 Task: Find connections with filter location Labé with filter topic #investmentproperty with filter profile language English with filter current company Josh Talks with filter school Sri Venkateswara College of Engineering, Tirupati with filter industry Individual and Family Services with filter service category Financial Advisory with filter keywords title Data Analyst
Action: Mouse moved to (271, 247)
Screenshot: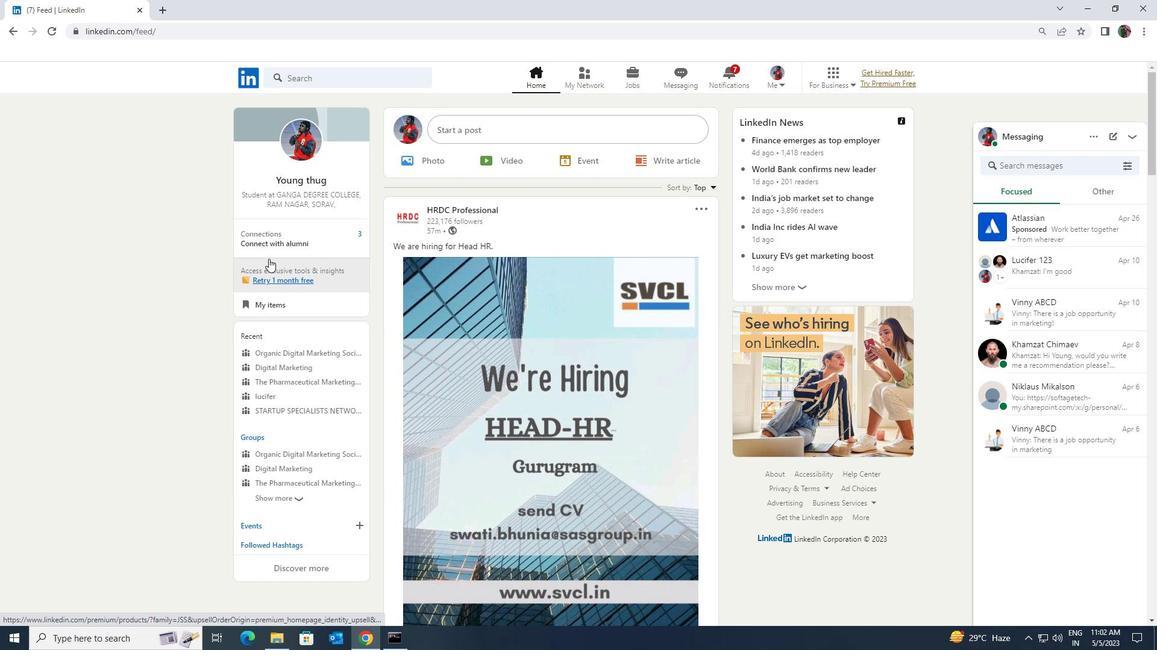 
Action: Mouse pressed left at (271, 247)
Screenshot: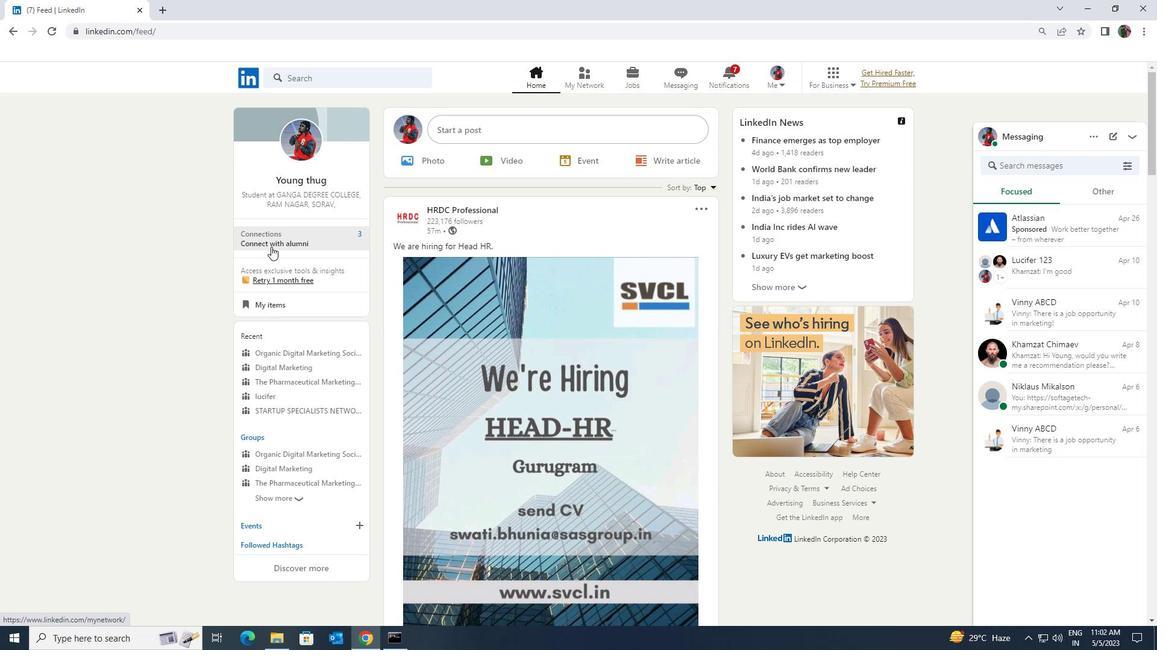 
Action: Mouse moved to (286, 147)
Screenshot: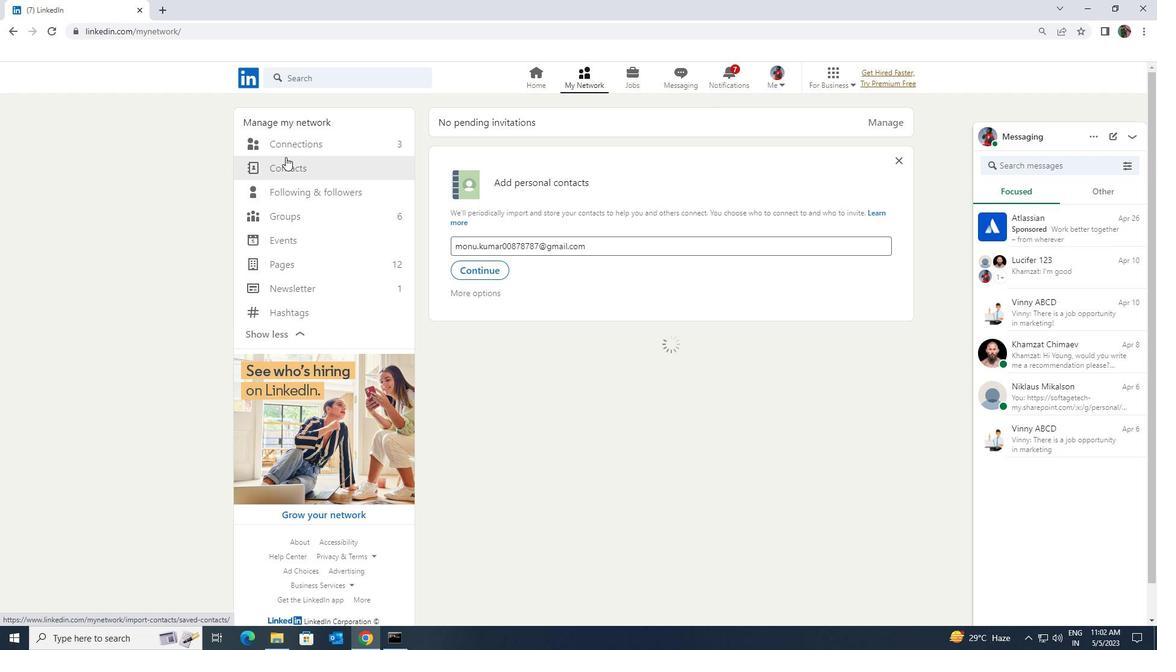 
Action: Mouse pressed left at (286, 147)
Screenshot: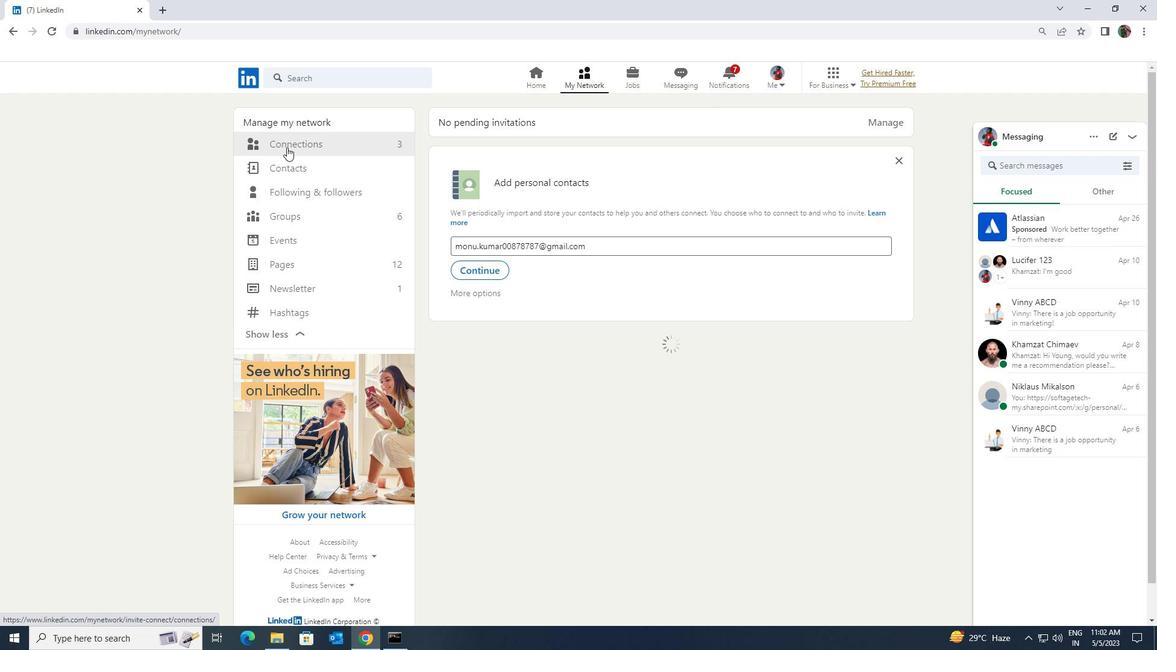 
Action: Mouse moved to (655, 142)
Screenshot: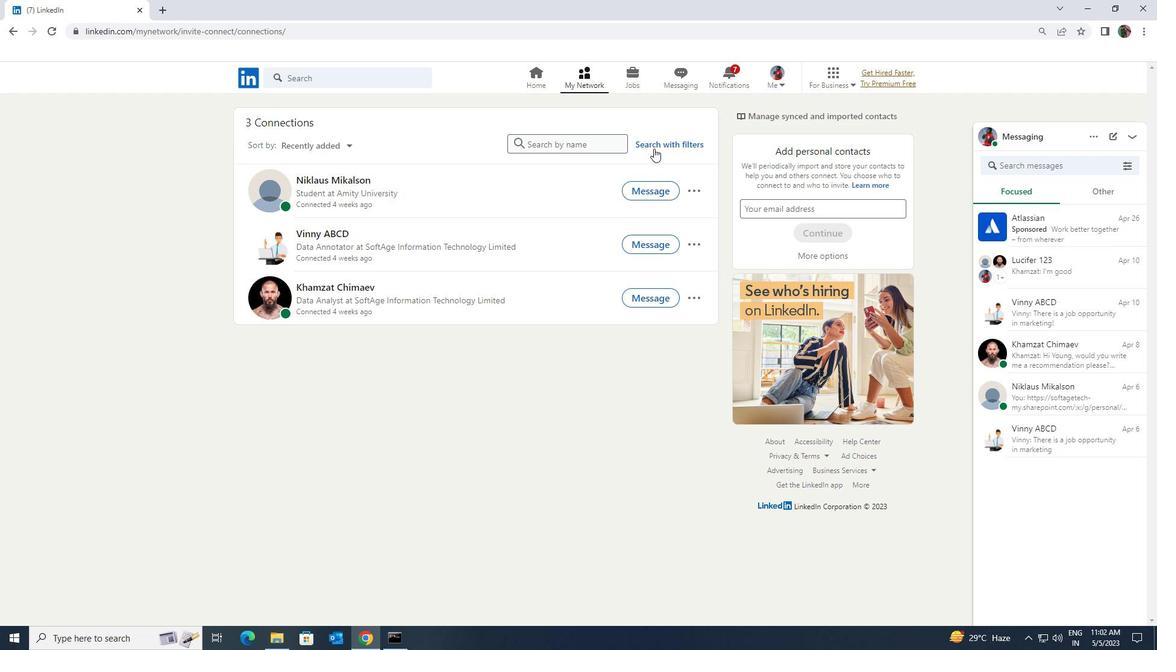 
Action: Mouse pressed left at (655, 142)
Screenshot: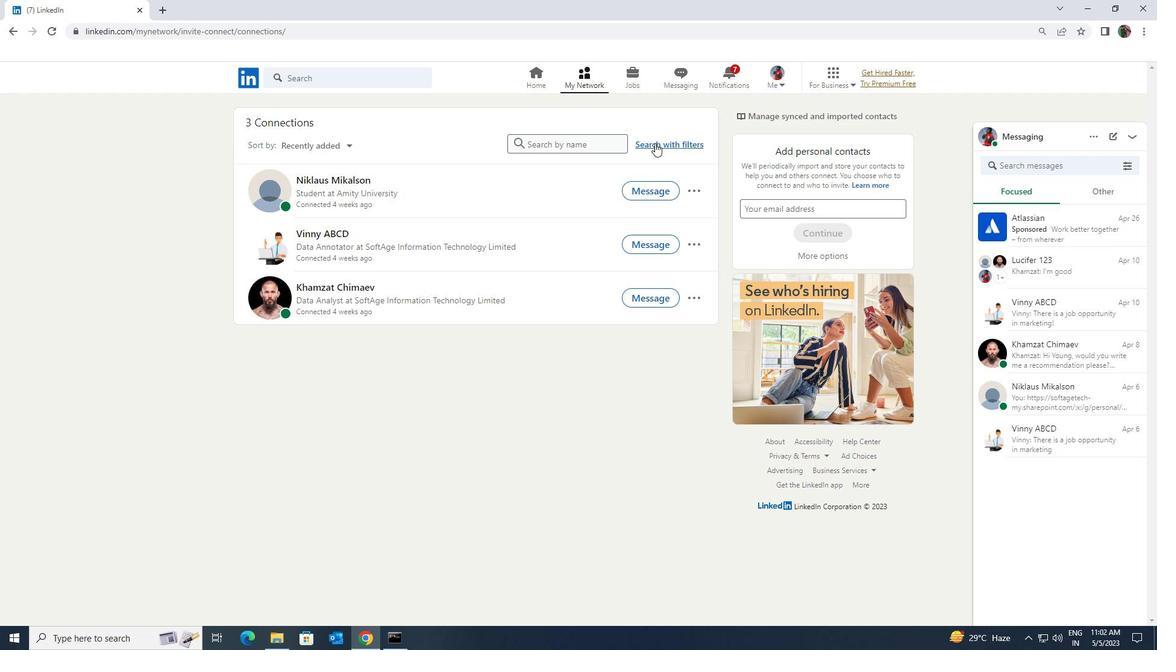 
Action: Mouse moved to (614, 109)
Screenshot: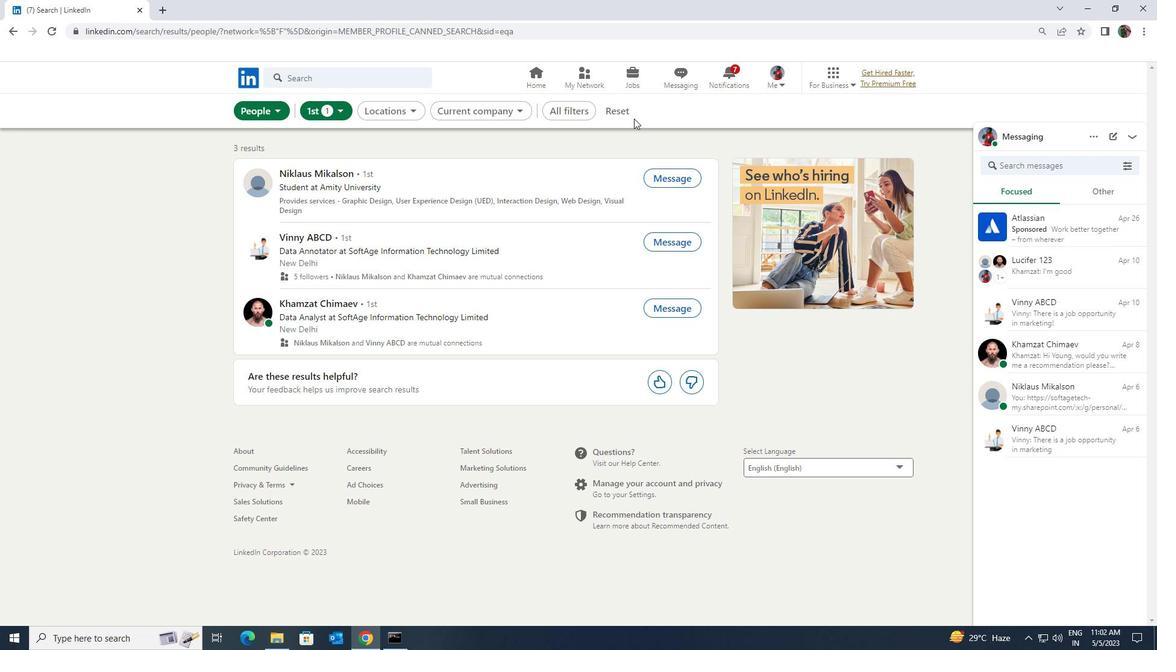 
Action: Mouse pressed left at (614, 109)
Screenshot: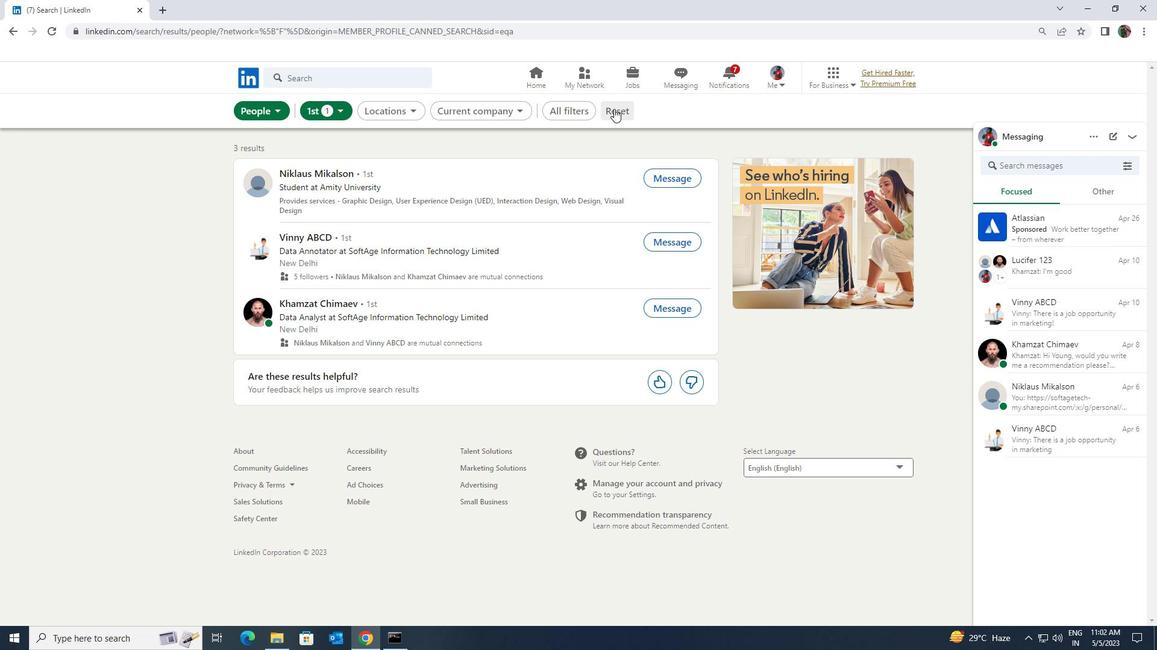 
Action: Mouse moved to (608, 109)
Screenshot: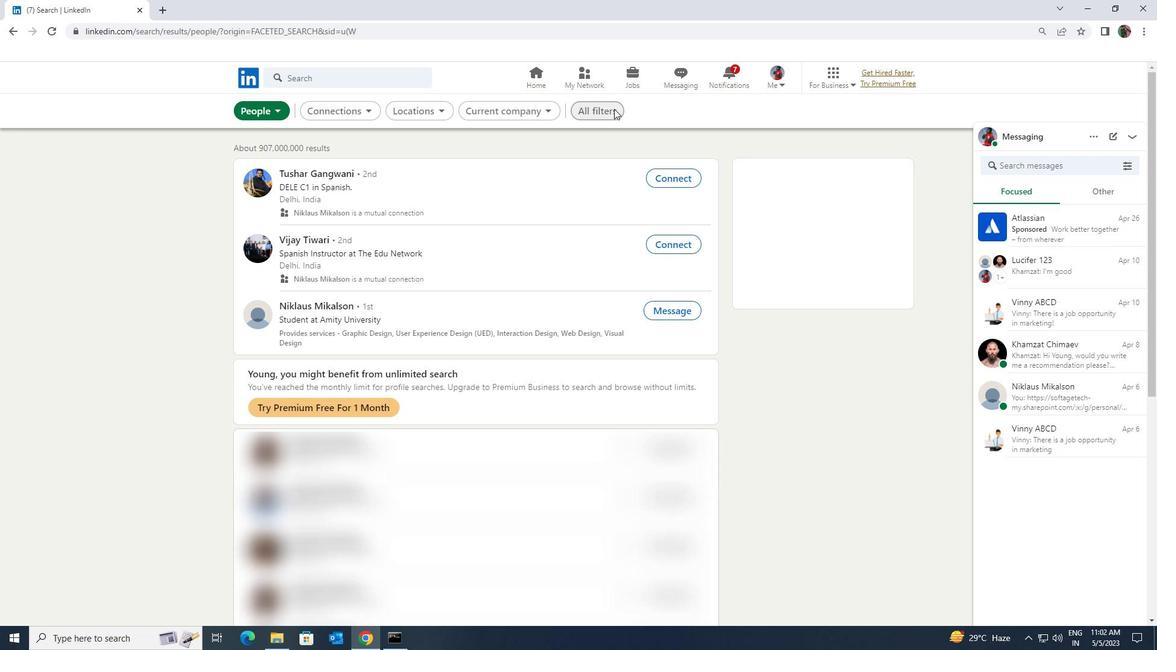
Action: Mouse pressed left at (608, 109)
Screenshot: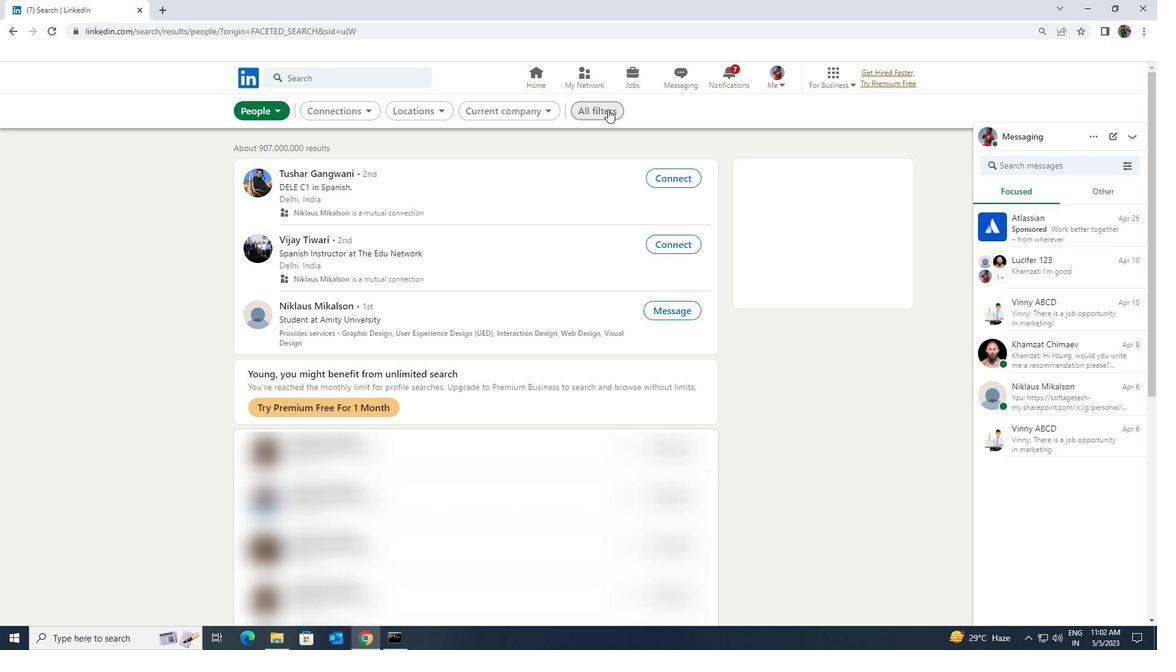 
Action: Mouse moved to (997, 468)
Screenshot: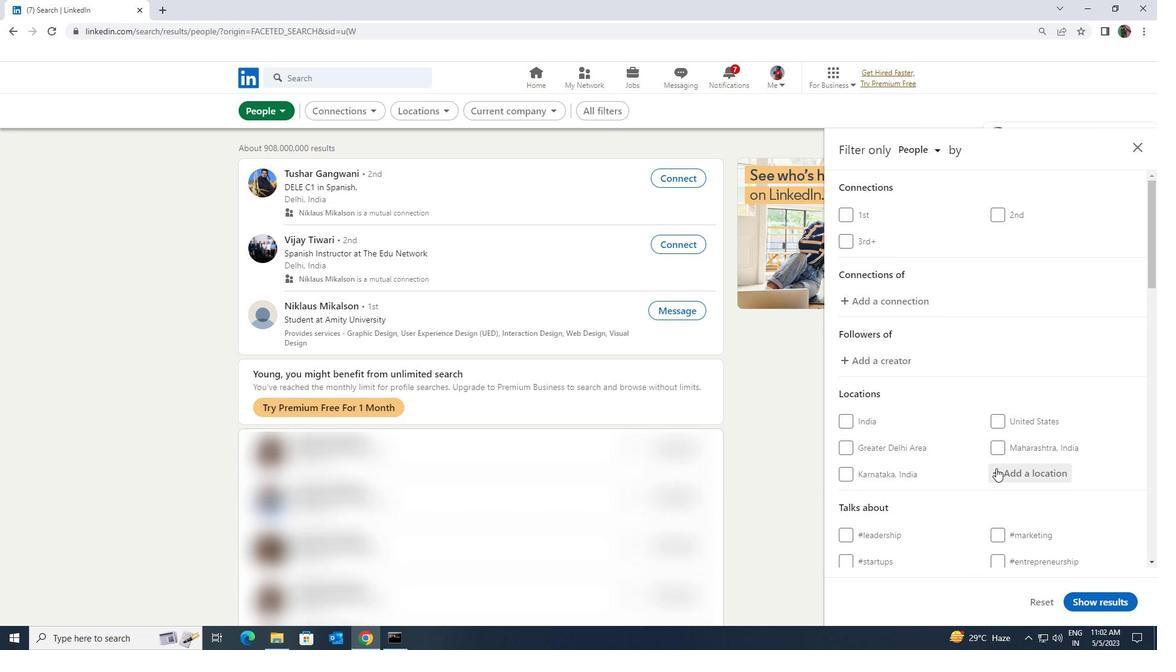 
Action: Mouse pressed left at (997, 468)
Screenshot: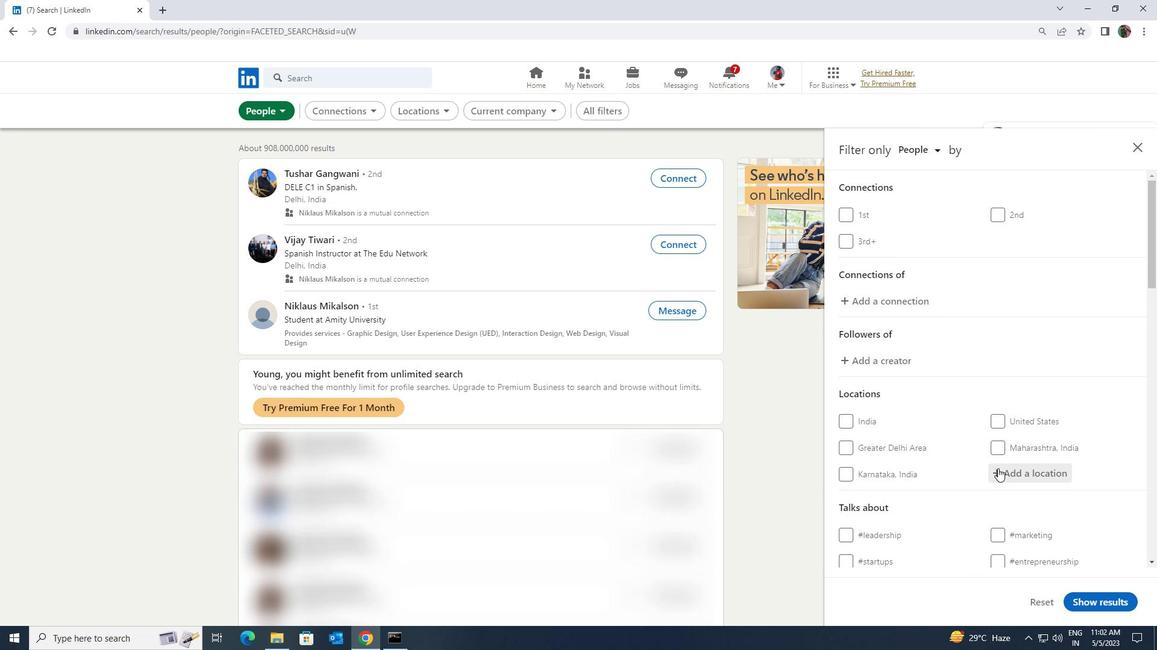 
Action: Key pressed <Key.shift>LABE
Screenshot: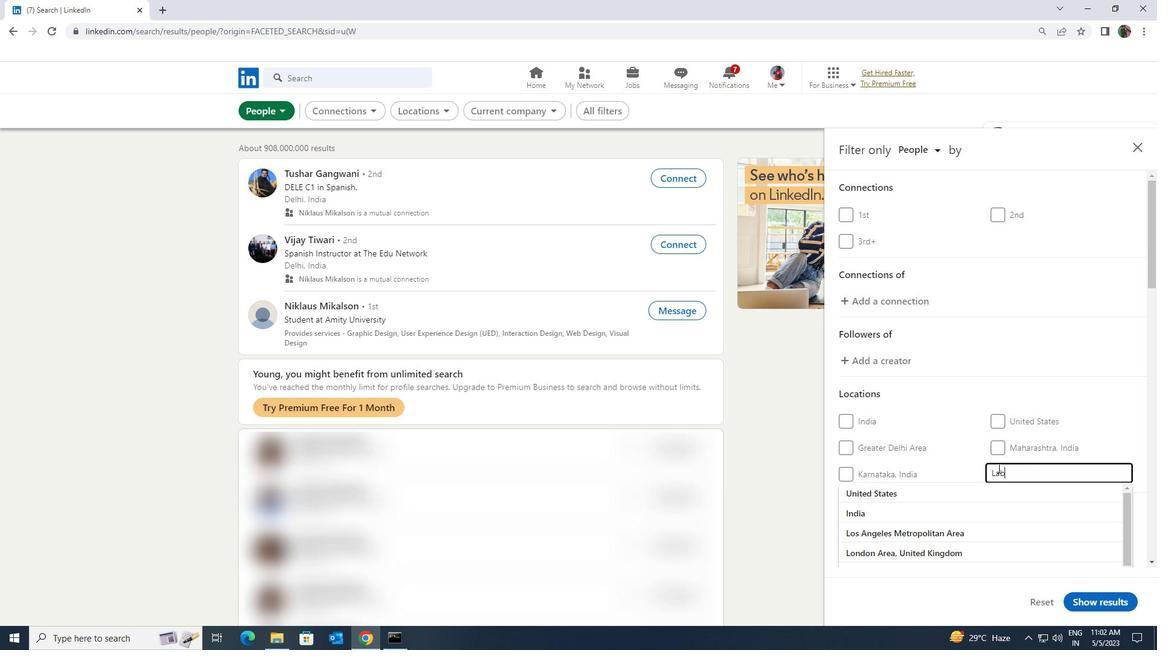 
Action: Mouse moved to (989, 486)
Screenshot: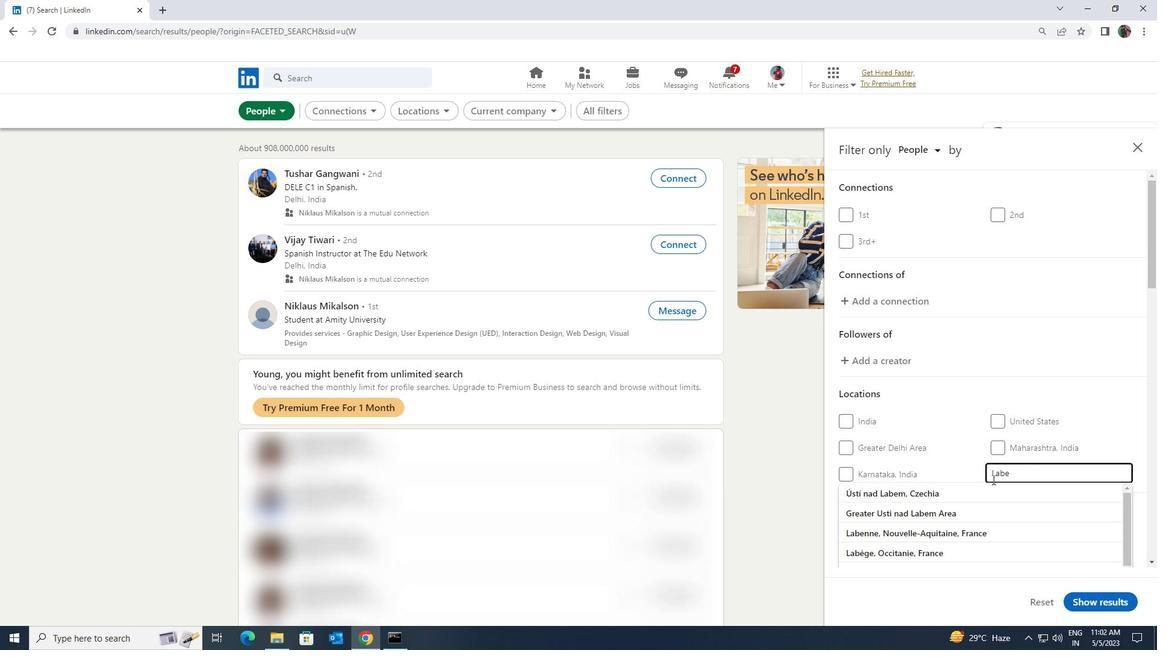 
Action: Mouse pressed left at (989, 486)
Screenshot: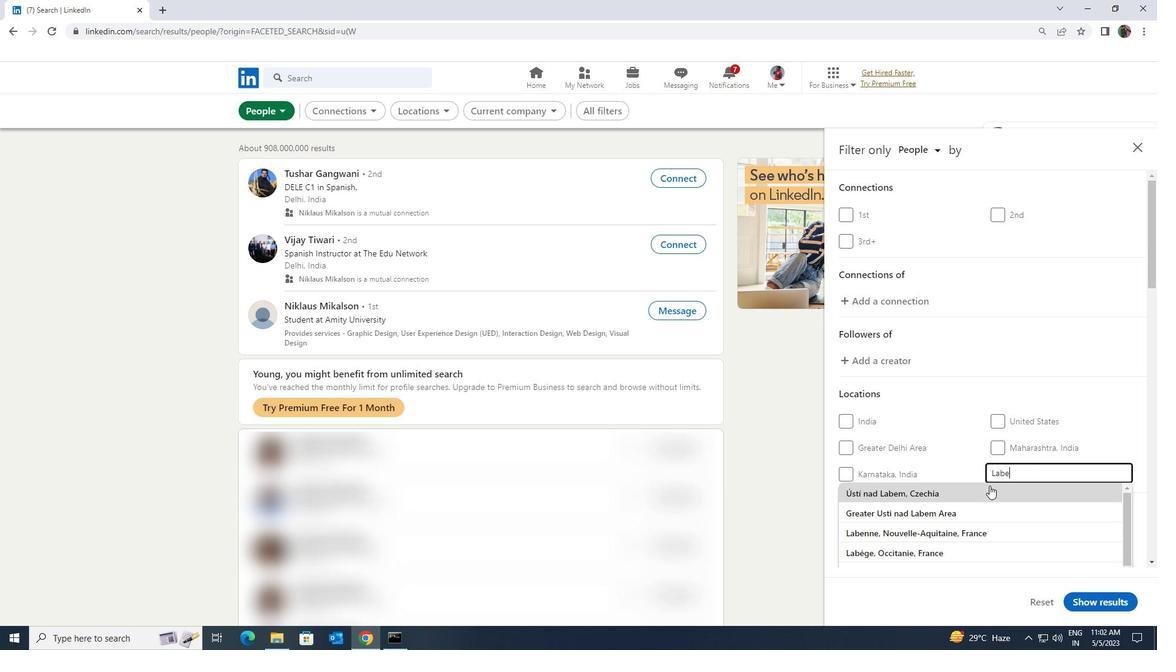 
Action: Mouse moved to (989, 487)
Screenshot: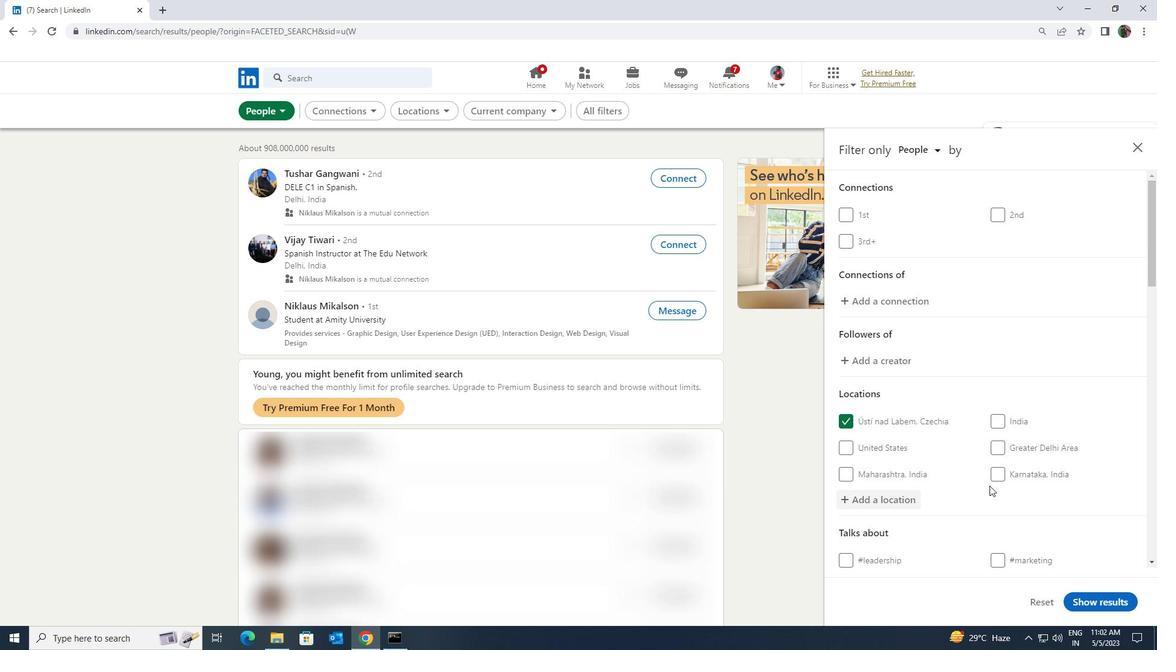
Action: Mouse scrolled (989, 486) with delta (0, 0)
Screenshot: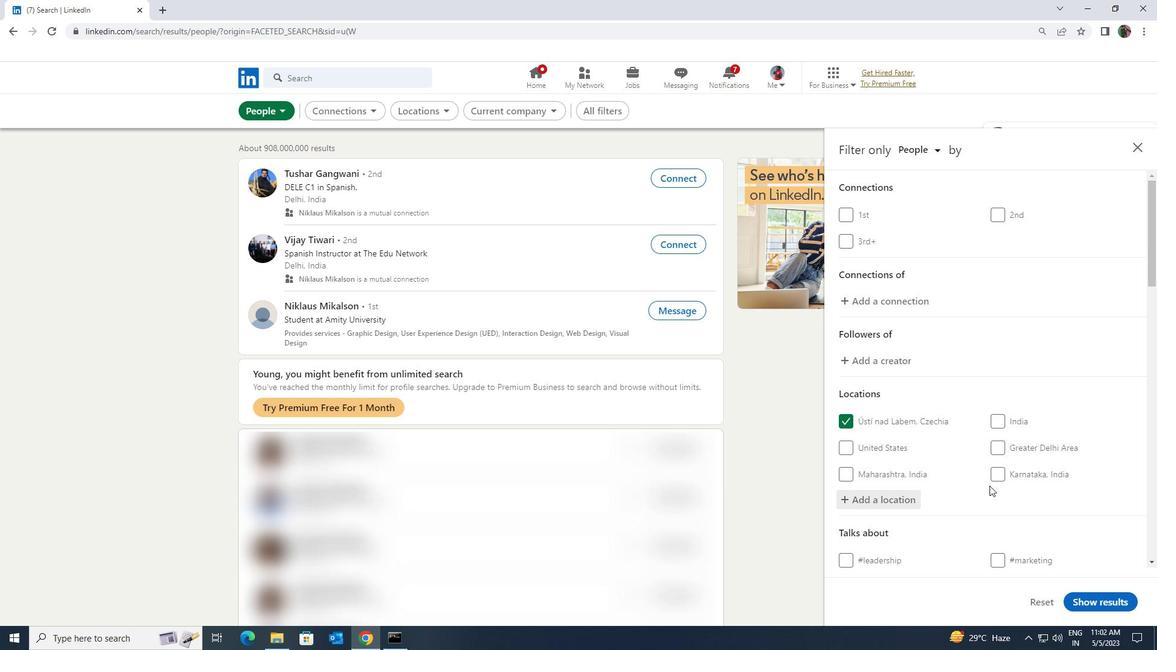 
Action: Mouse scrolled (989, 486) with delta (0, 0)
Screenshot: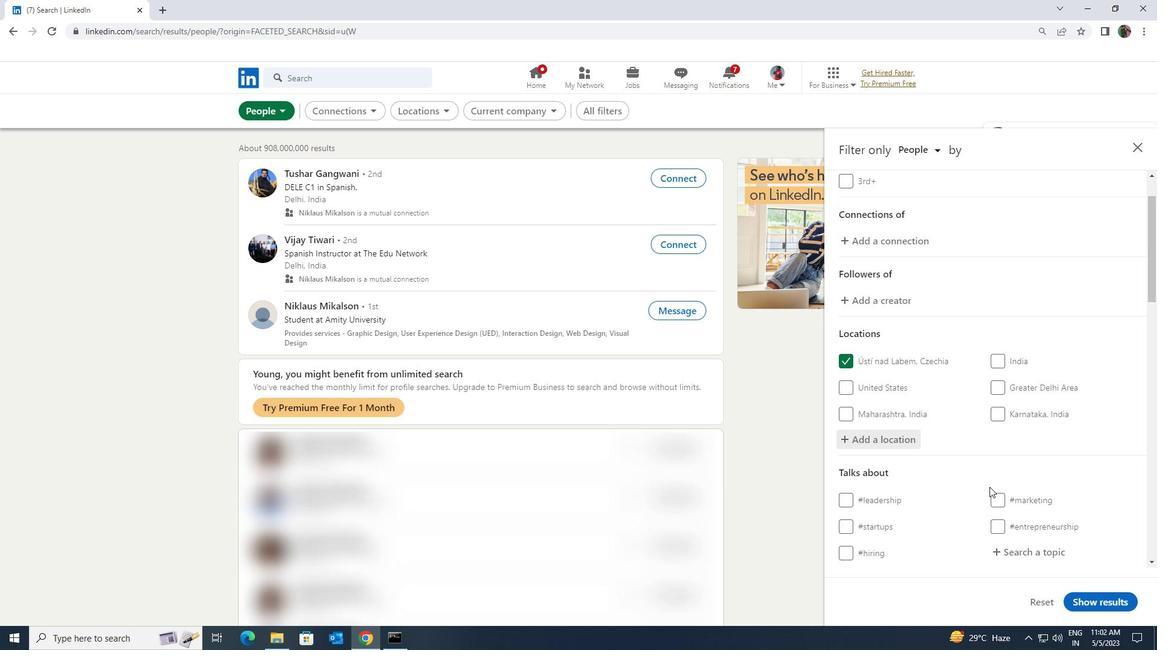 
Action: Mouse scrolled (989, 486) with delta (0, 0)
Screenshot: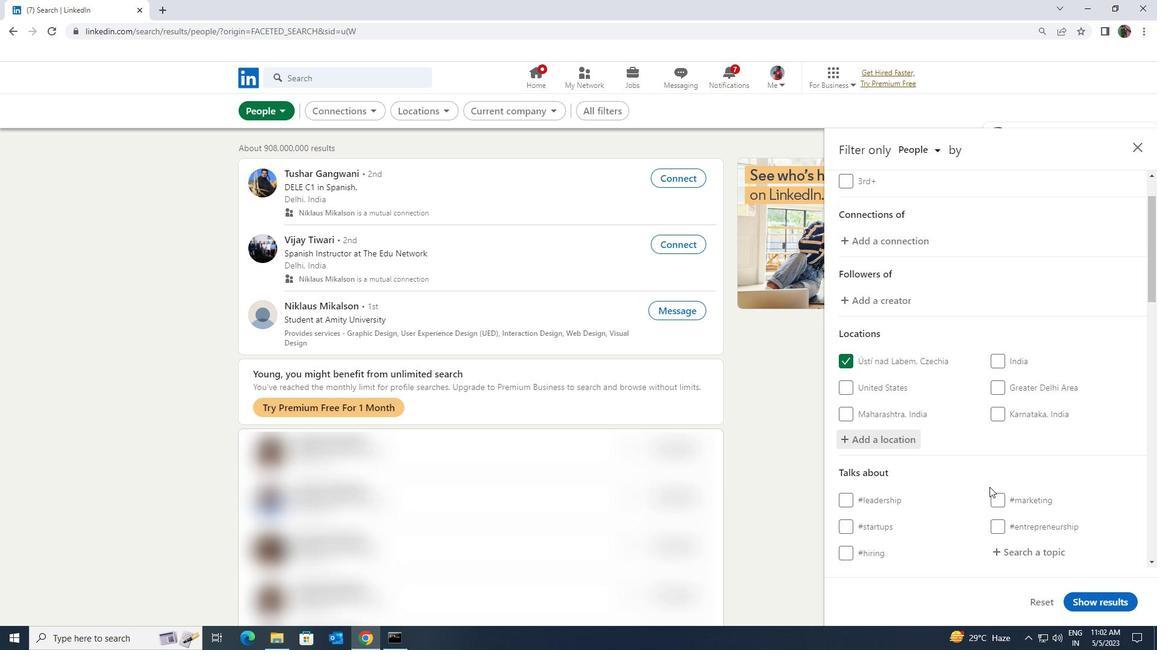 
Action: Mouse moved to (1000, 434)
Screenshot: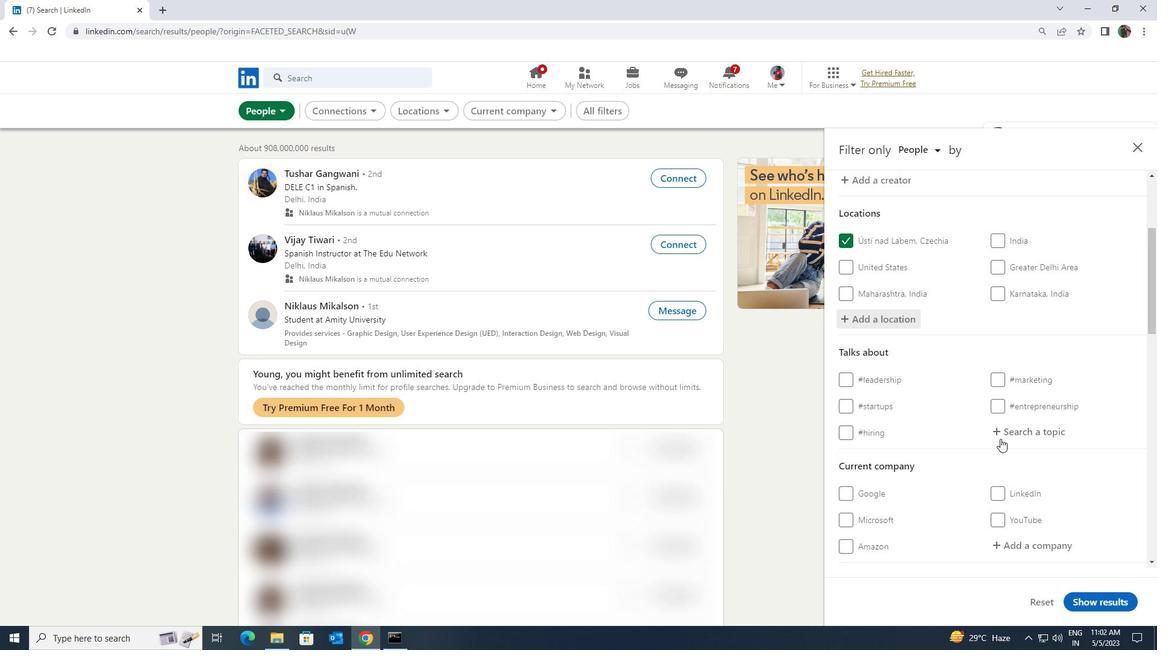 
Action: Mouse pressed left at (1000, 434)
Screenshot: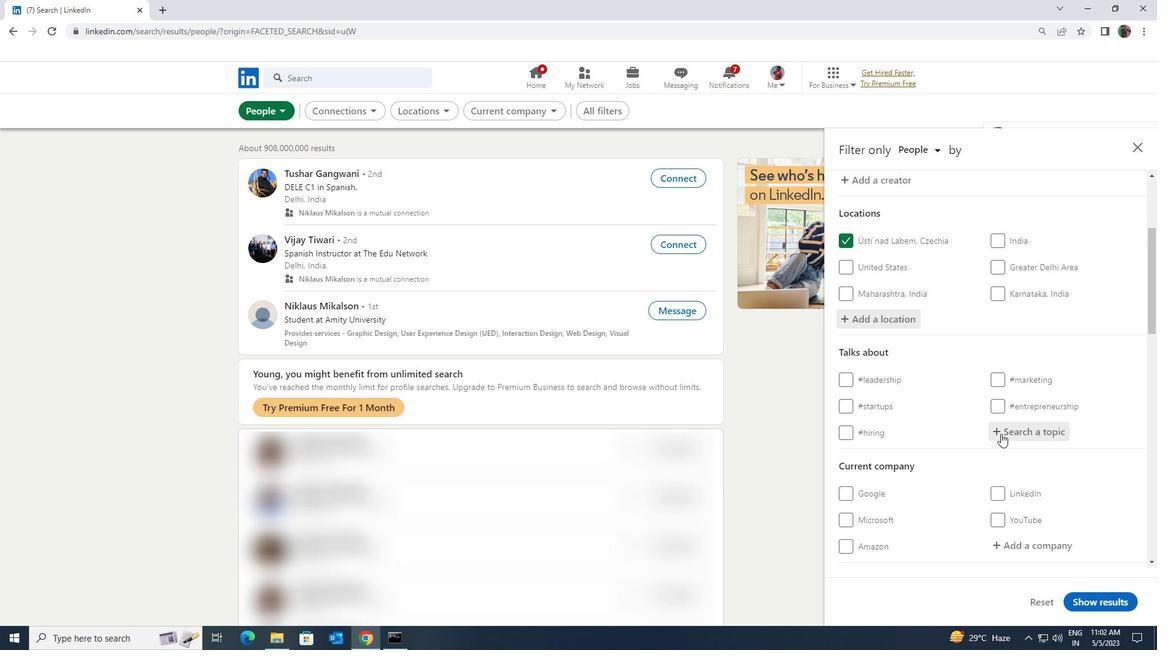 
Action: Key pressed INVESTMENTPROP
Screenshot: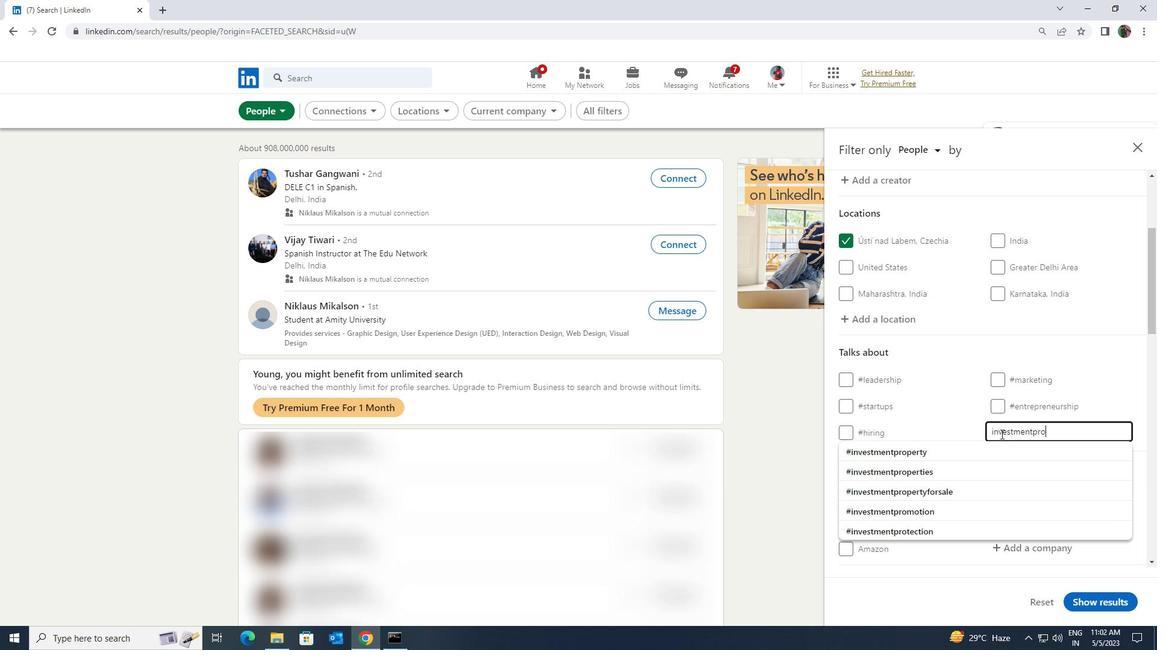 
Action: Mouse moved to (1002, 441)
Screenshot: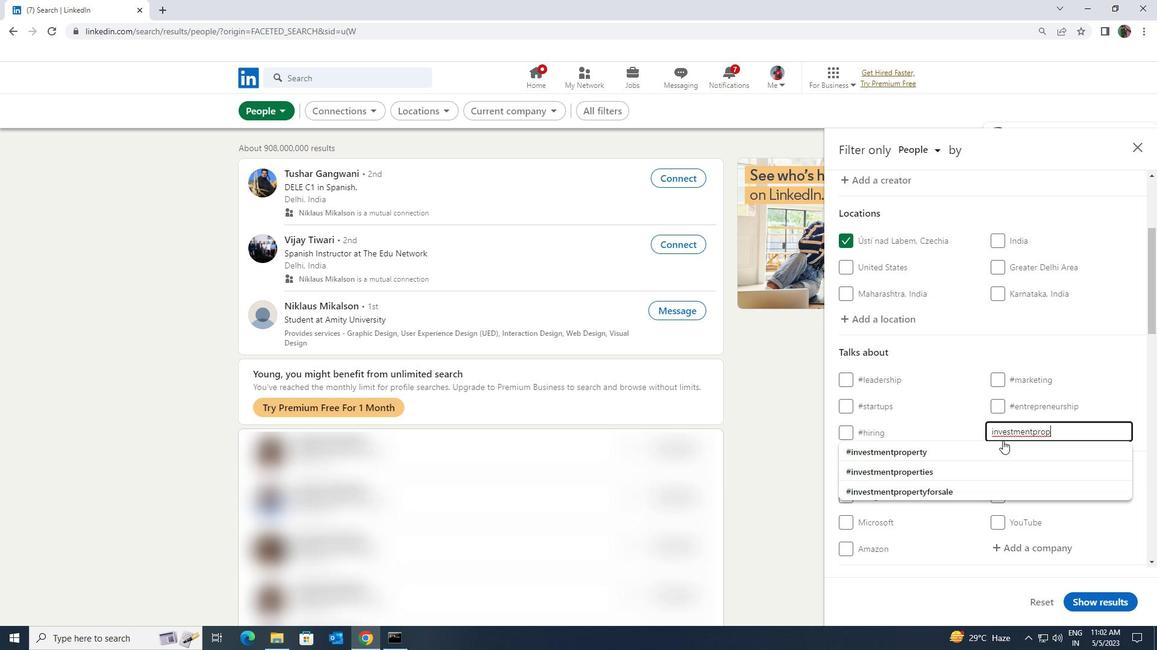 
Action: Mouse pressed left at (1002, 441)
Screenshot: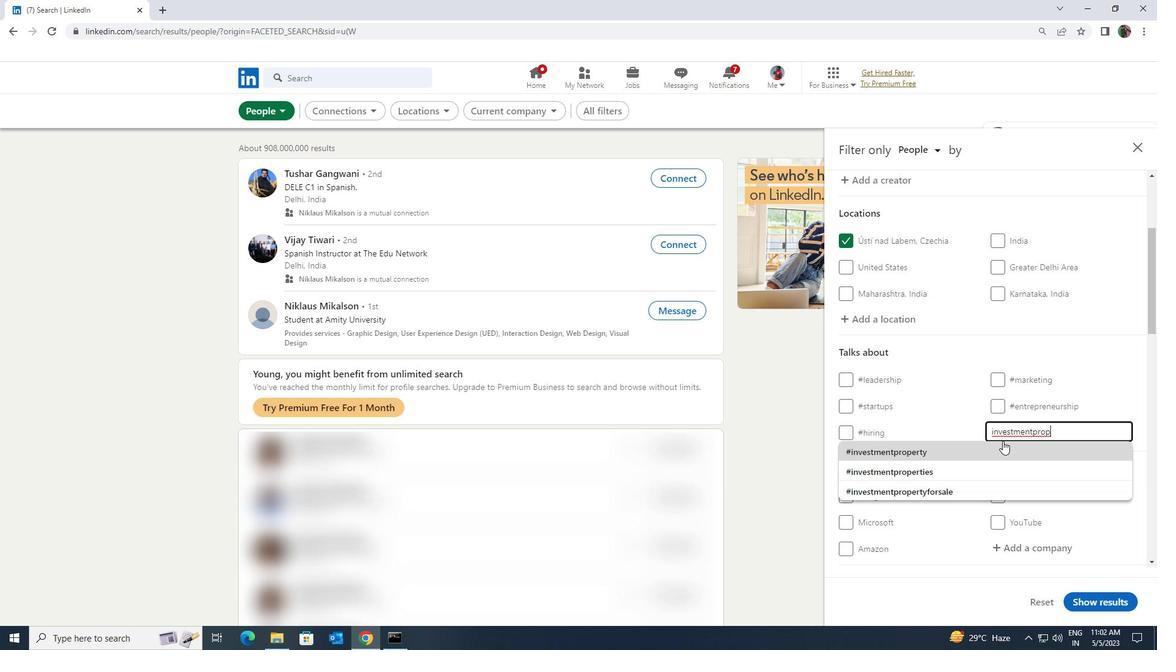 
Action: Mouse scrolled (1002, 441) with delta (0, 0)
Screenshot: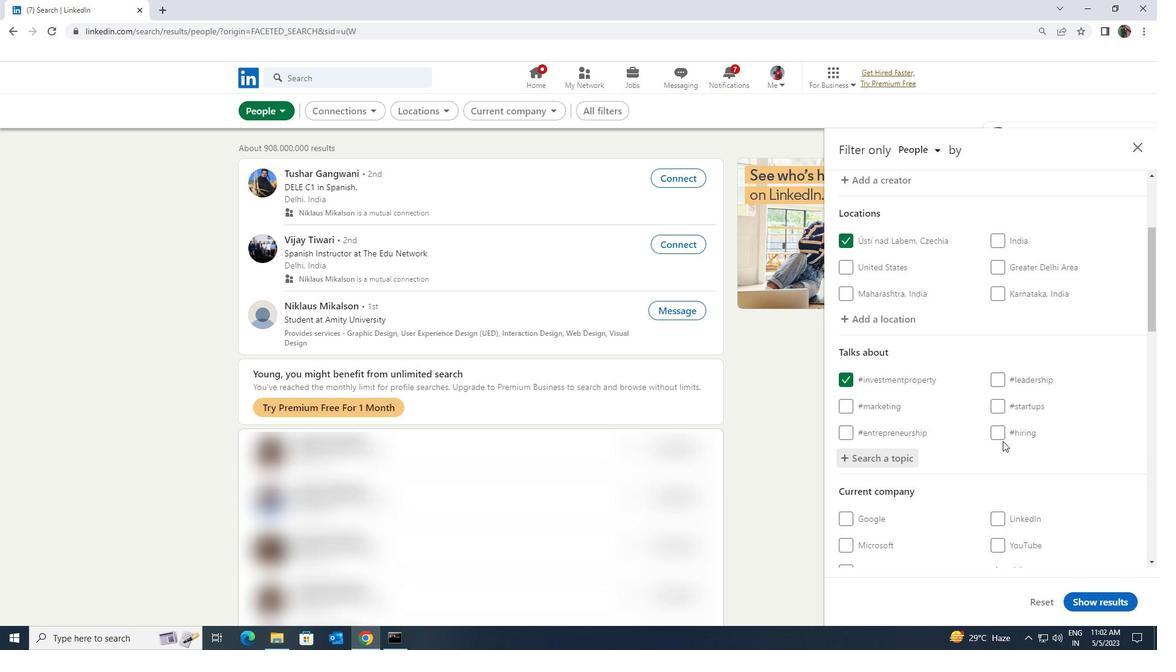 
Action: Mouse scrolled (1002, 441) with delta (0, 0)
Screenshot: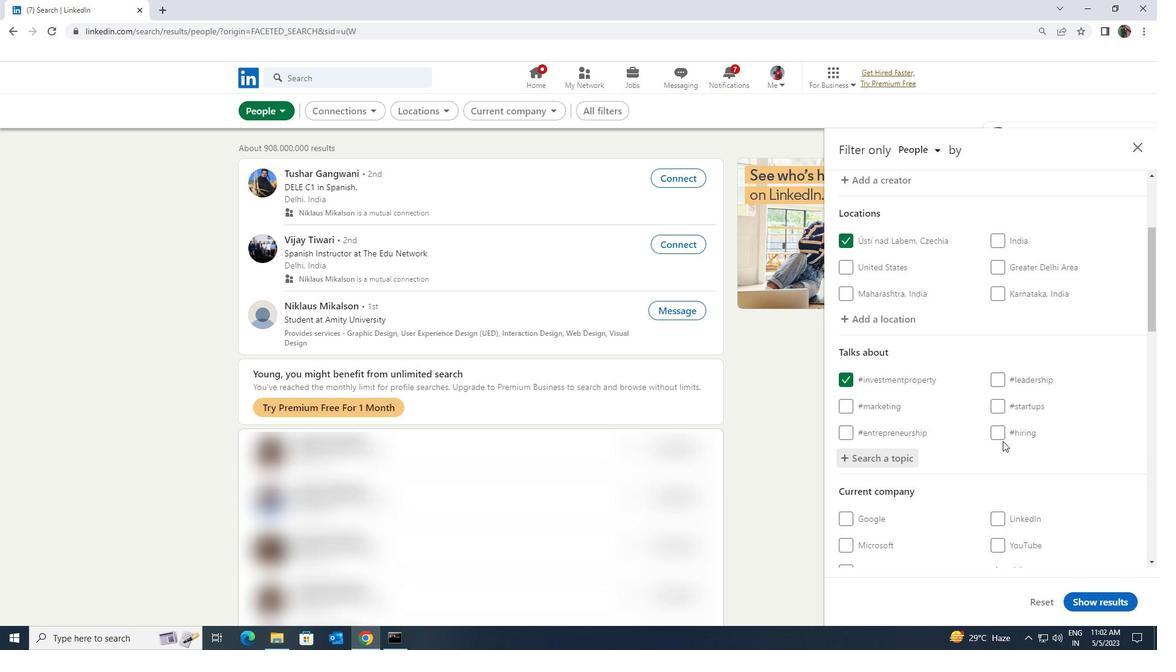 
Action: Mouse moved to (1002, 442)
Screenshot: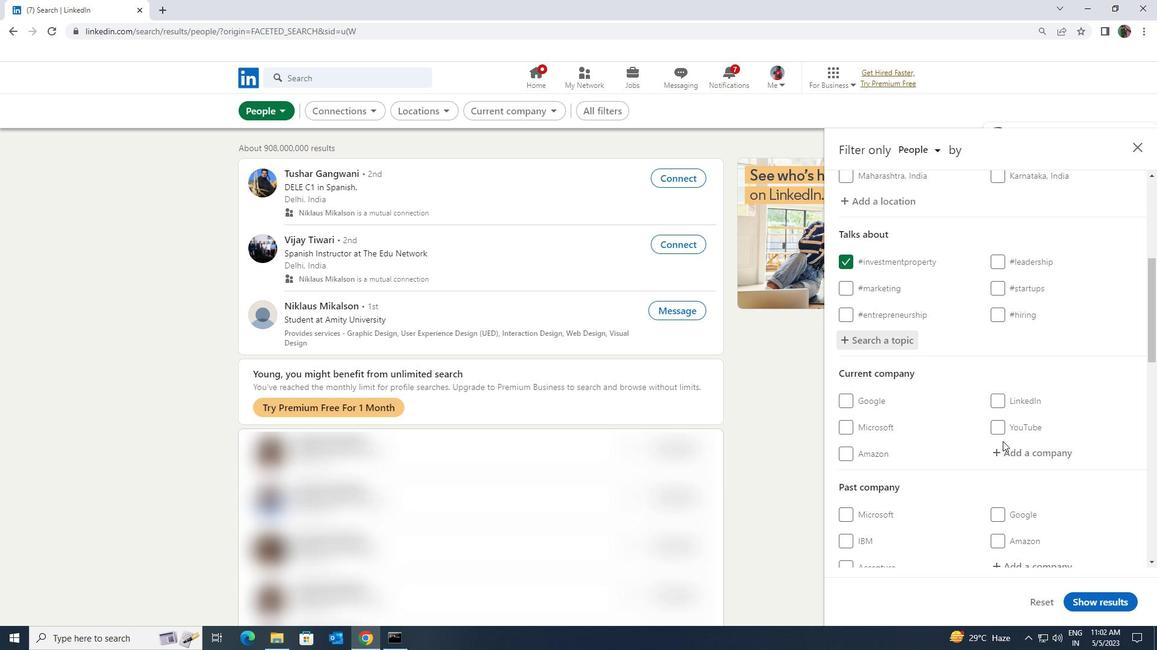
Action: Mouse scrolled (1002, 441) with delta (0, 0)
Screenshot: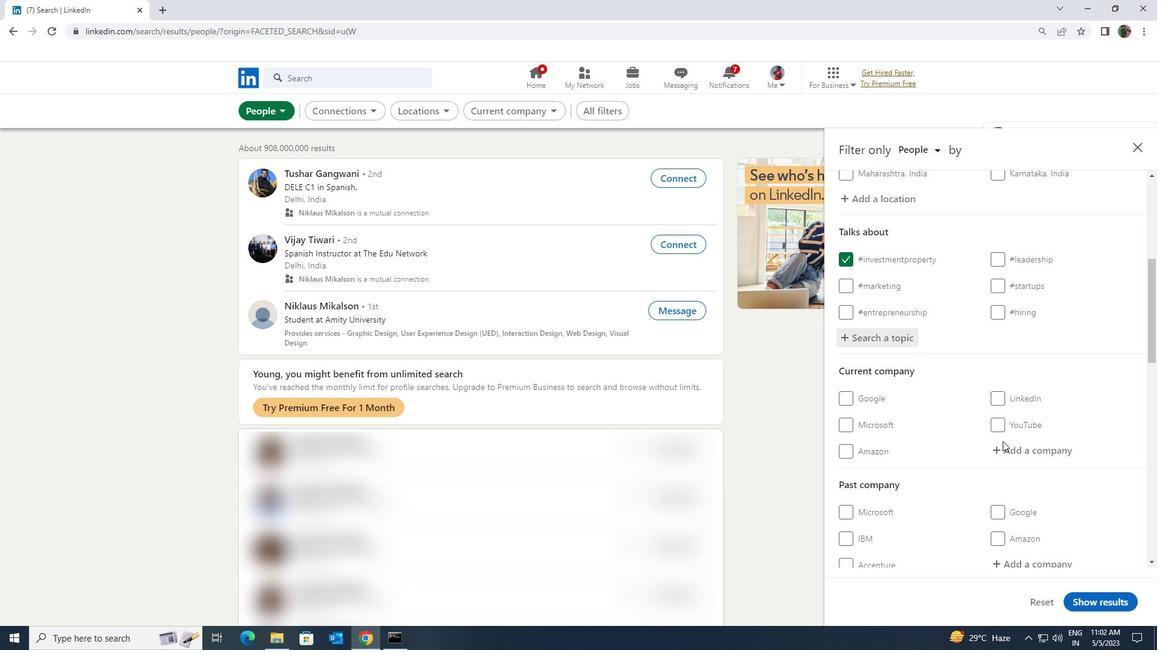 
Action: Mouse scrolled (1002, 441) with delta (0, 0)
Screenshot: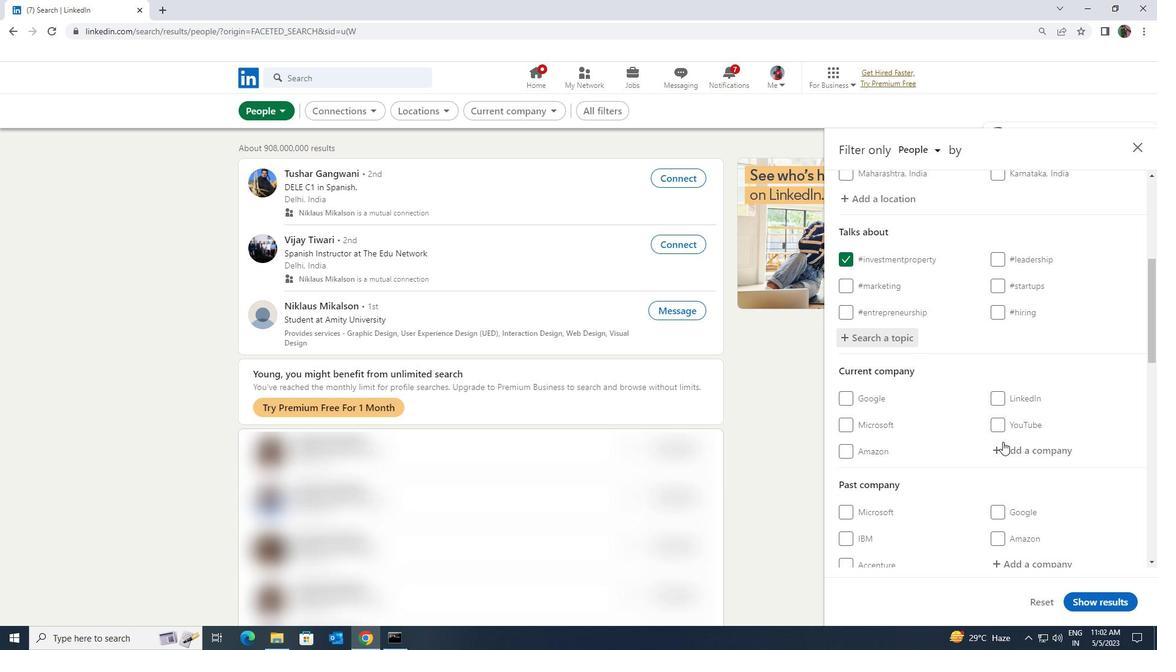 
Action: Mouse scrolled (1002, 441) with delta (0, 0)
Screenshot: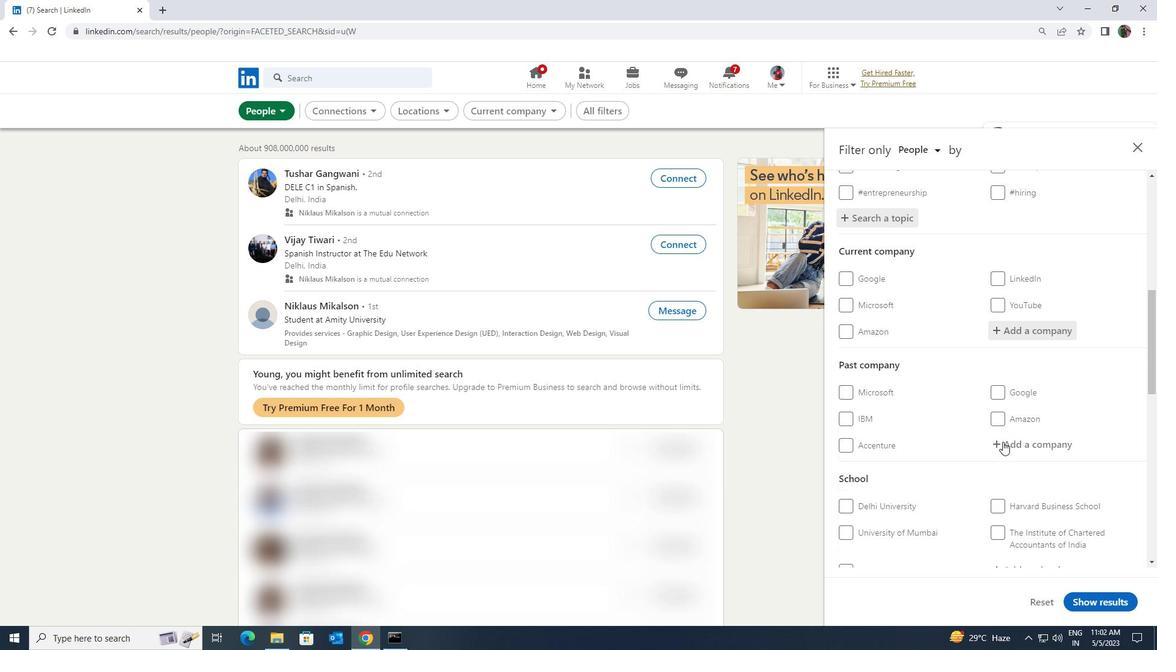
Action: Mouse scrolled (1002, 441) with delta (0, 0)
Screenshot: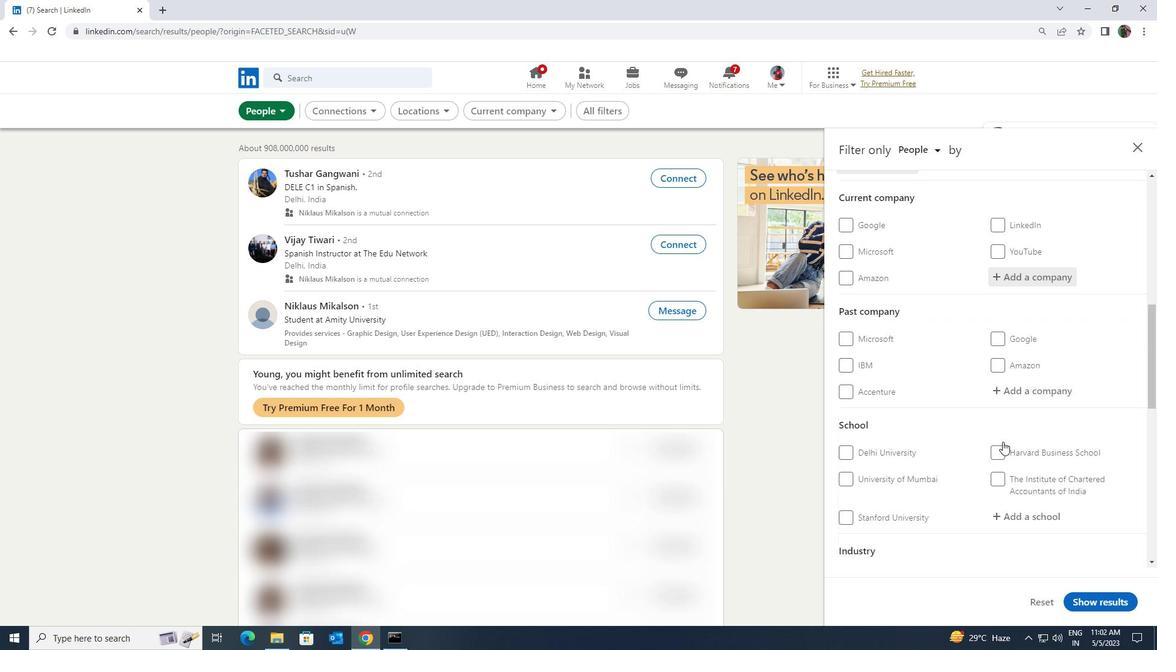 
Action: Mouse scrolled (1002, 441) with delta (0, 0)
Screenshot: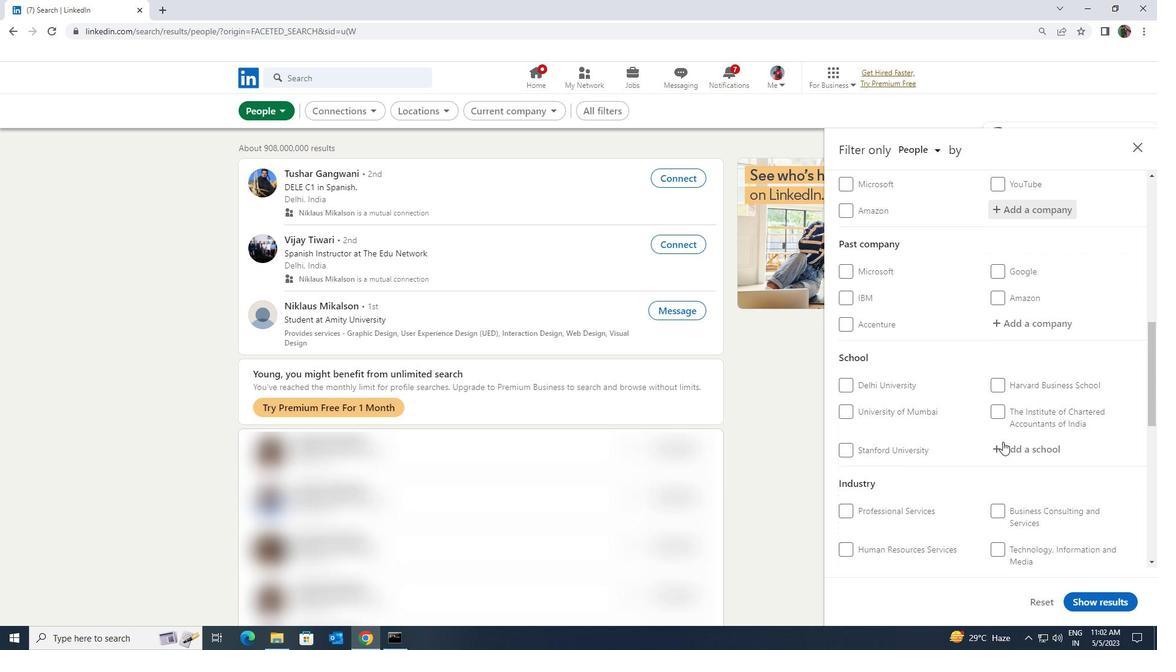 
Action: Mouse scrolled (1002, 441) with delta (0, 0)
Screenshot: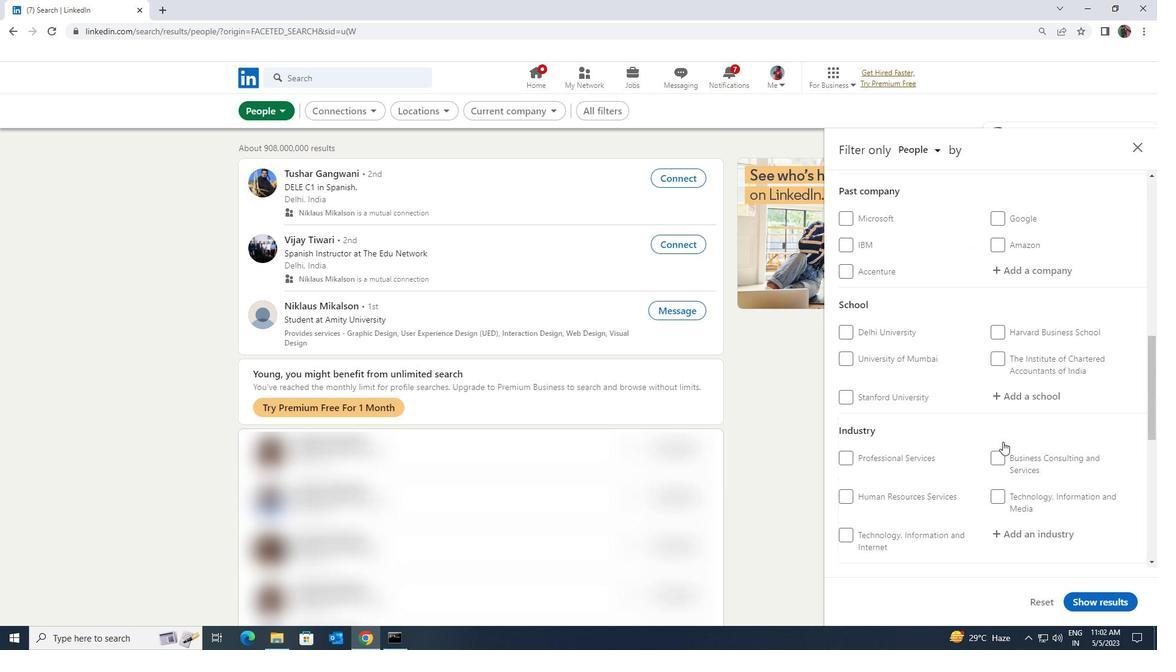 
Action: Mouse scrolled (1002, 441) with delta (0, 0)
Screenshot: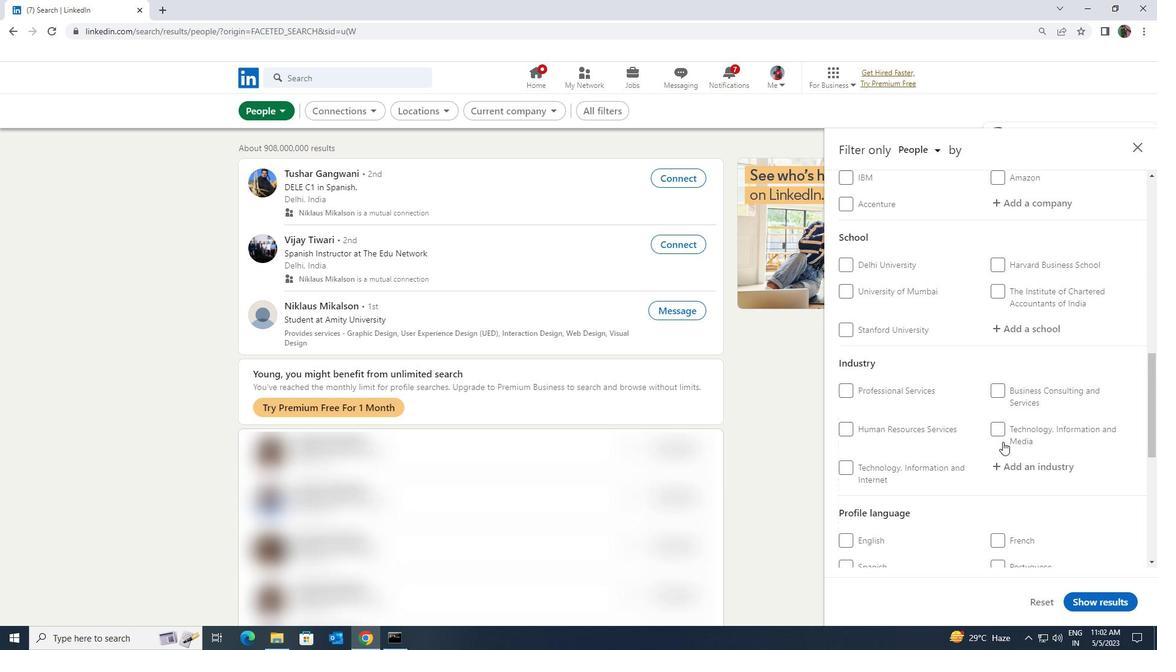 
Action: Mouse moved to (853, 482)
Screenshot: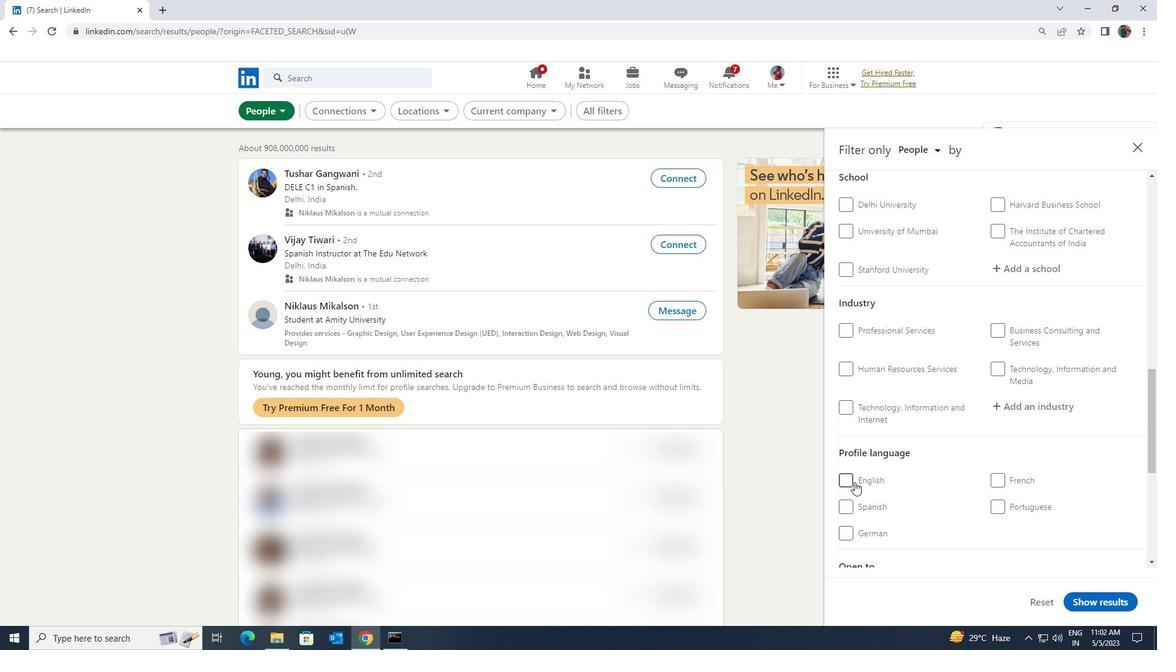 
Action: Mouse pressed left at (853, 482)
Screenshot: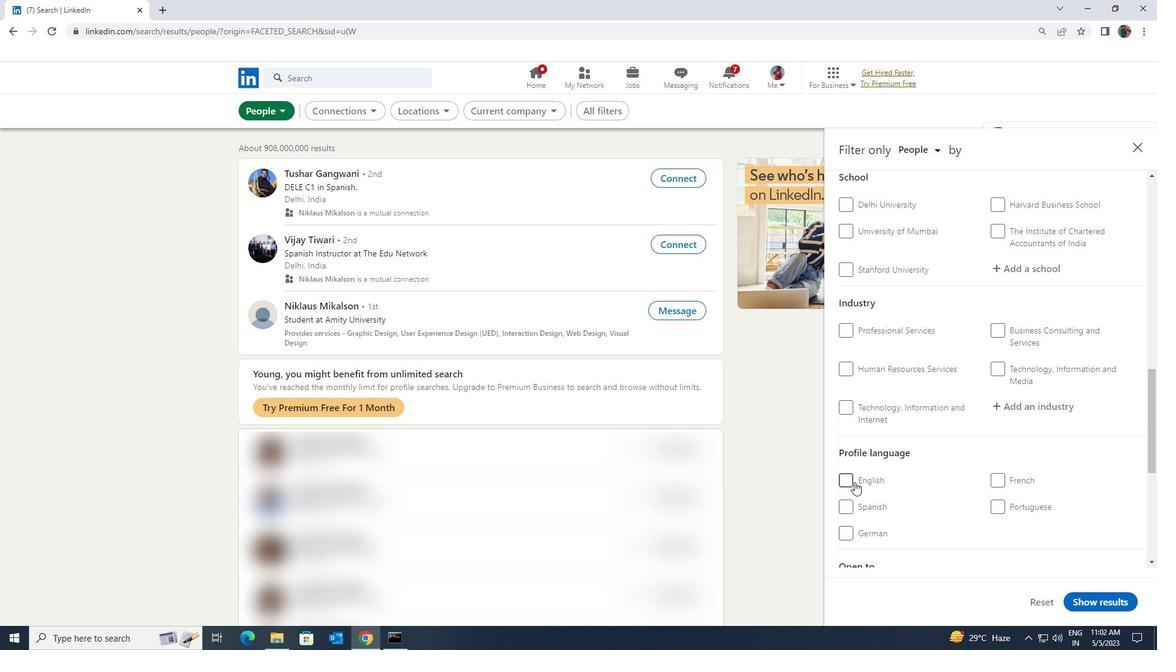 
Action: Mouse moved to (900, 482)
Screenshot: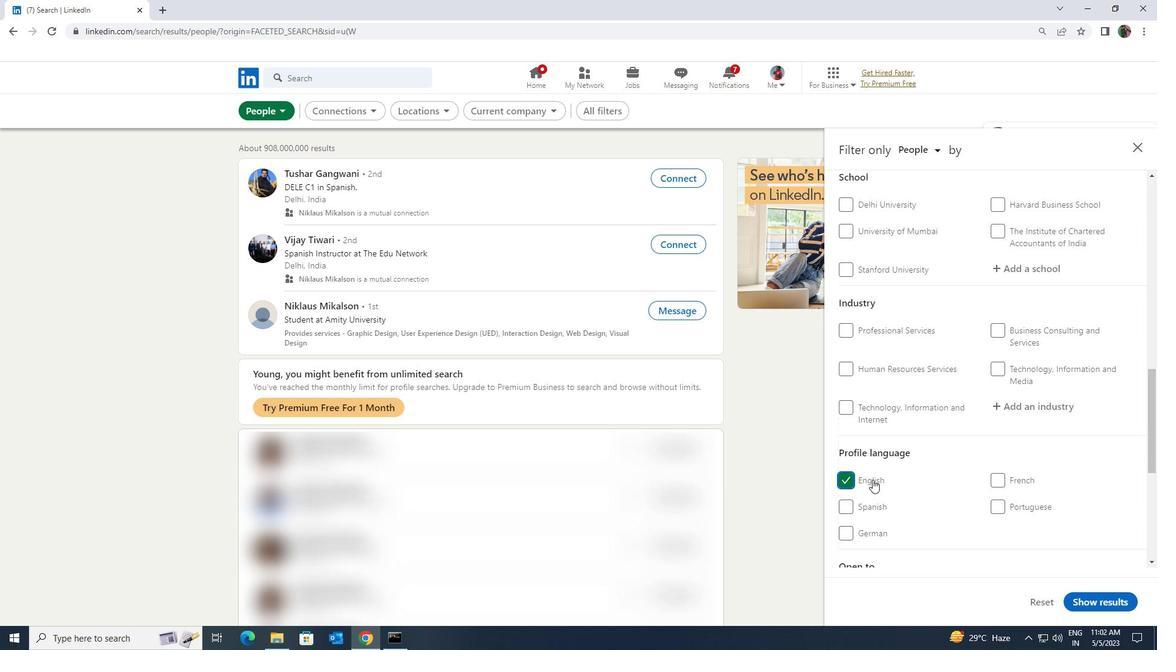 
Action: Mouse scrolled (900, 482) with delta (0, 0)
Screenshot: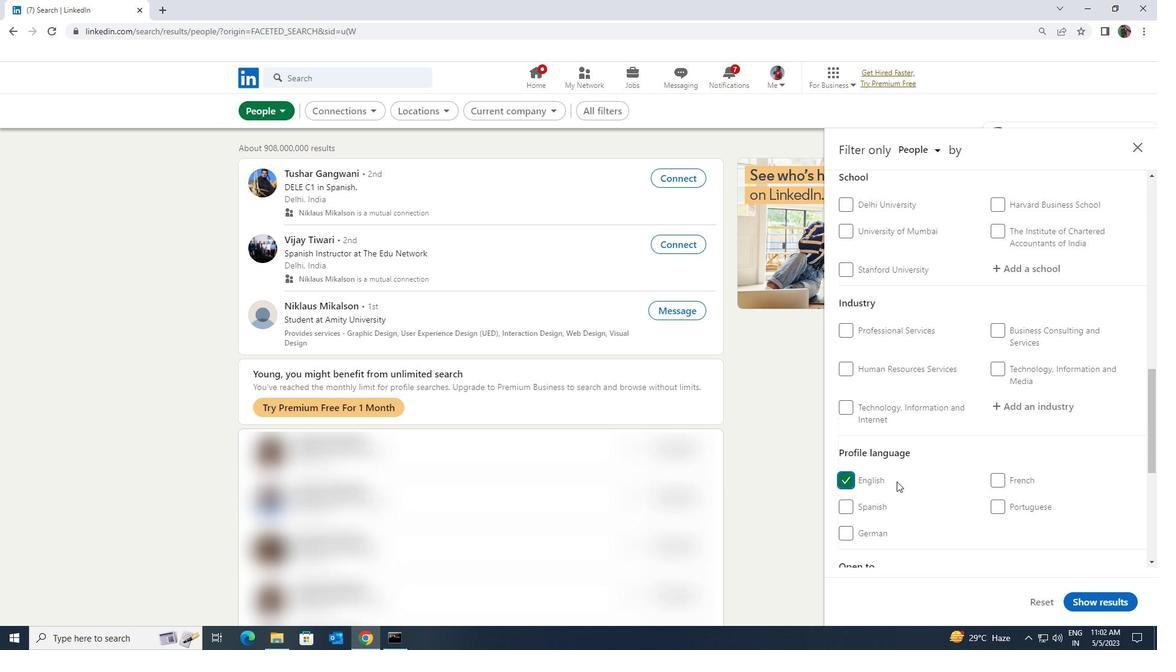 
Action: Mouse scrolled (900, 482) with delta (0, 0)
Screenshot: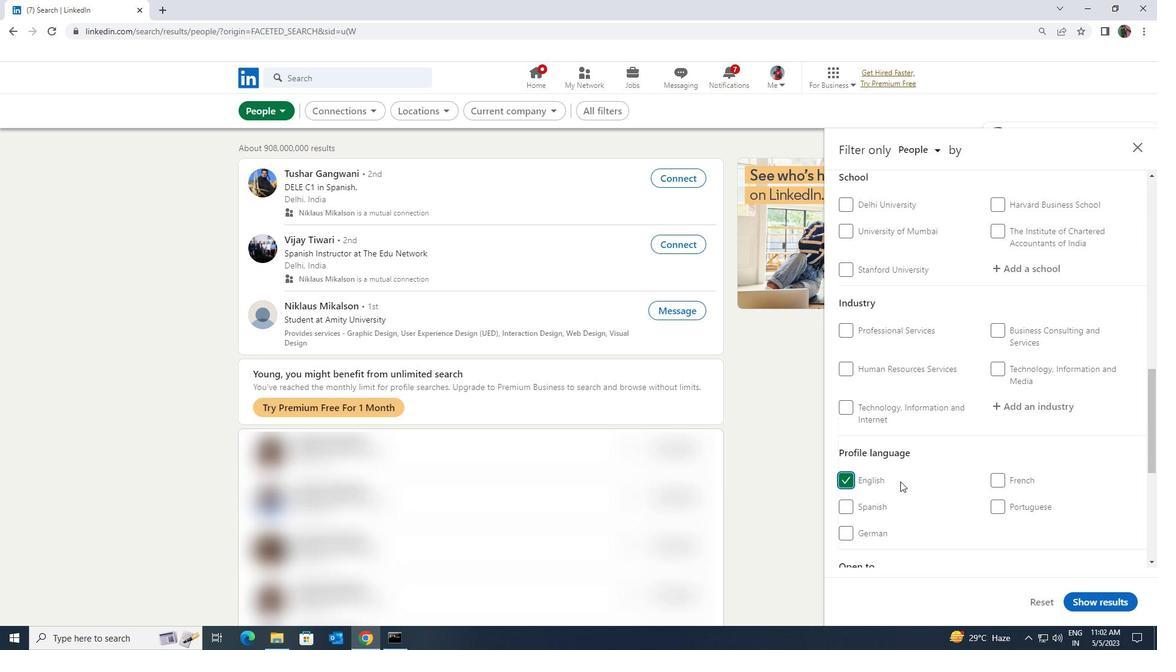 
Action: Mouse moved to (901, 482)
Screenshot: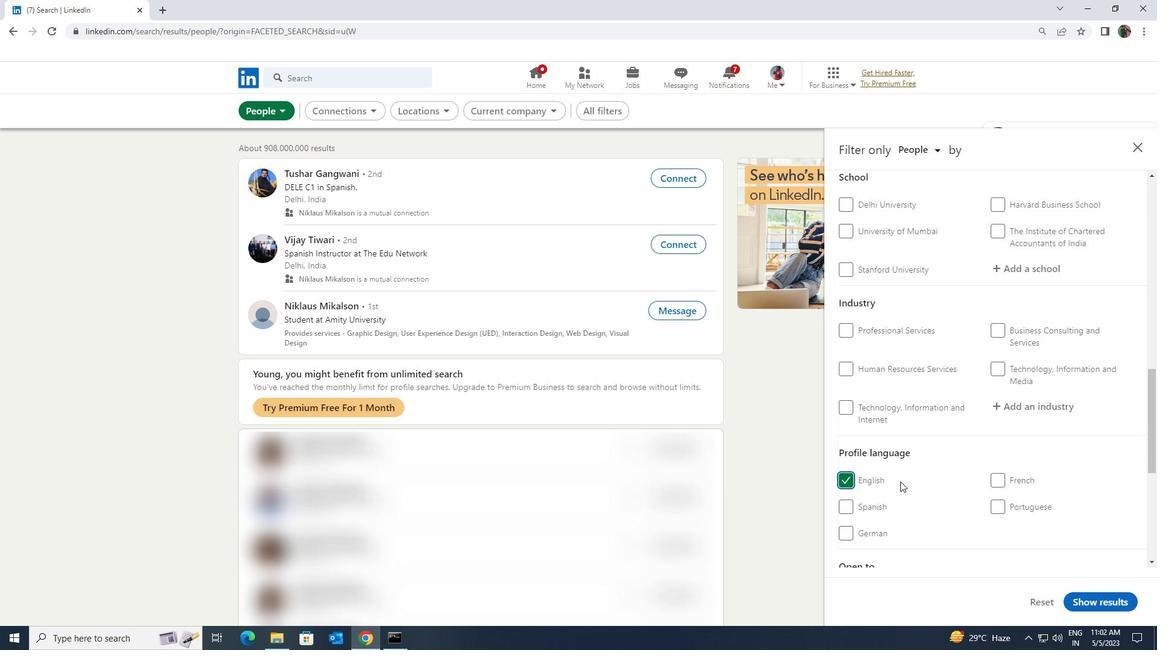 
Action: Mouse scrolled (901, 482) with delta (0, 0)
Screenshot: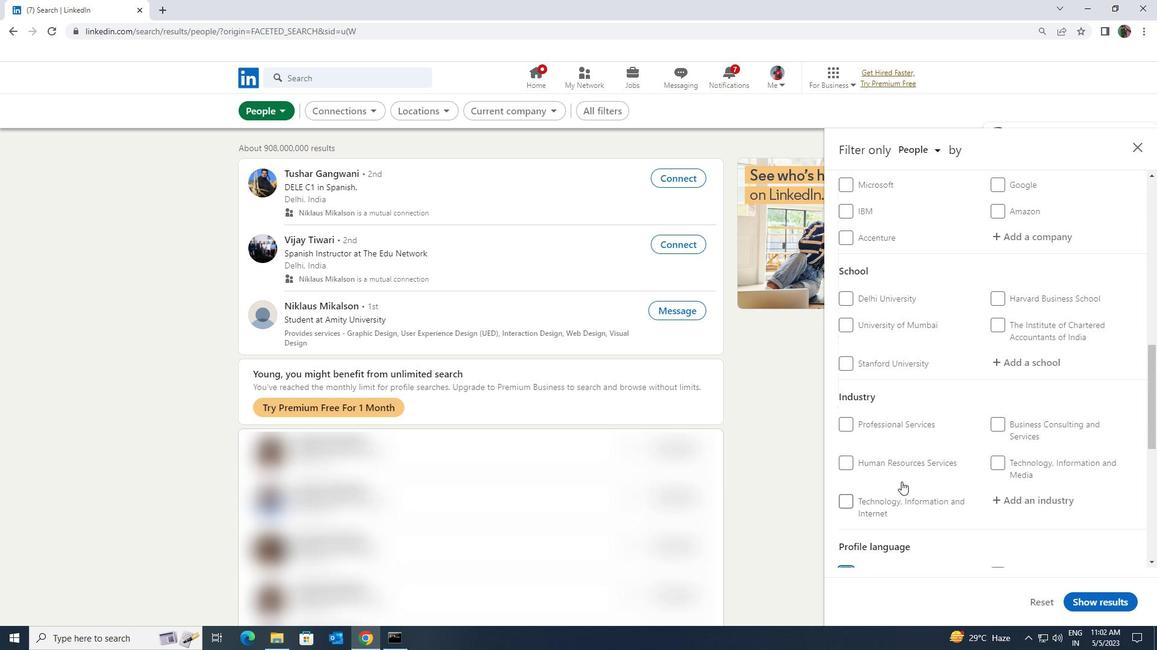
Action: Mouse scrolled (901, 482) with delta (0, 0)
Screenshot: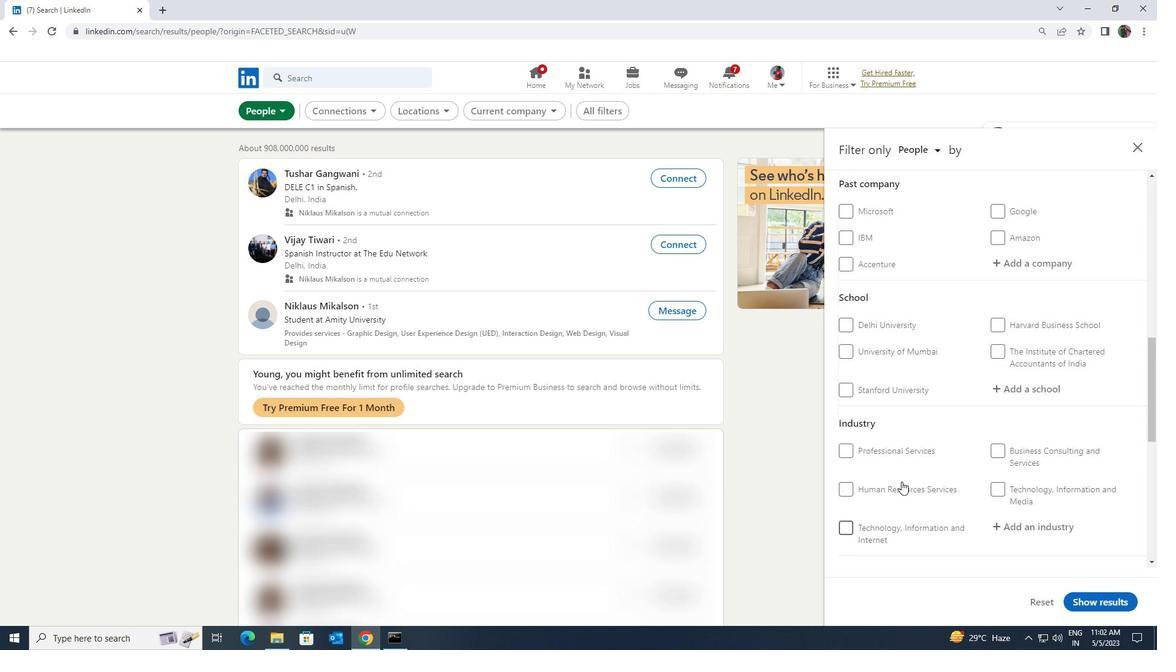 
Action: Mouse moved to (902, 482)
Screenshot: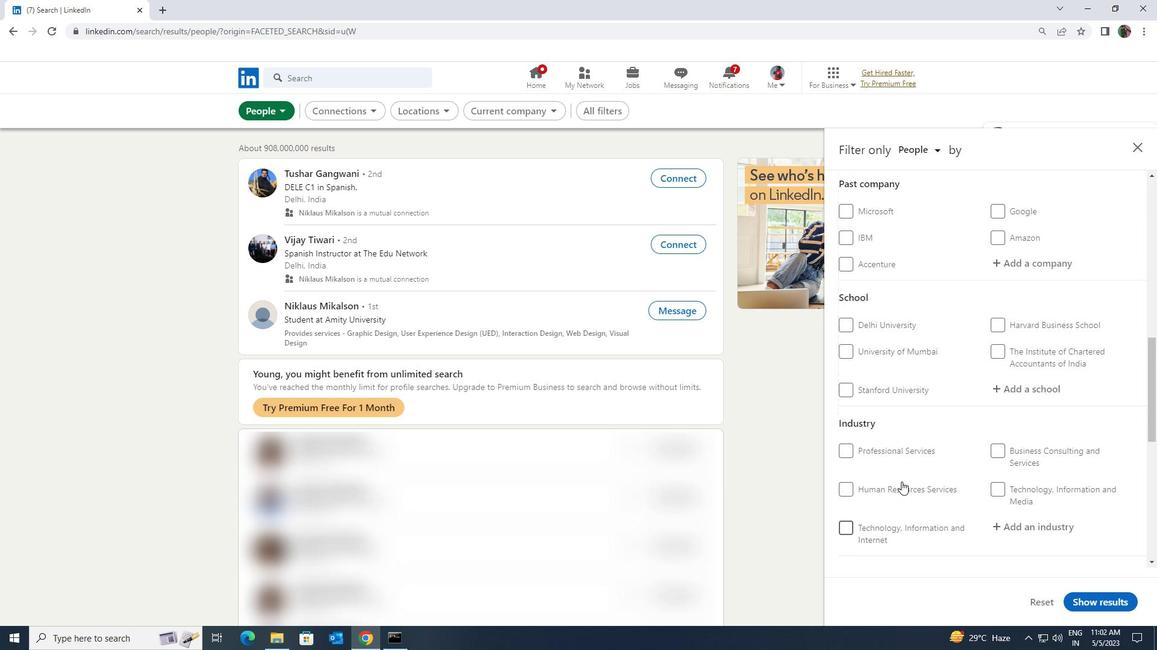 
Action: Mouse scrolled (902, 482) with delta (0, 0)
Screenshot: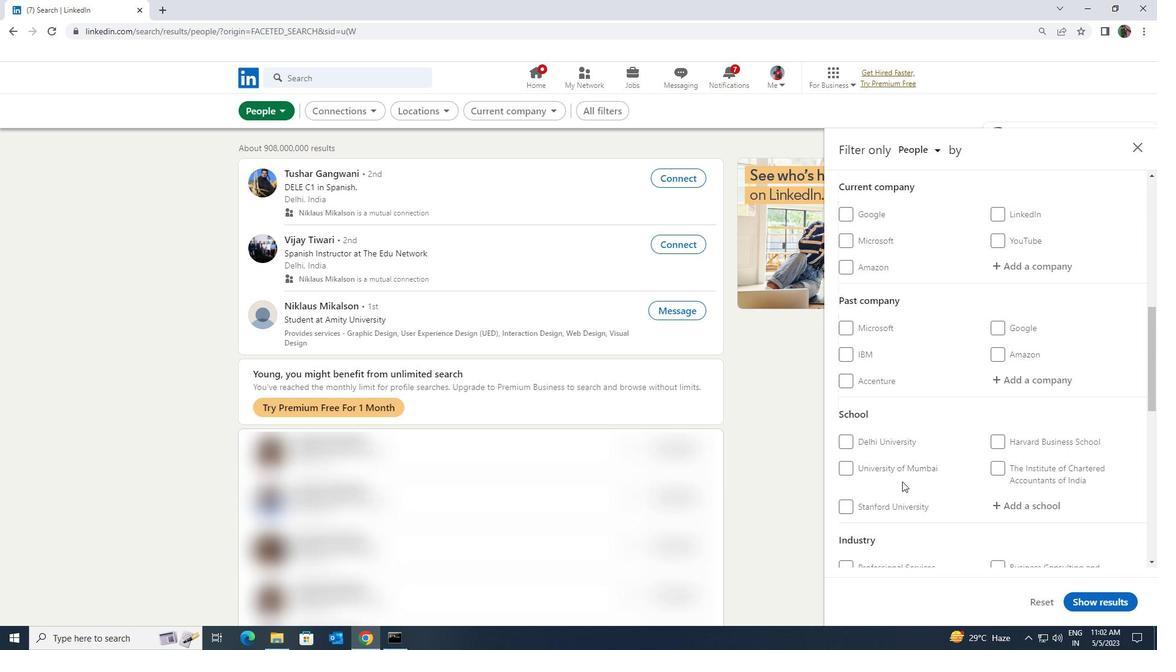 
Action: Mouse moved to (902, 482)
Screenshot: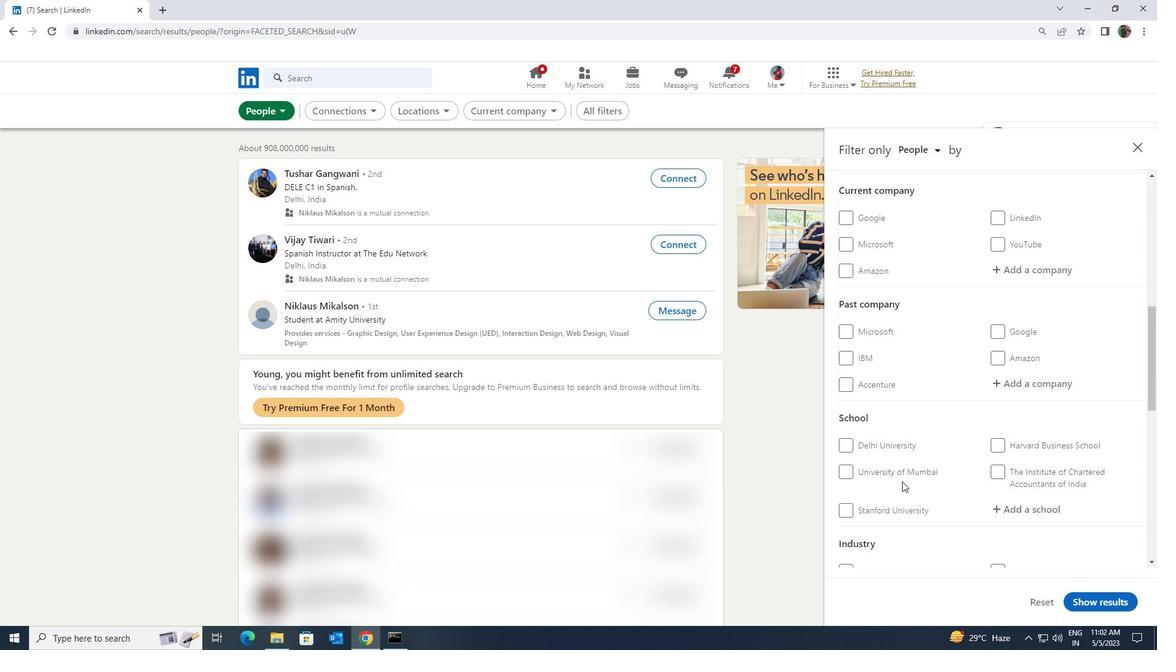 
Action: Mouse scrolled (902, 482) with delta (0, 0)
Screenshot: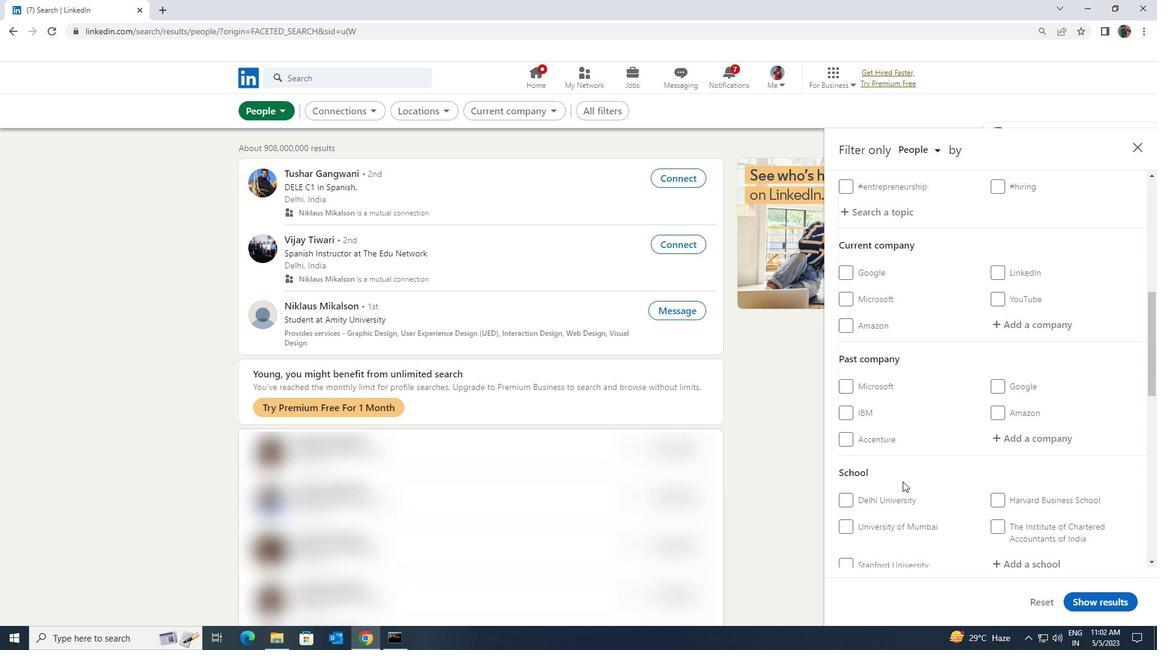
Action: Mouse scrolled (902, 482) with delta (0, 0)
Screenshot: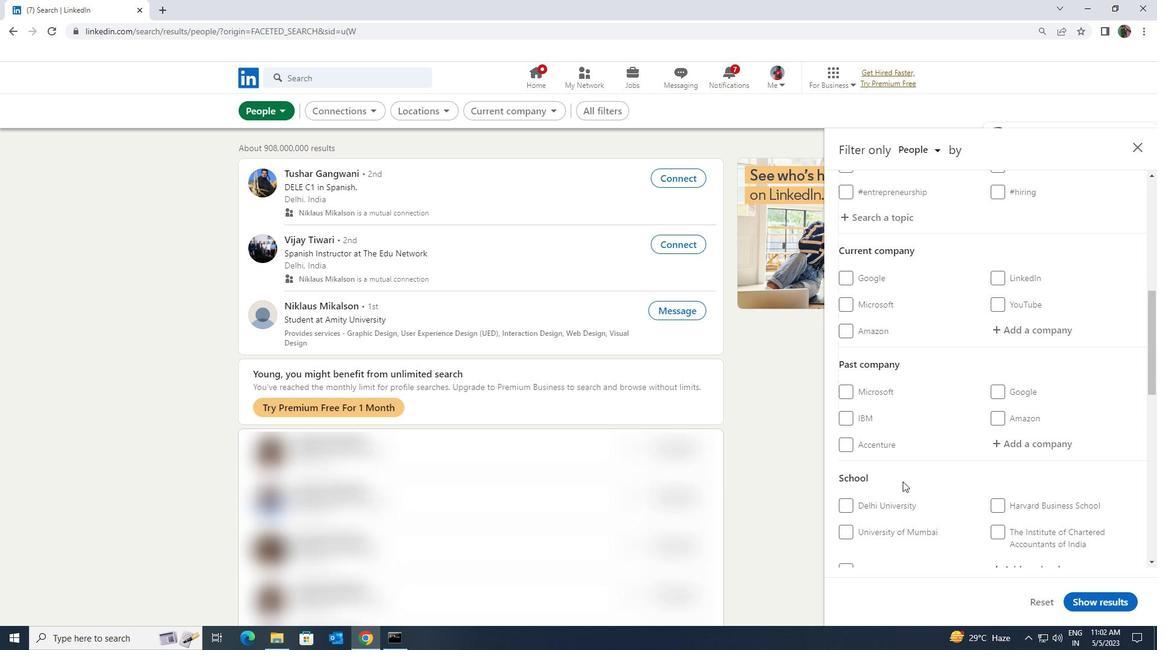 
Action: Mouse moved to (1063, 453)
Screenshot: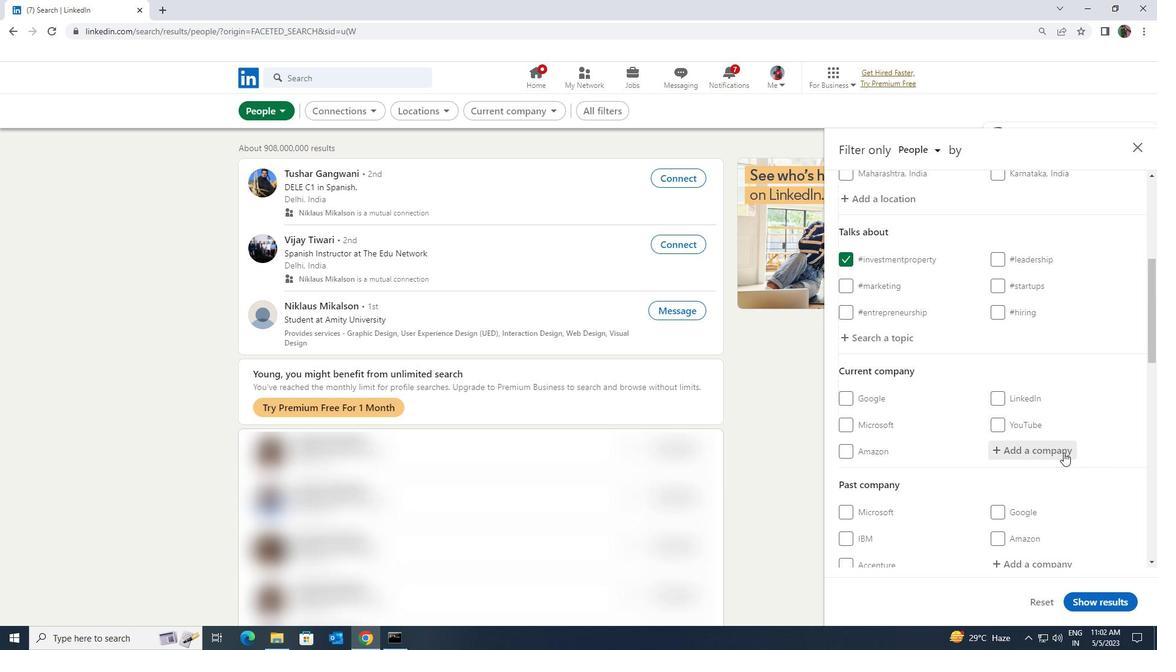 
Action: Mouse pressed left at (1063, 453)
Screenshot: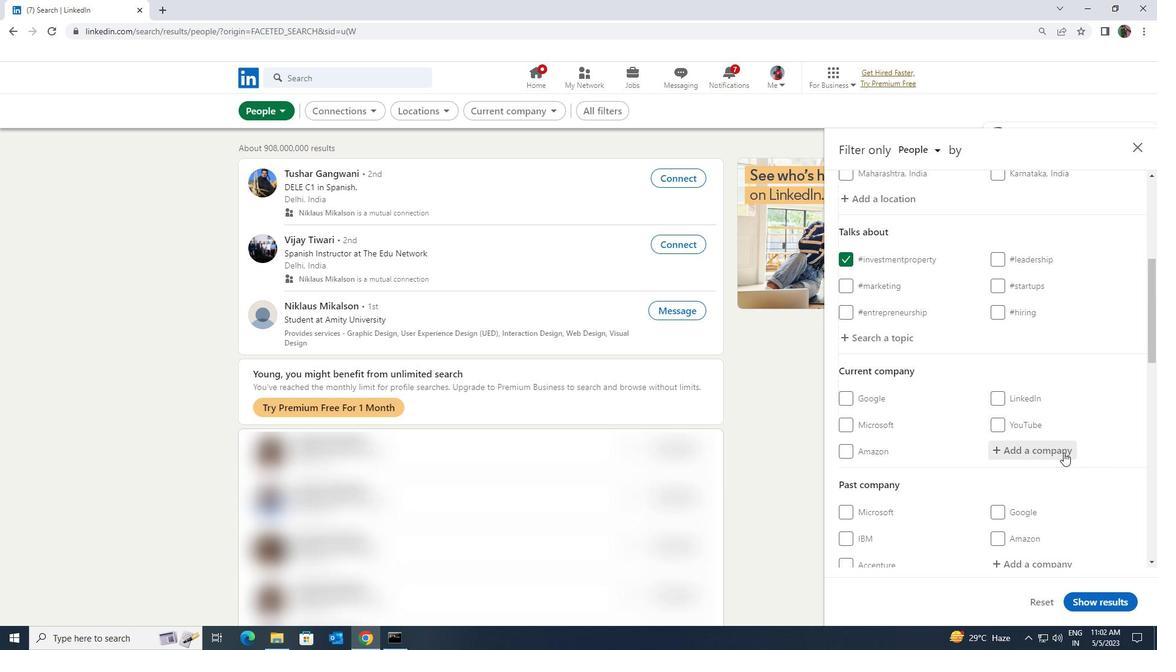 
Action: Key pressed <Key.shift>JOSH<Key.space>
Screenshot: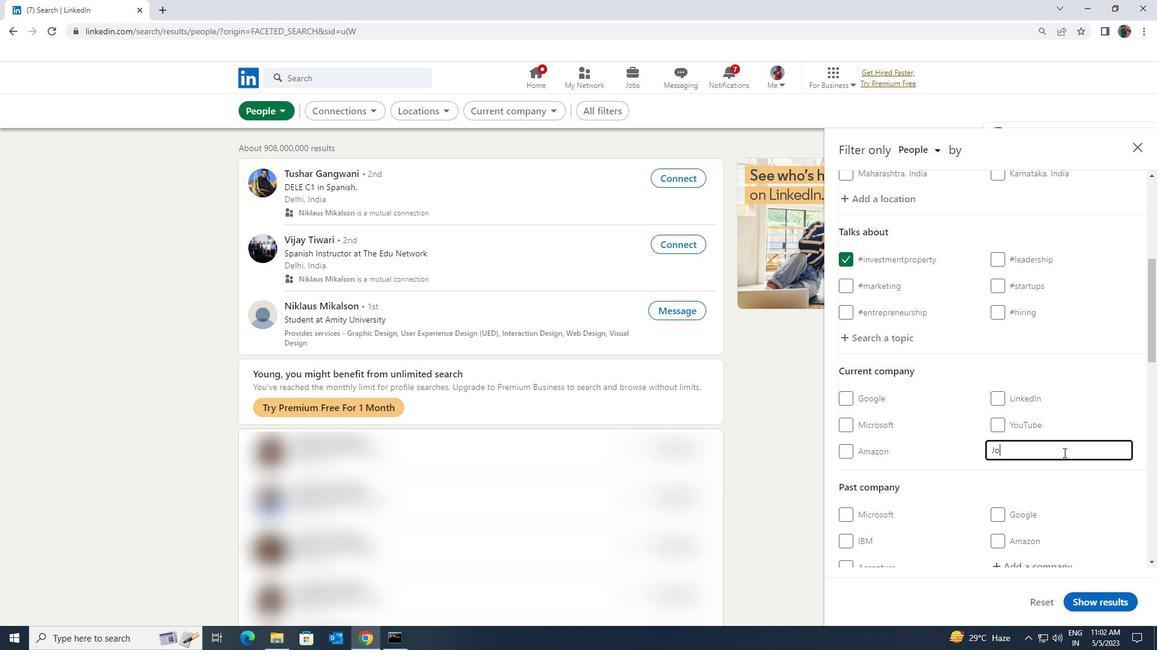
Action: Mouse moved to (1055, 470)
Screenshot: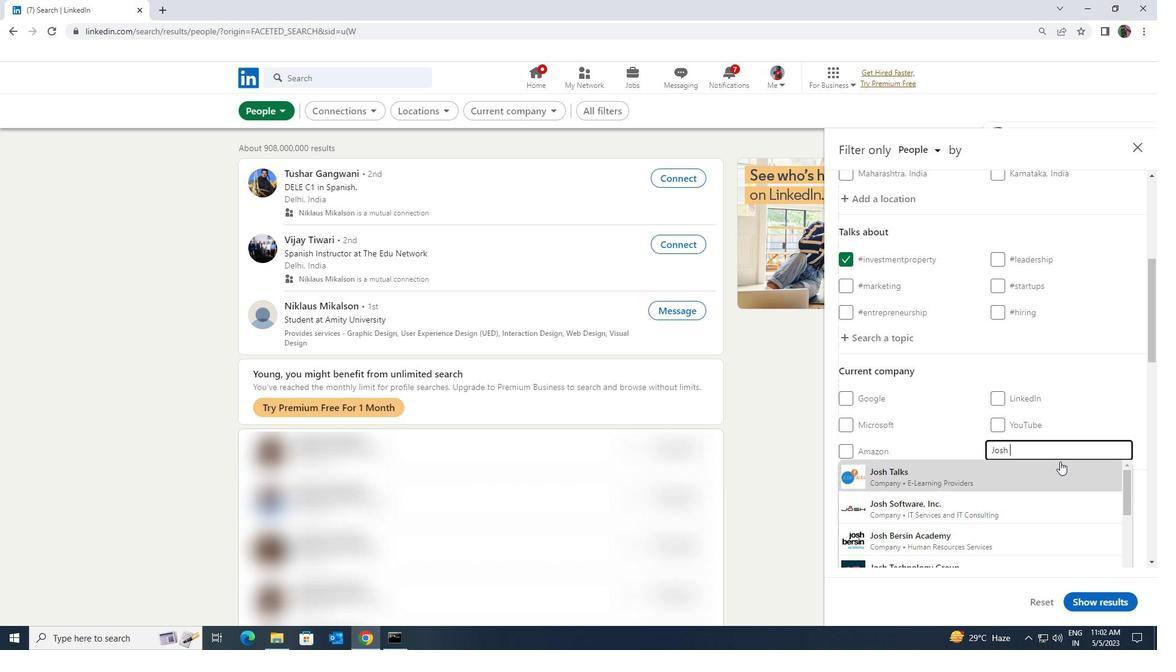 
Action: Mouse pressed left at (1055, 470)
Screenshot: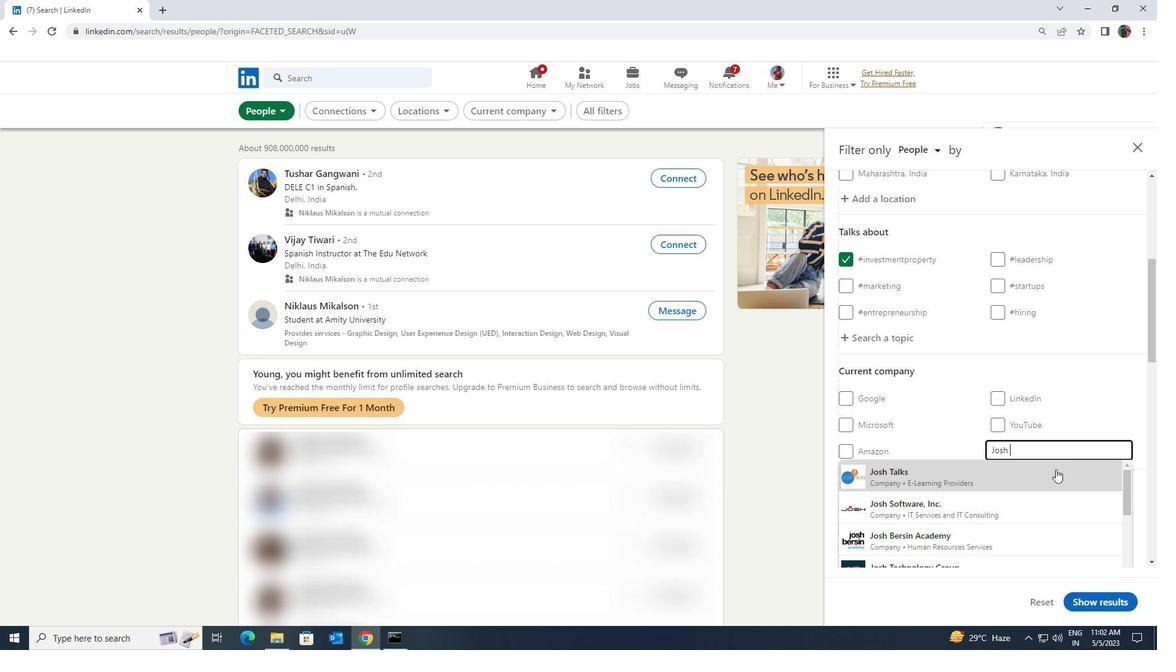 
Action: Mouse moved to (1055, 470)
Screenshot: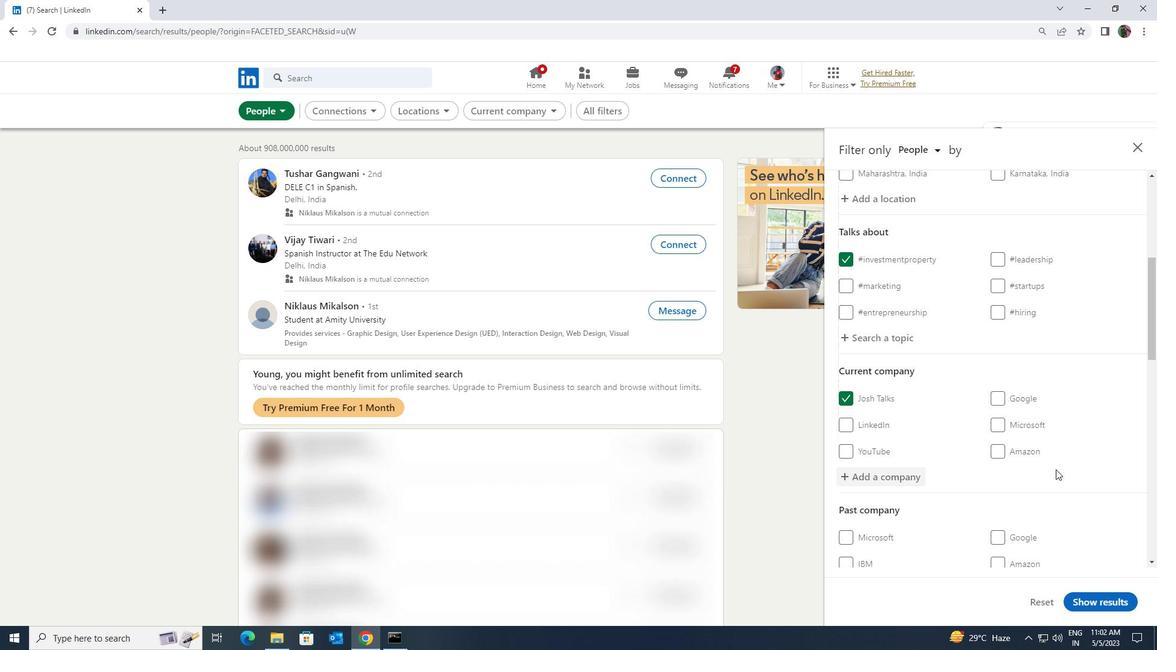 
Action: Mouse scrolled (1055, 470) with delta (0, 0)
Screenshot: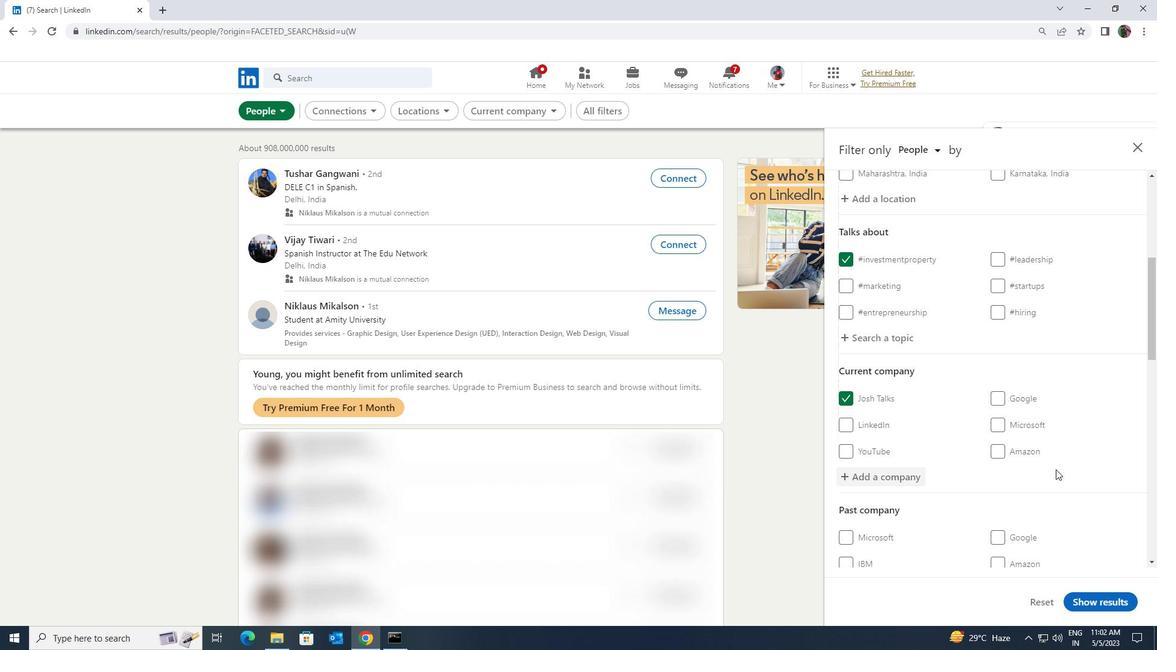 
Action: Mouse moved to (1053, 473)
Screenshot: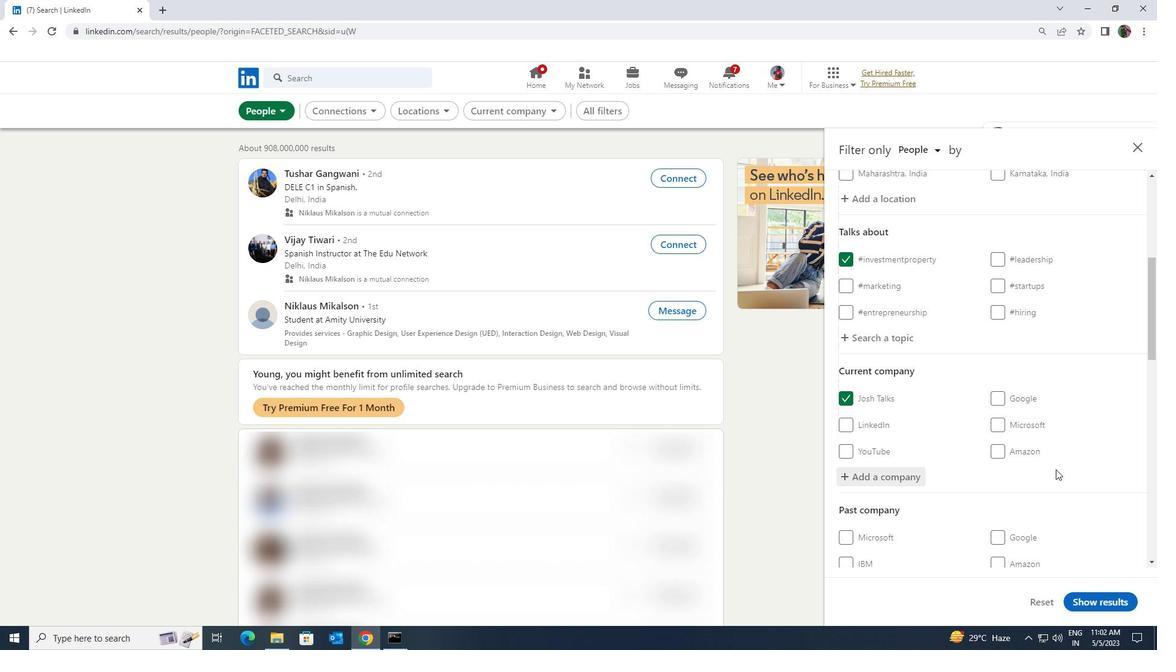 
Action: Mouse scrolled (1053, 472) with delta (0, 0)
Screenshot: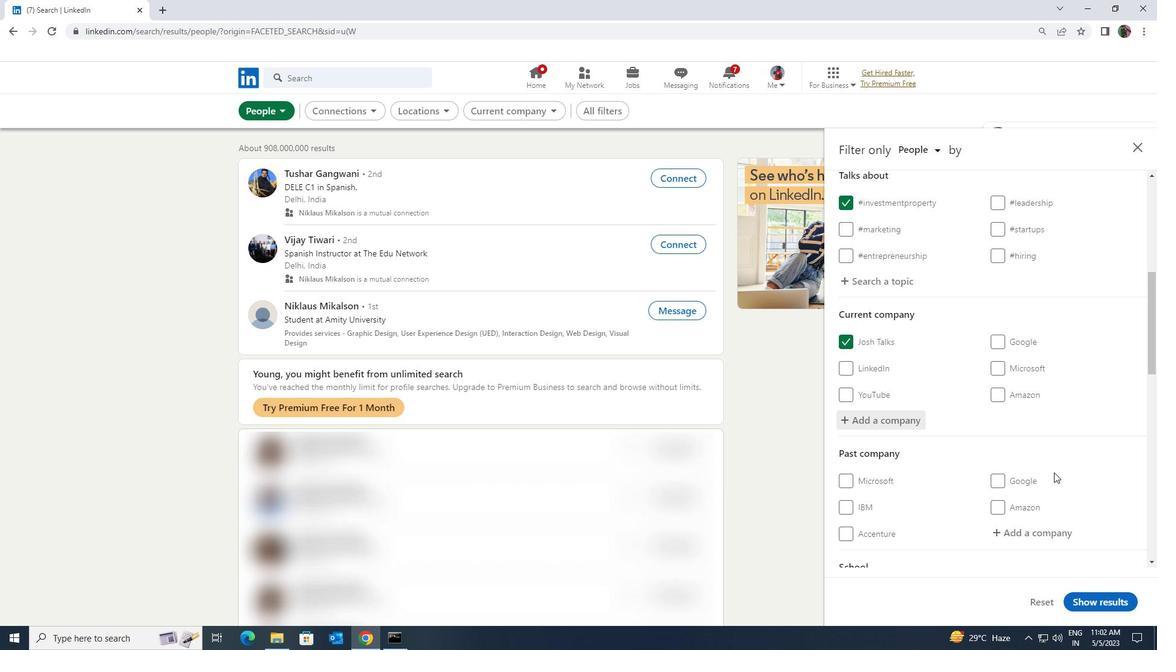 
Action: Mouse scrolled (1053, 472) with delta (0, 0)
Screenshot: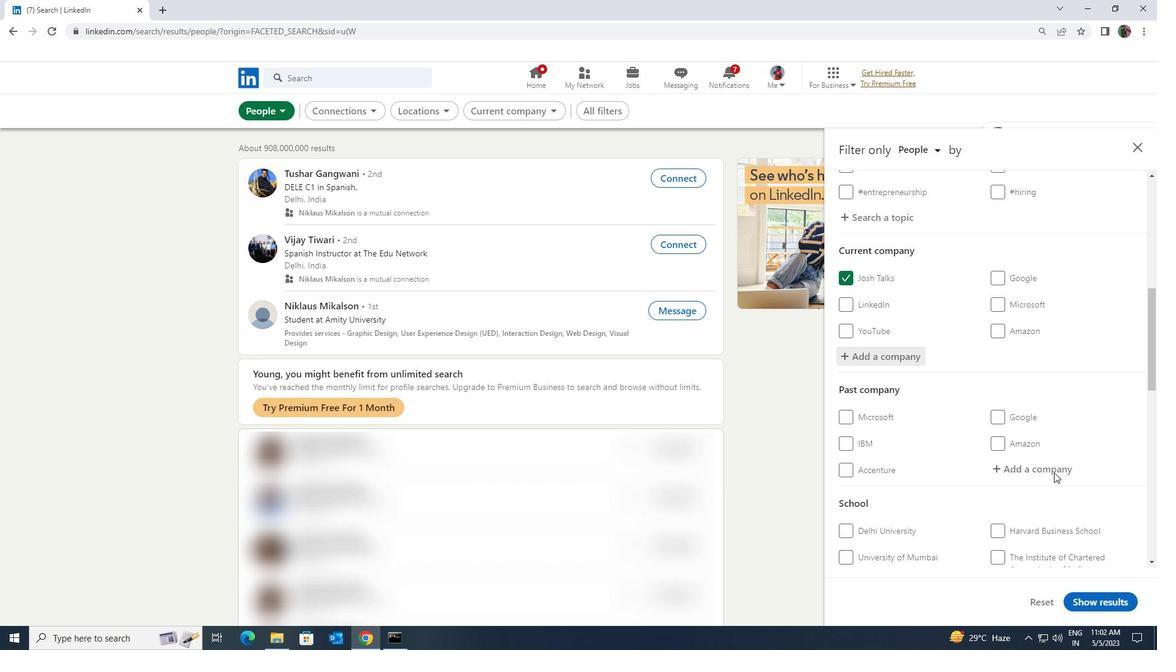 
Action: Mouse scrolled (1053, 472) with delta (0, 0)
Screenshot: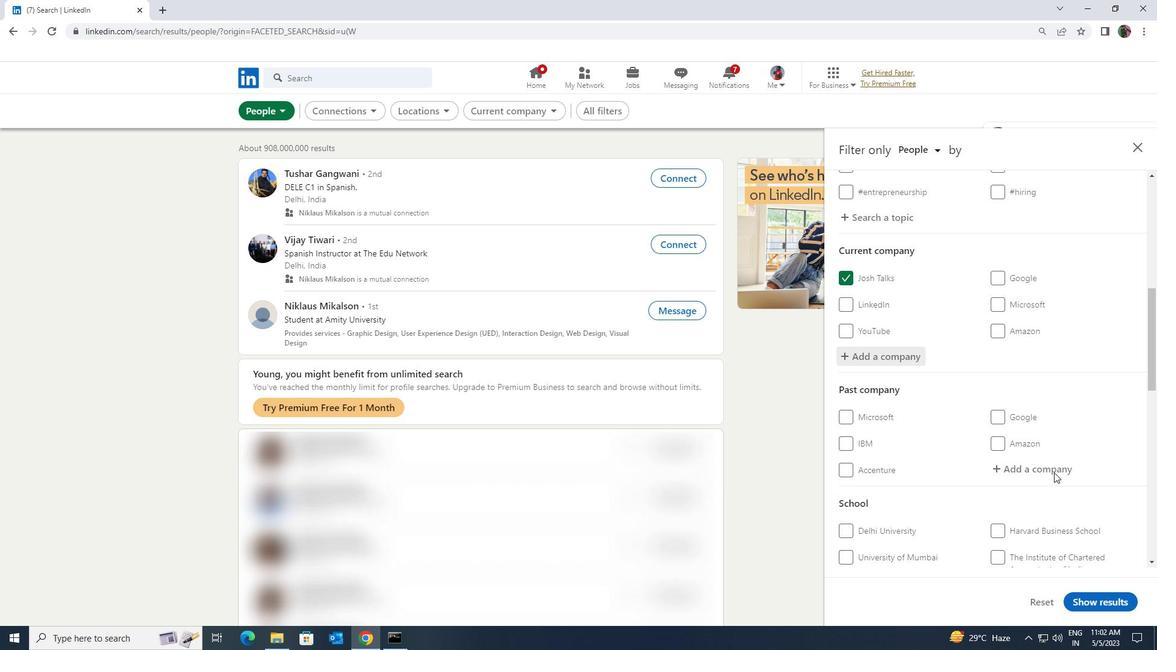 
Action: Mouse moved to (1053, 473)
Screenshot: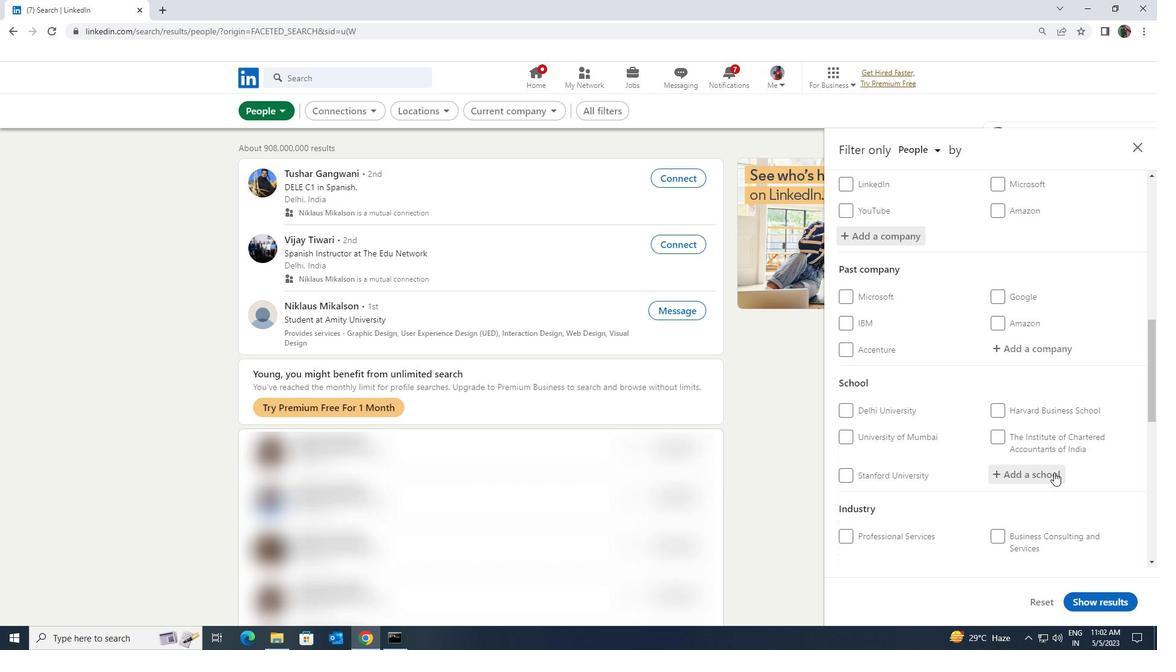 
Action: Mouse pressed left at (1053, 473)
Screenshot: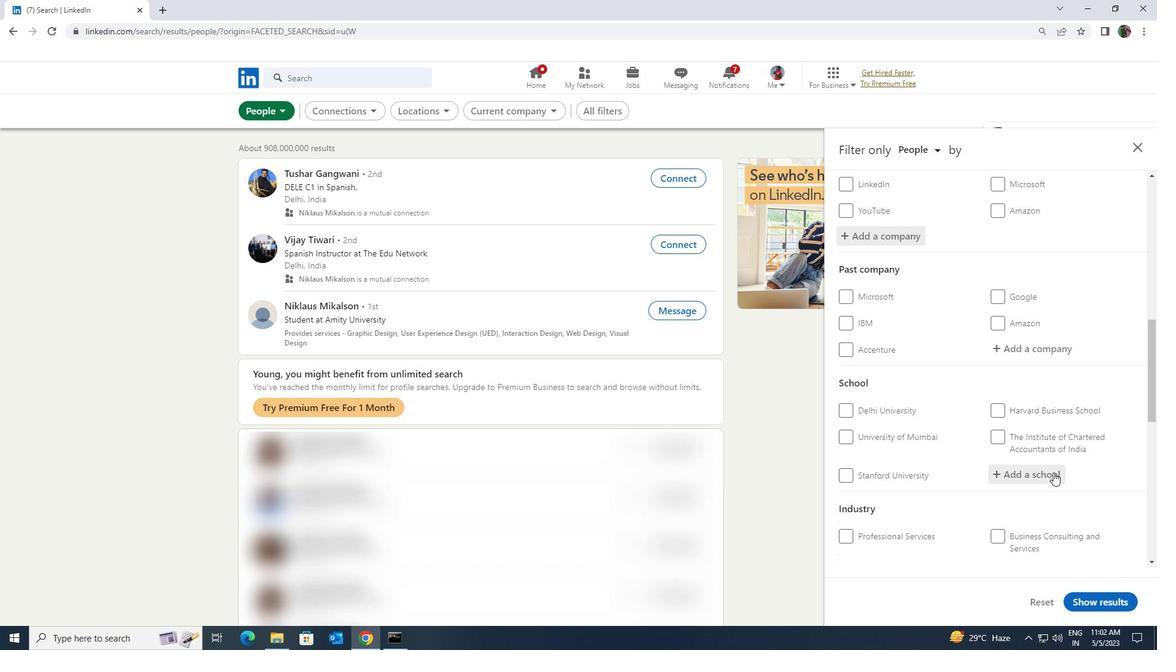 
Action: Key pressed <Key.shift>SRI<Key.space><Key.shift>VENKATES
Screenshot: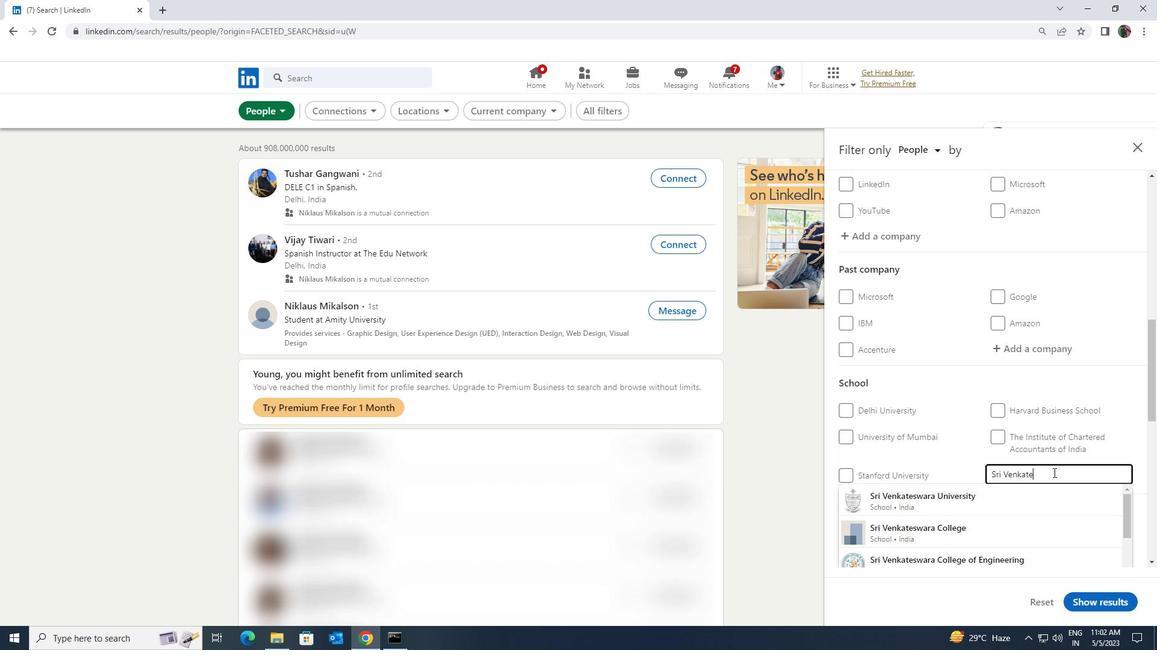 
Action: Mouse moved to (1028, 551)
Screenshot: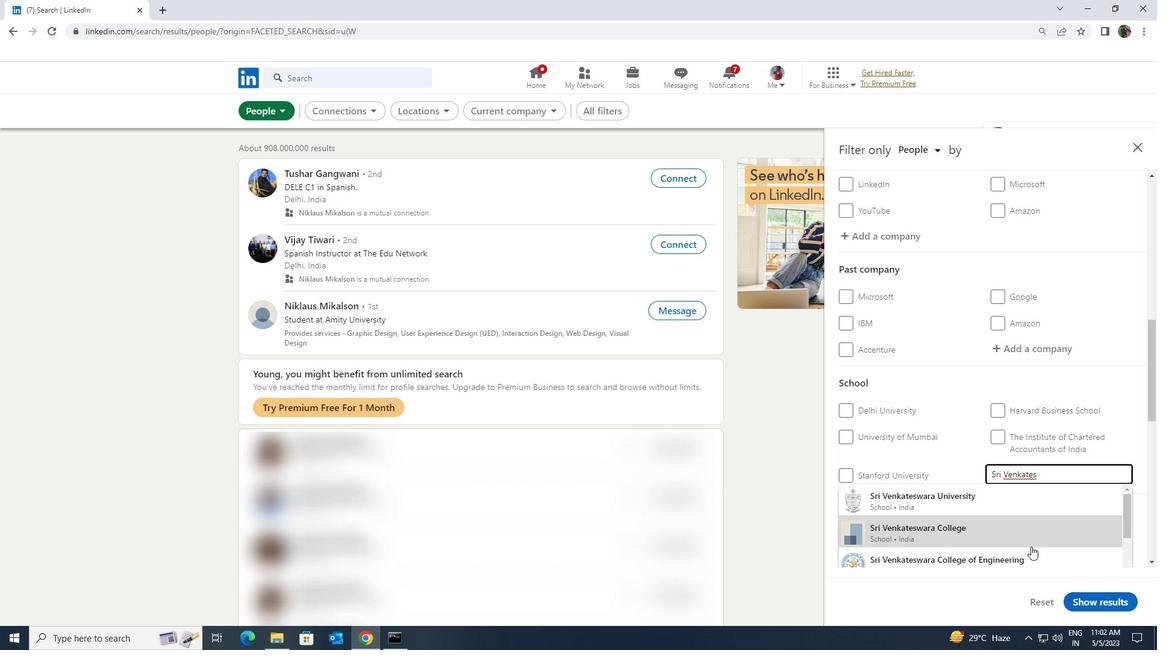 
Action: Mouse pressed left at (1028, 551)
Screenshot: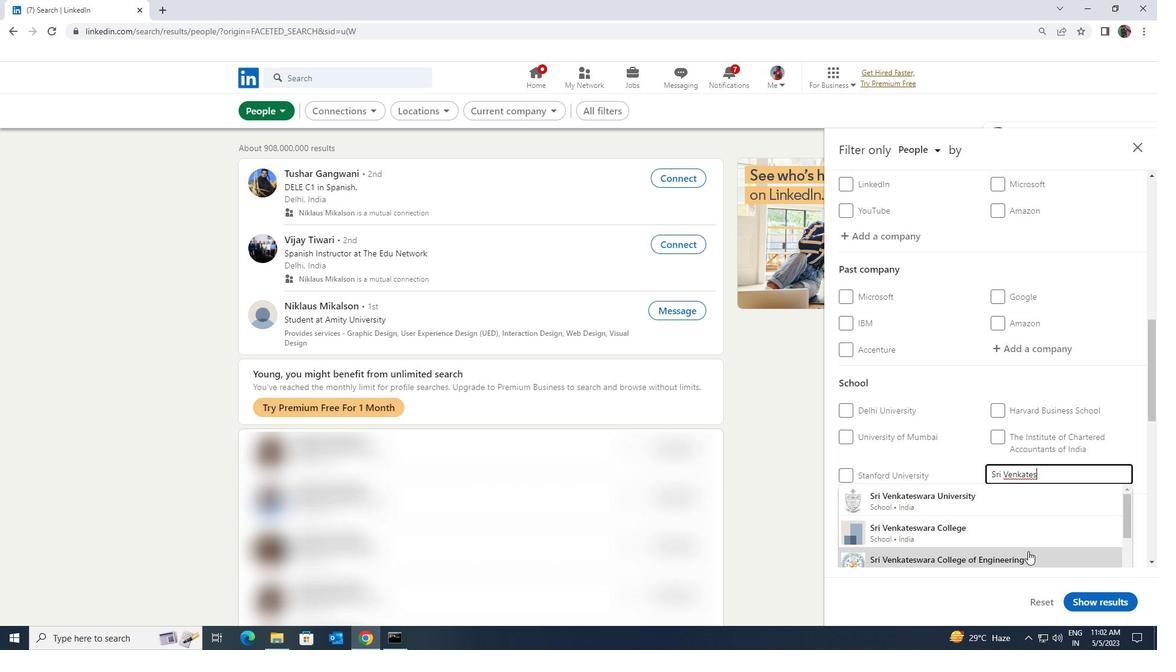 
Action: Mouse moved to (1026, 528)
Screenshot: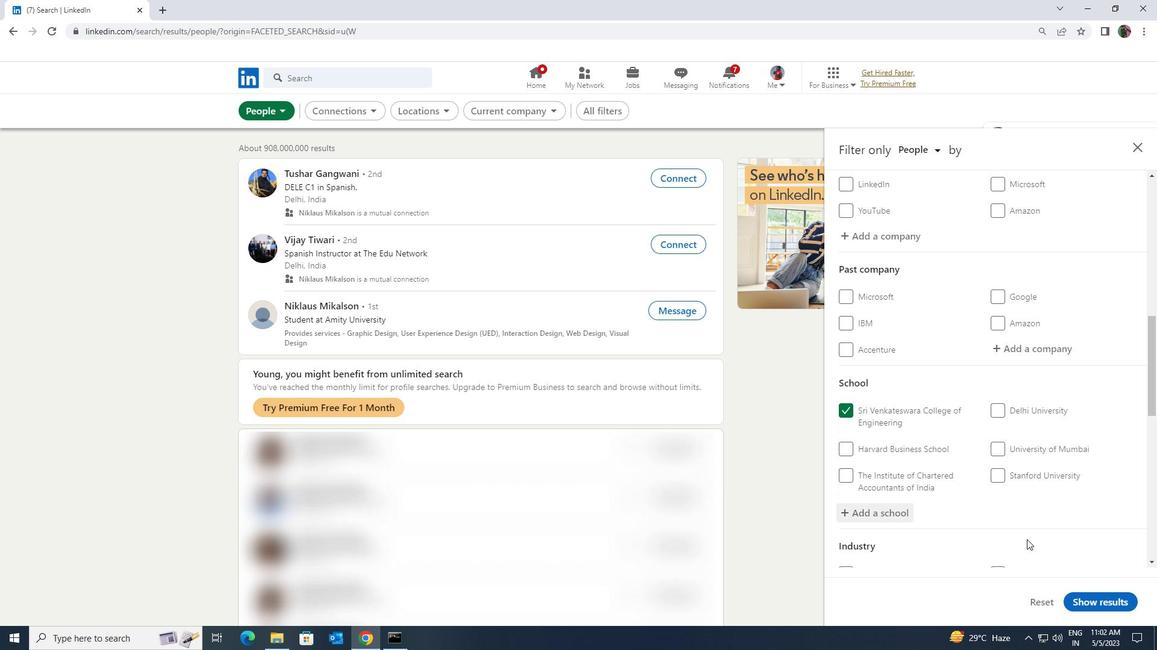 
Action: Mouse scrolled (1026, 527) with delta (0, 0)
Screenshot: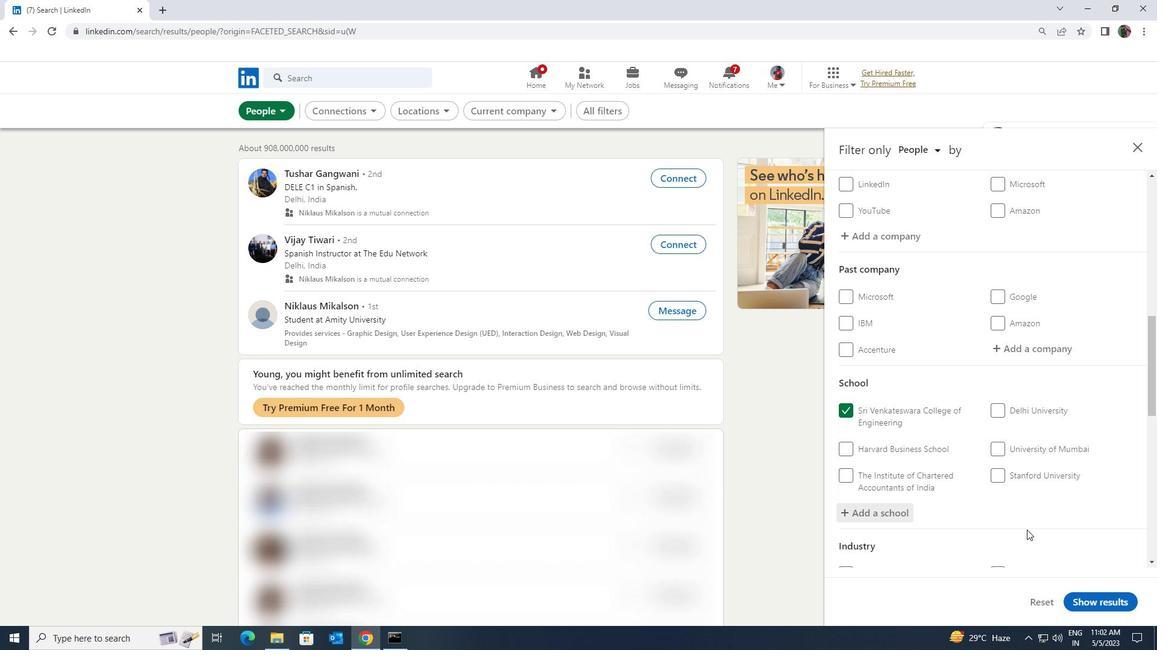 
Action: Mouse moved to (1026, 527)
Screenshot: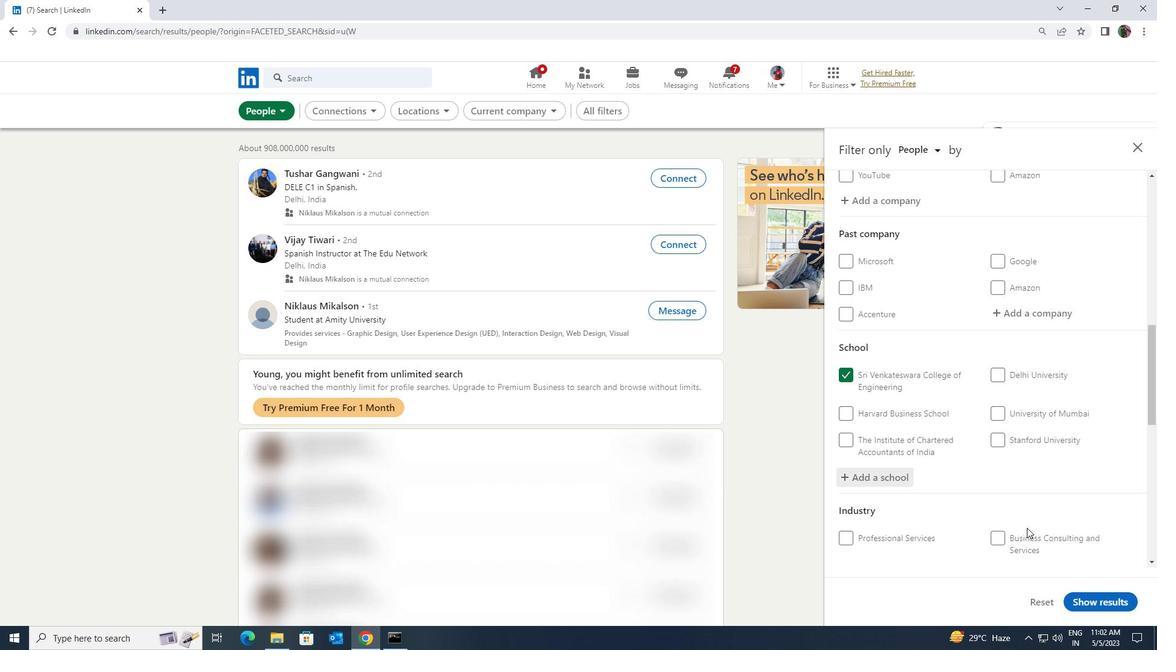 
Action: Mouse scrolled (1026, 527) with delta (0, 0)
Screenshot: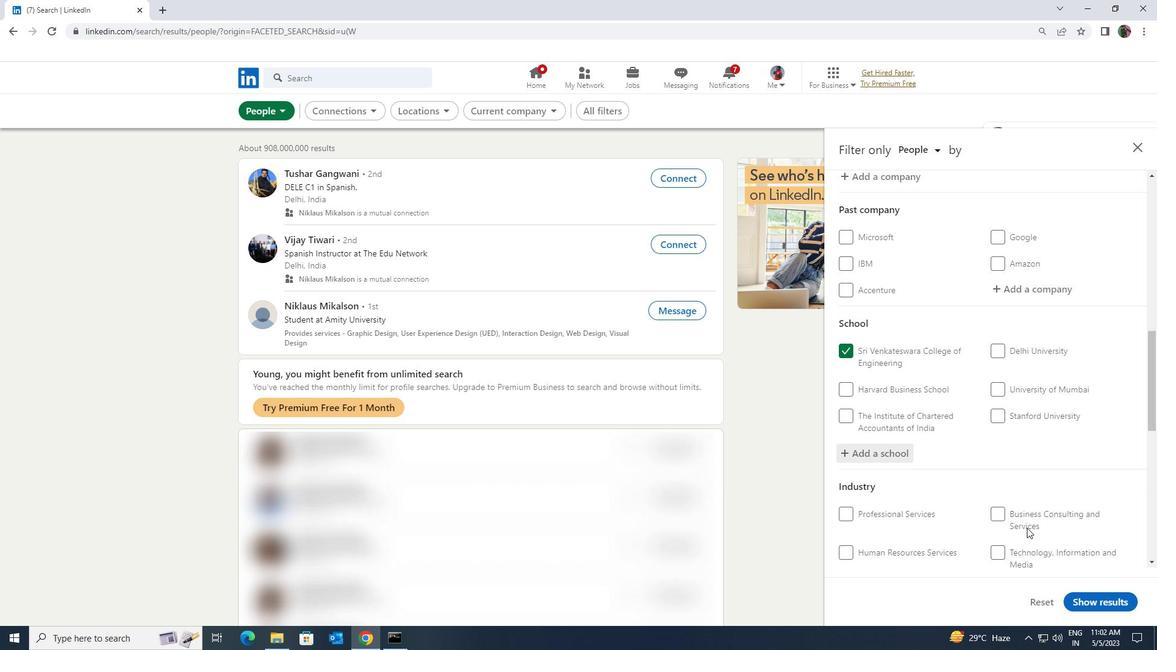 
Action: Mouse scrolled (1026, 527) with delta (0, 0)
Screenshot: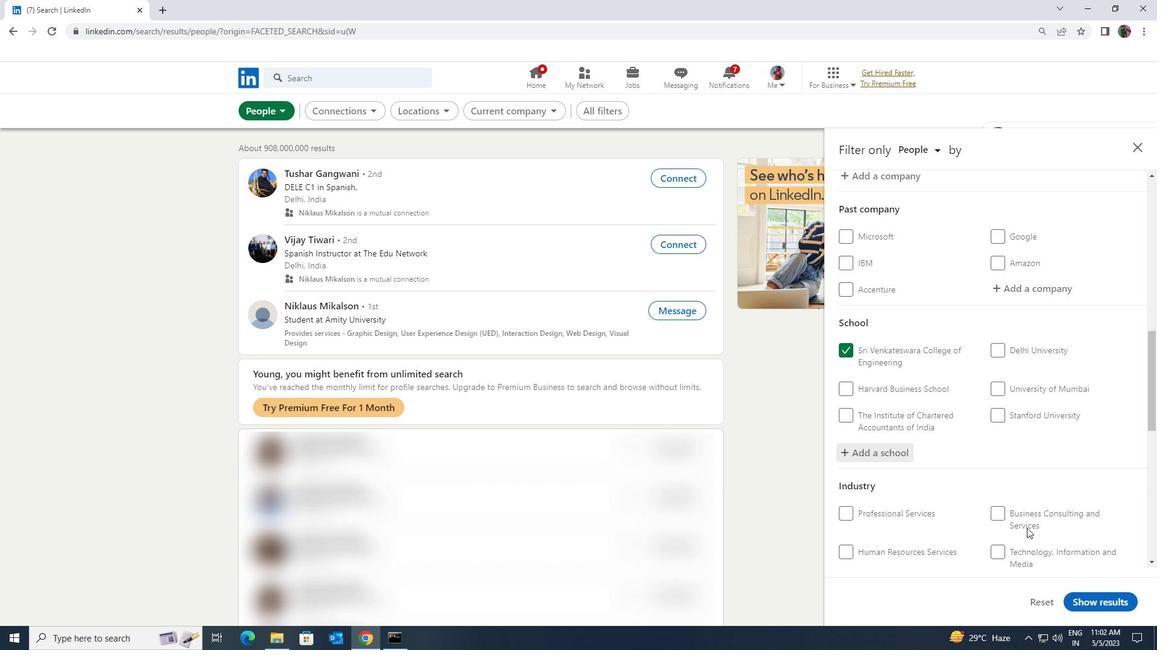 
Action: Mouse moved to (1023, 473)
Screenshot: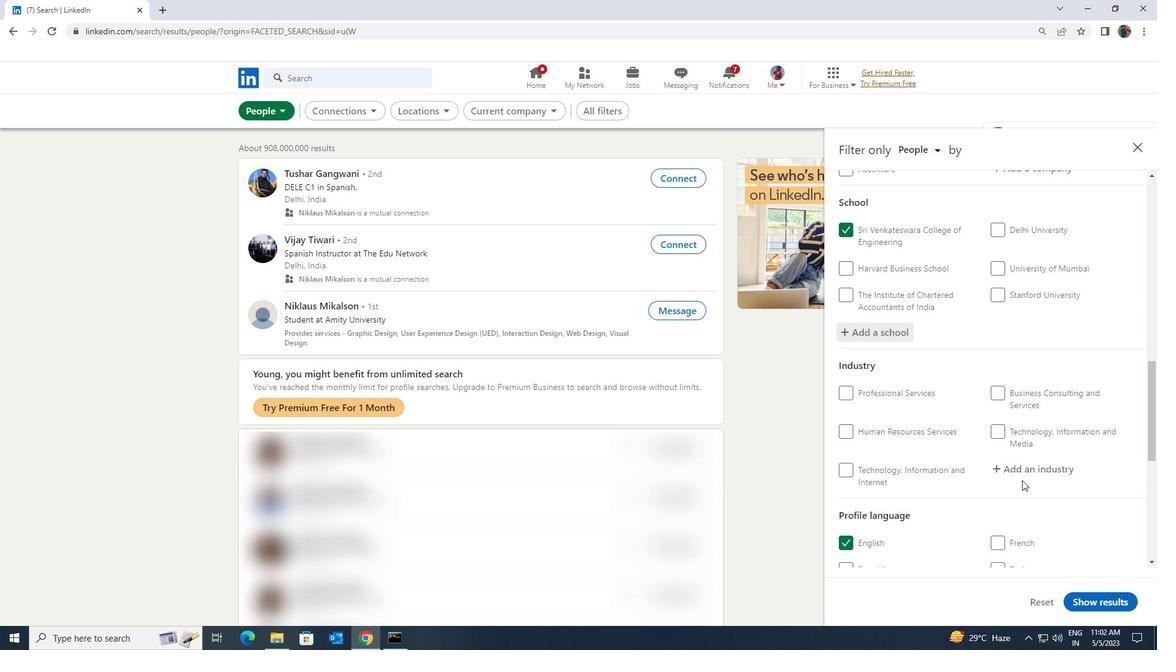 
Action: Mouse pressed left at (1023, 473)
Screenshot: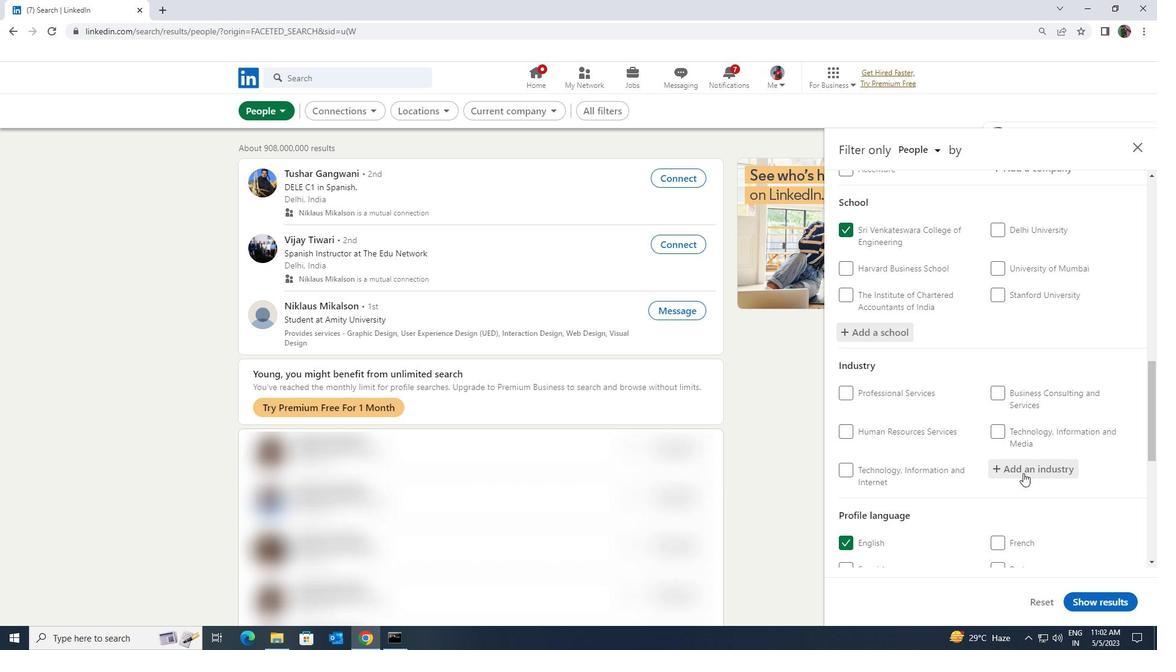 
Action: Key pressed <Key.shift>INDIVIDUA
Screenshot: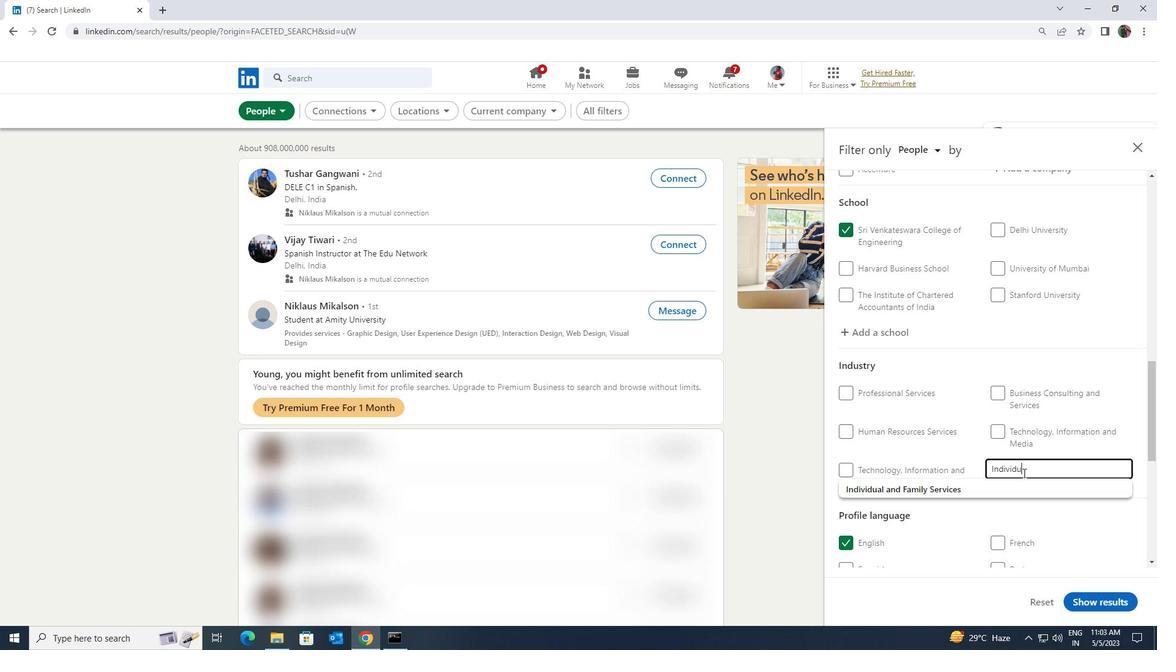 
Action: Mouse moved to (1019, 482)
Screenshot: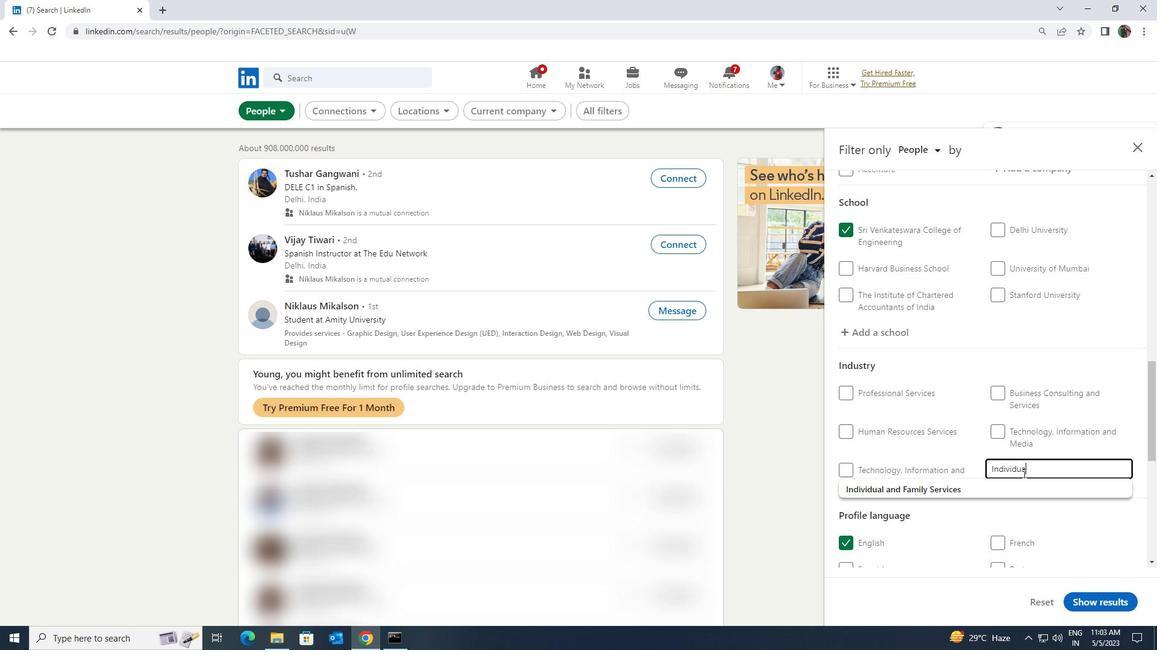 
Action: Mouse pressed left at (1019, 482)
Screenshot: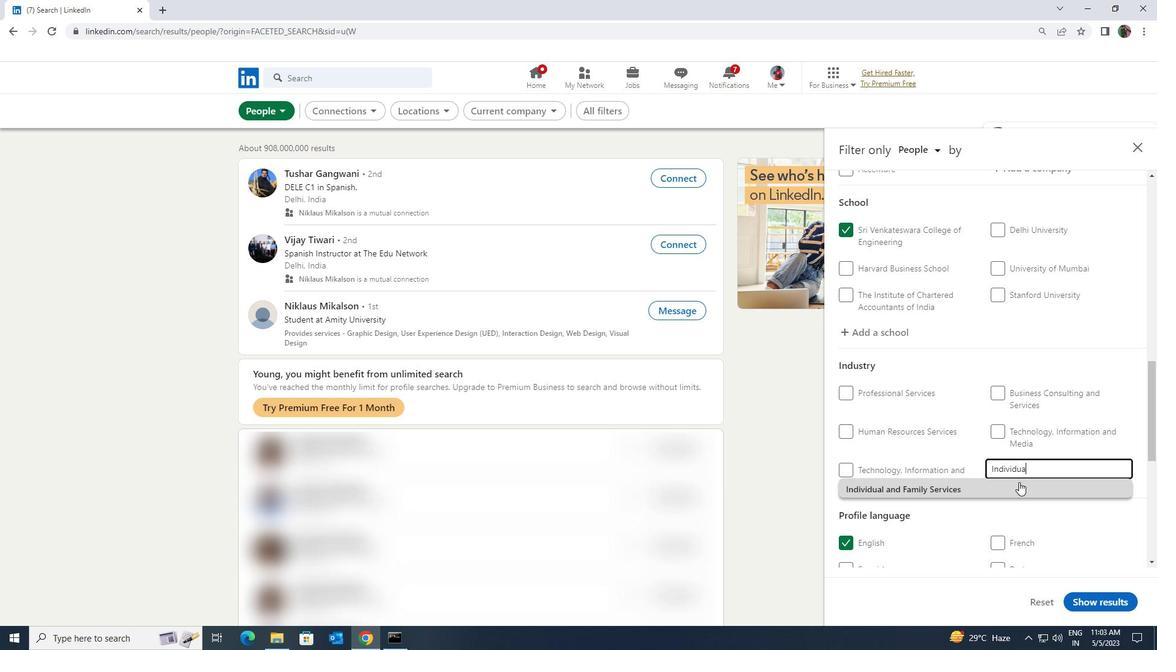 
Action: Mouse scrolled (1019, 482) with delta (0, 0)
Screenshot: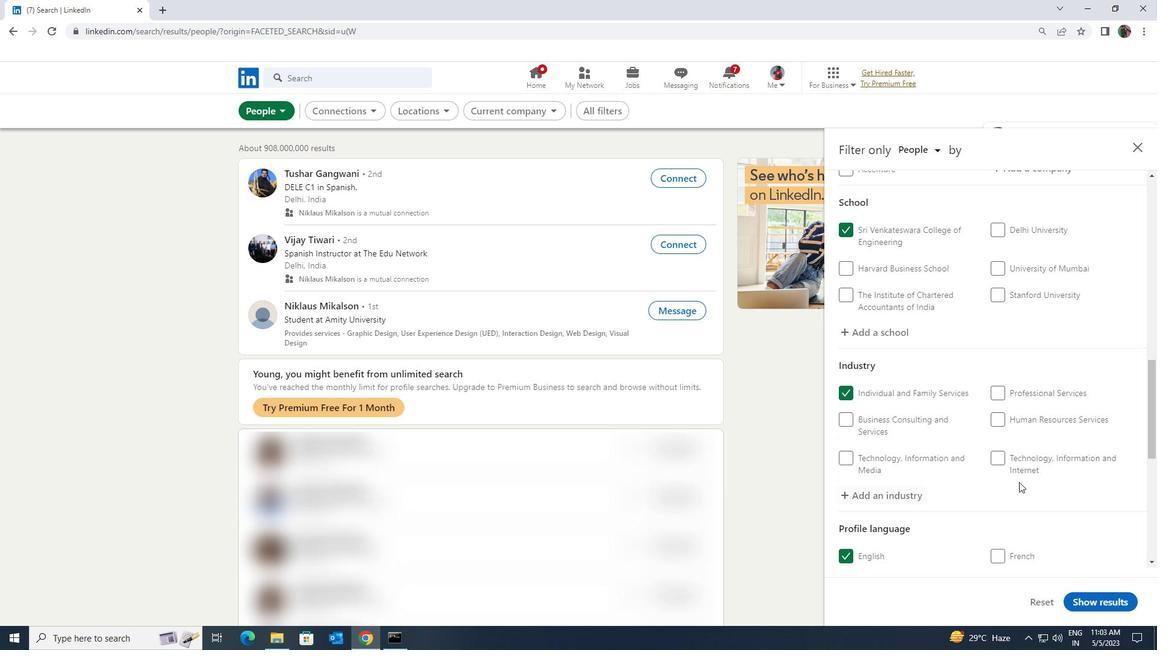 
Action: Mouse scrolled (1019, 482) with delta (0, 0)
Screenshot: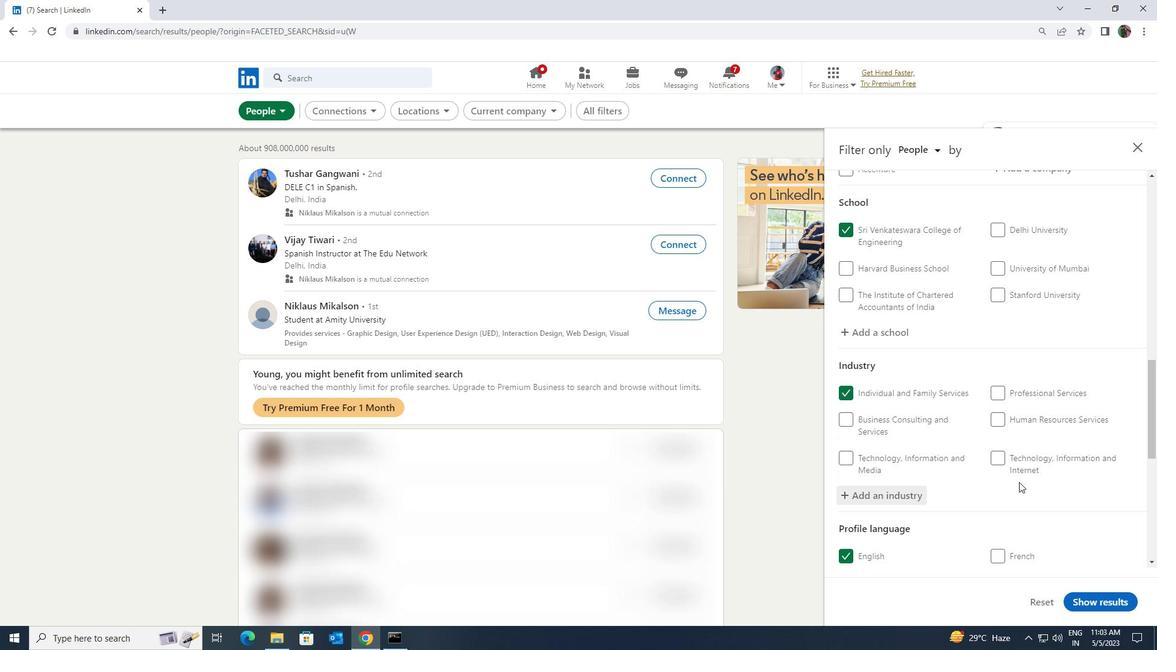 
Action: Mouse moved to (1019, 482)
Screenshot: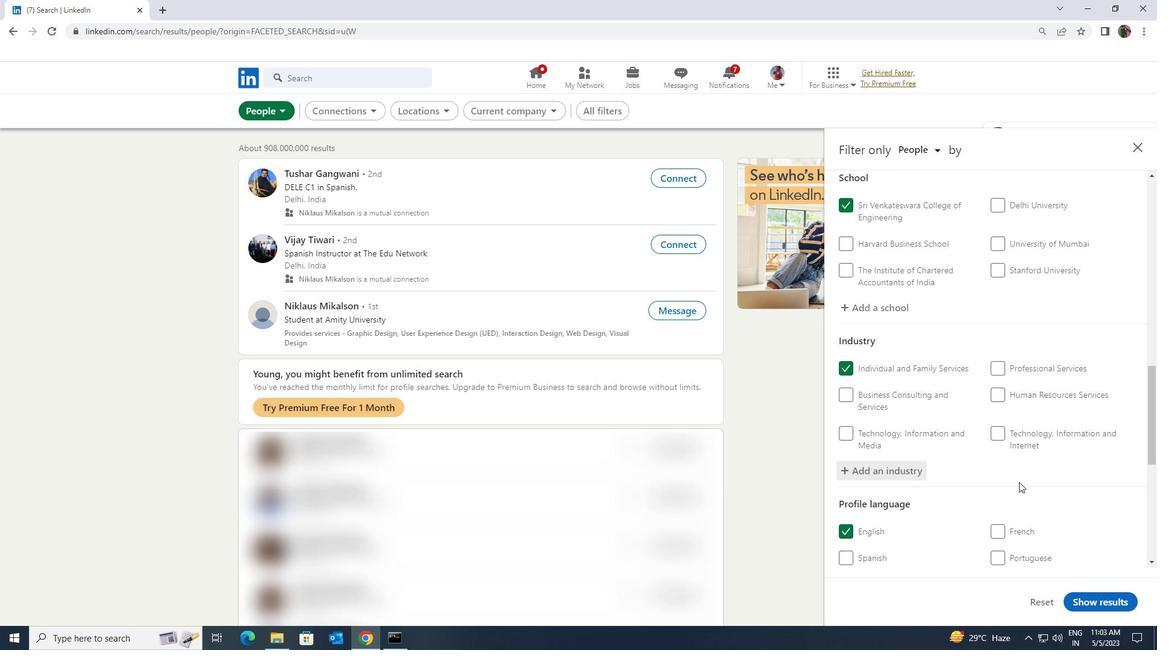 
Action: Mouse scrolled (1019, 482) with delta (0, 0)
Screenshot: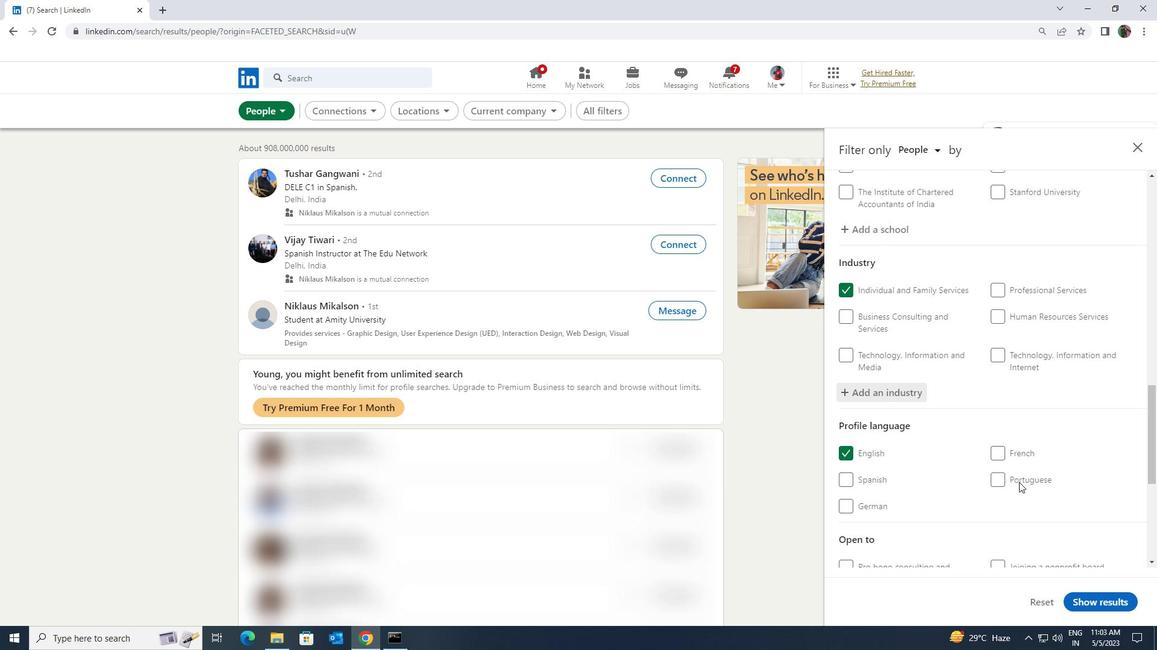 
Action: Mouse scrolled (1019, 482) with delta (0, 0)
Screenshot: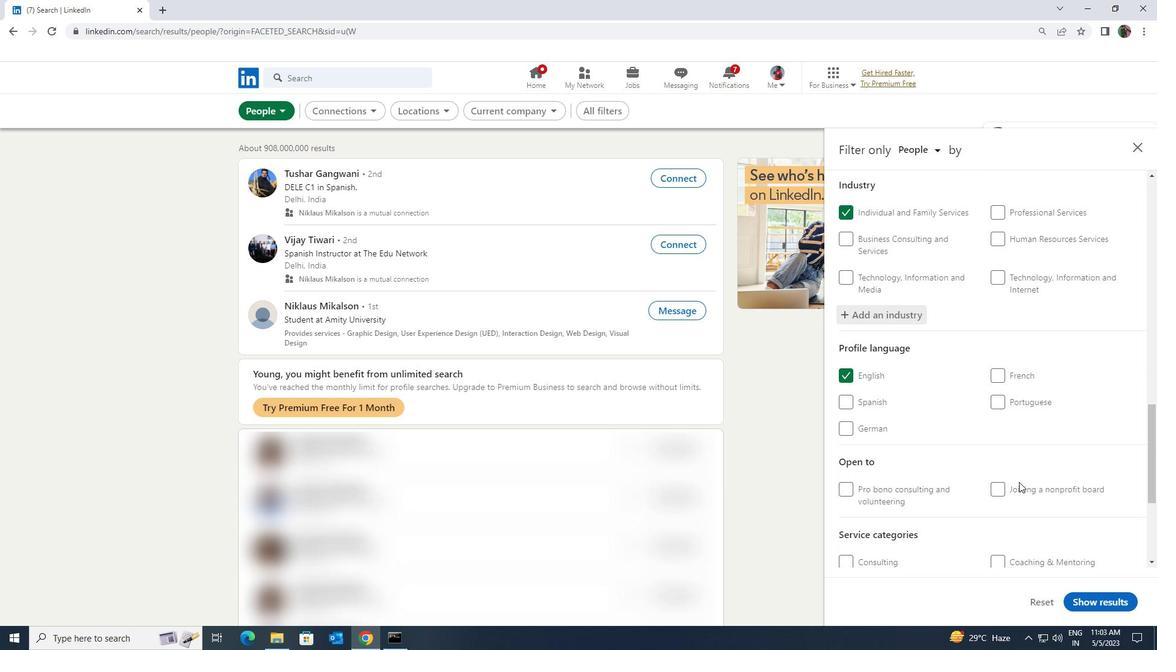 
Action: Mouse scrolled (1019, 482) with delta (0, 0)
Screenshot: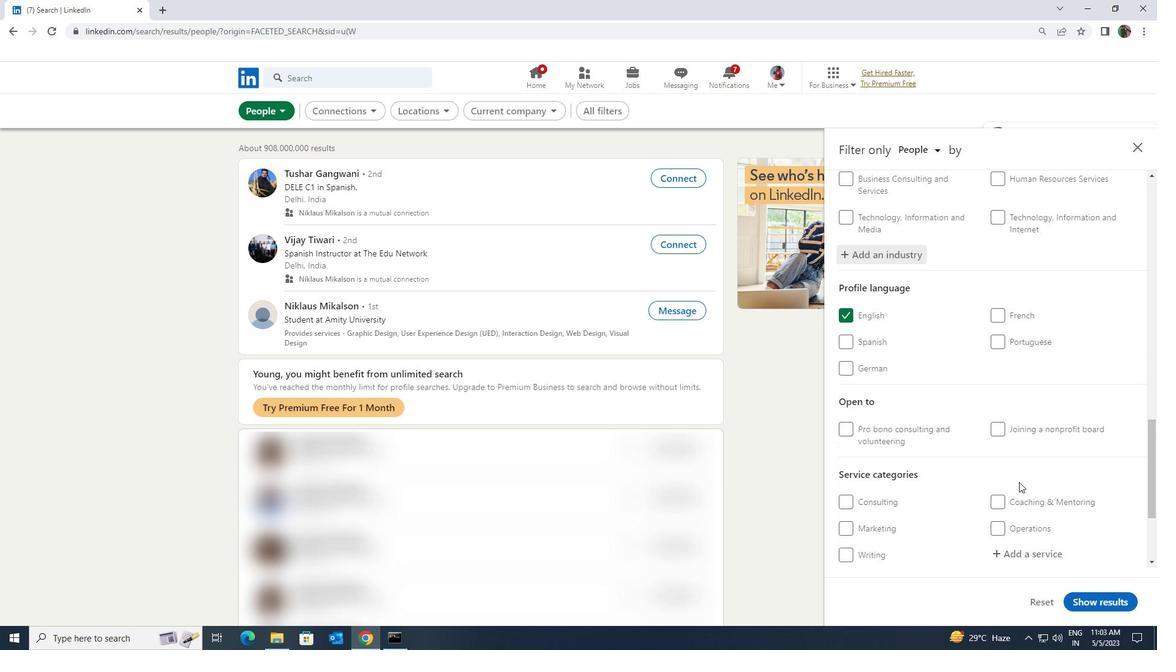 
Action: Mouse moved to (1016, 487)
Screenshot: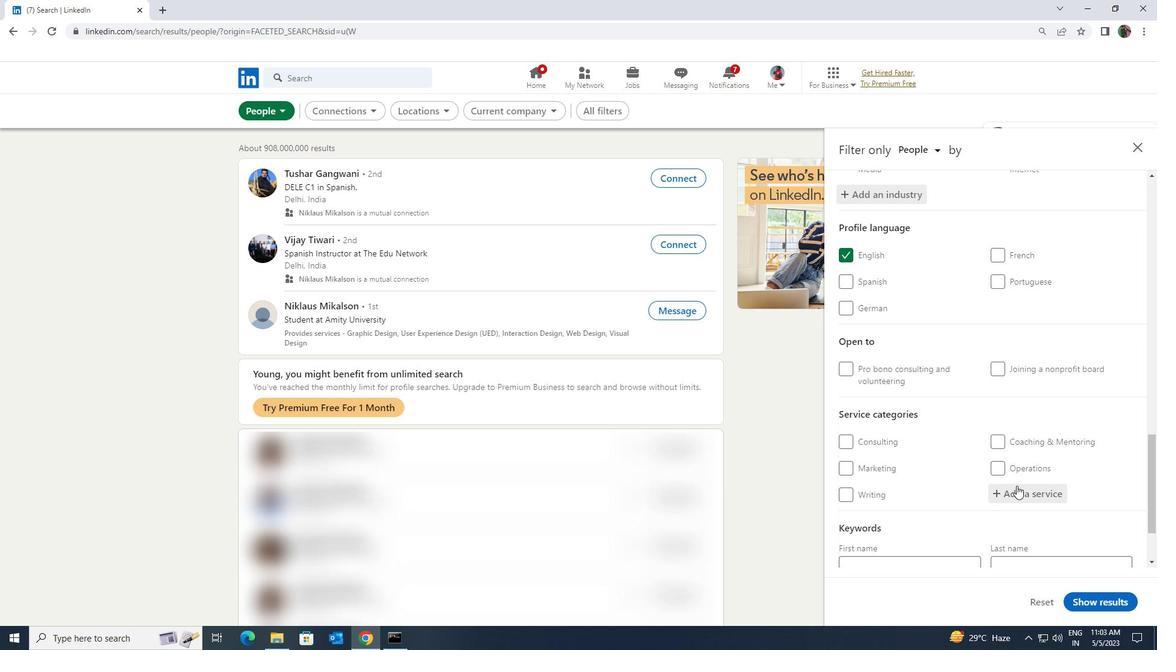 
Action: Mouse pressed left at (1016, 487)
Screenshot: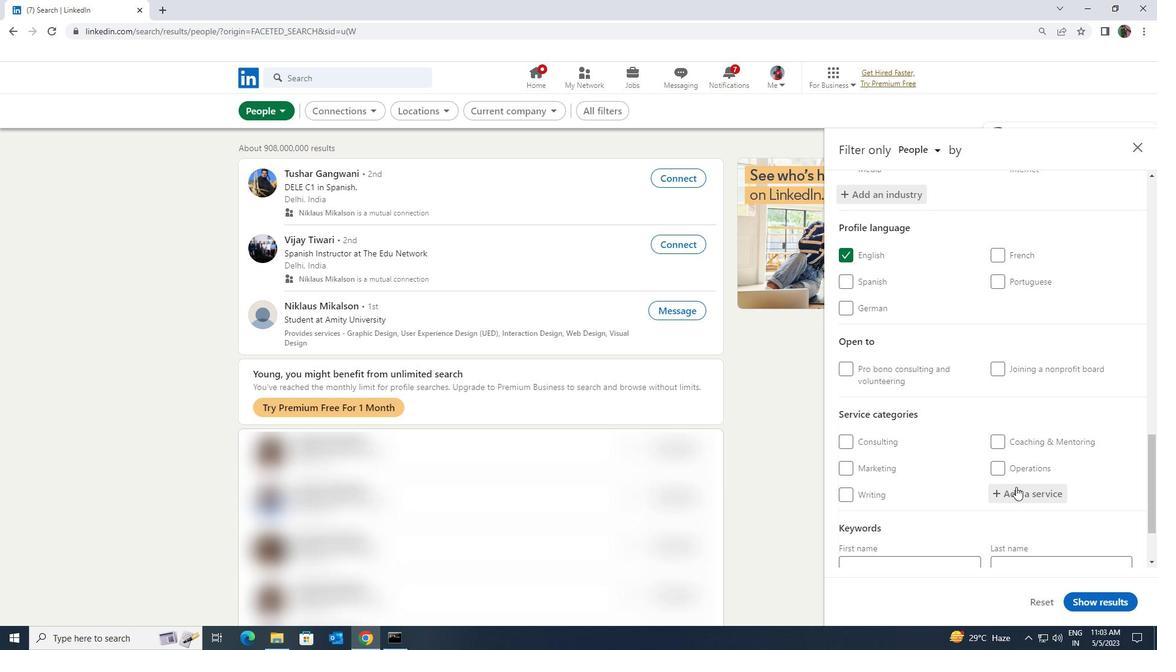 
Action: Key pressed <Key.shift>FINANCIAL<Key.space><Key.shift>ADVISOR
Screenshot: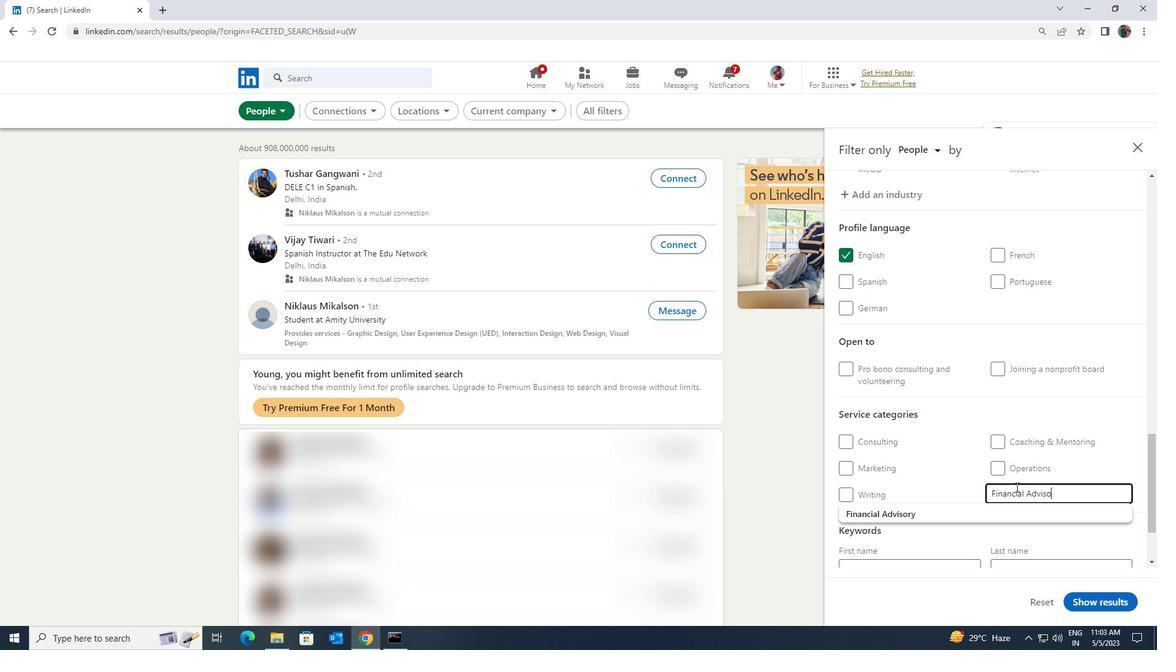 
Action: Mouse moved to (1011, 507)
Screenshot: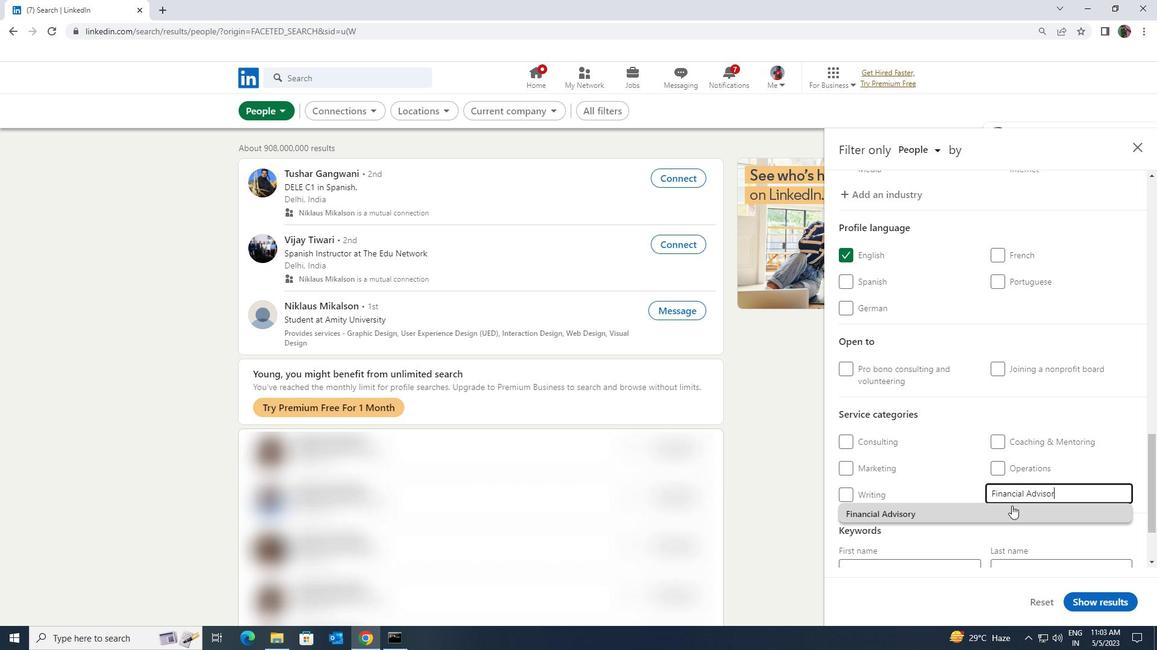 
Action: Mouse pressed left at (1011, 507)
Screenshot: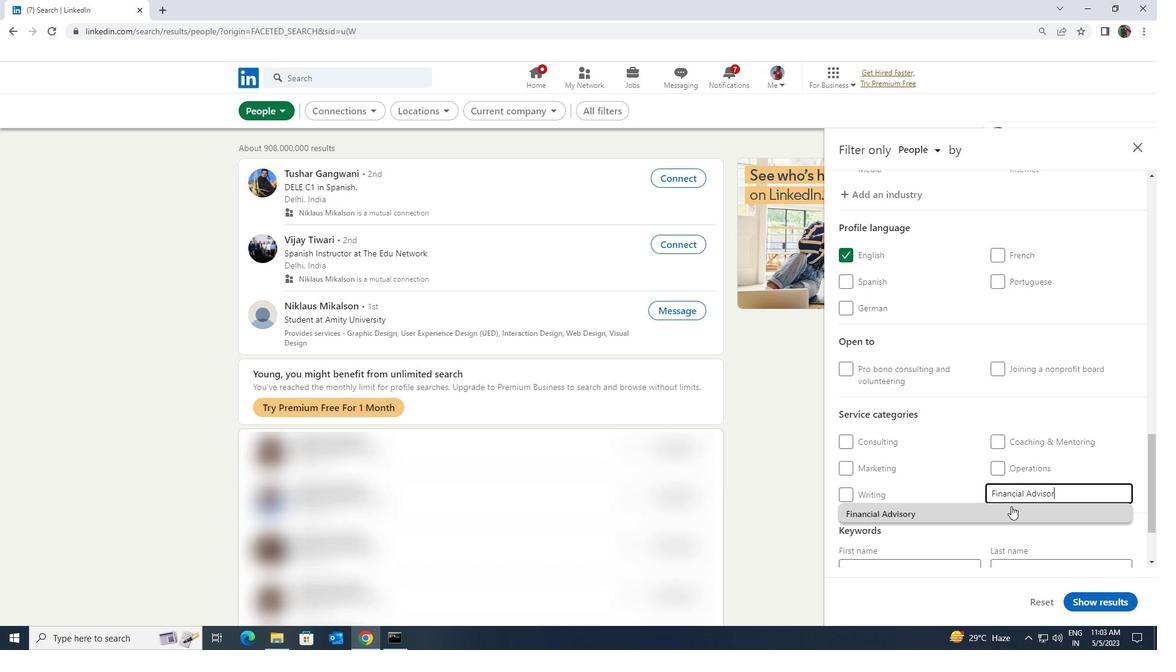 
Action: Mouse moved to (1008, 506)
Screenshot: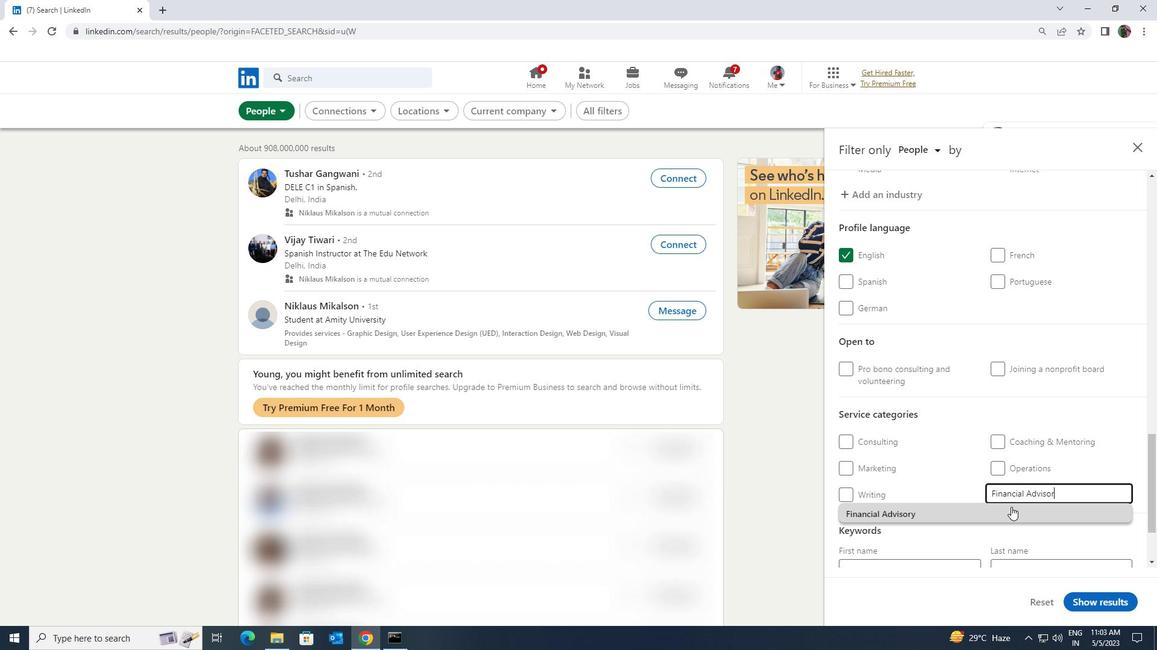 
Action: Mouse scrolled (1008, 505) with delta (0, 0)
Screenshot: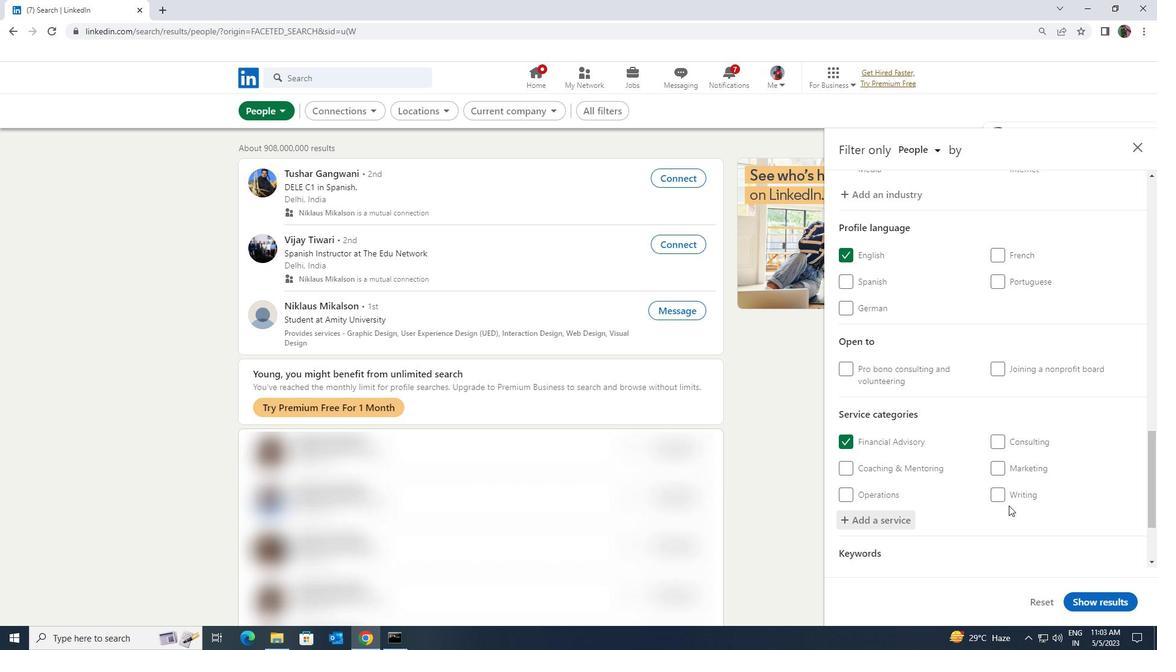 
Action: Mouse scrolled (1008, 505) with delta (0, 0)
Screenshot: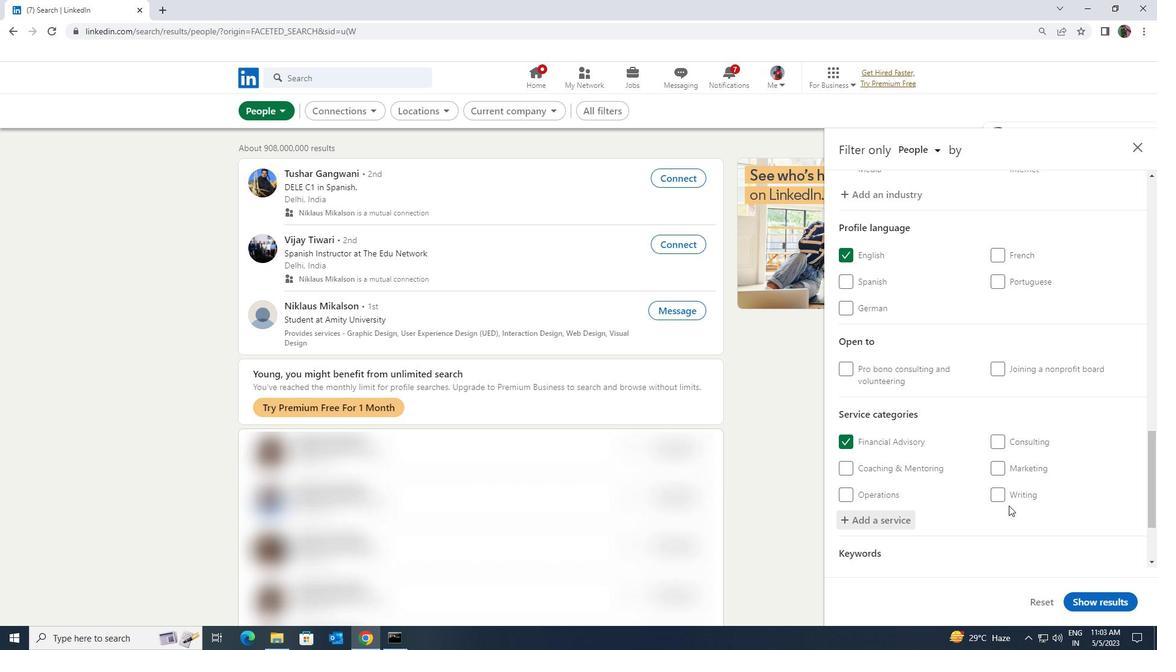 
Action: Mouse moved to (973, 515)
Screenshot: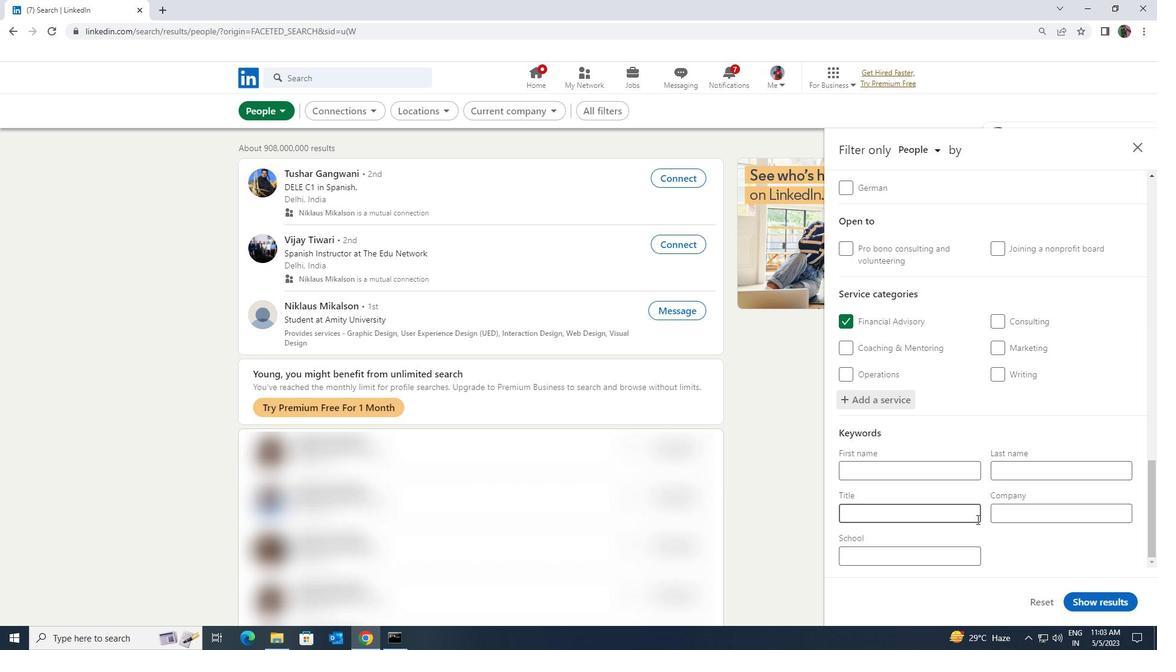 
Action: Mouse pressed left at (973, 515)
Screenshot: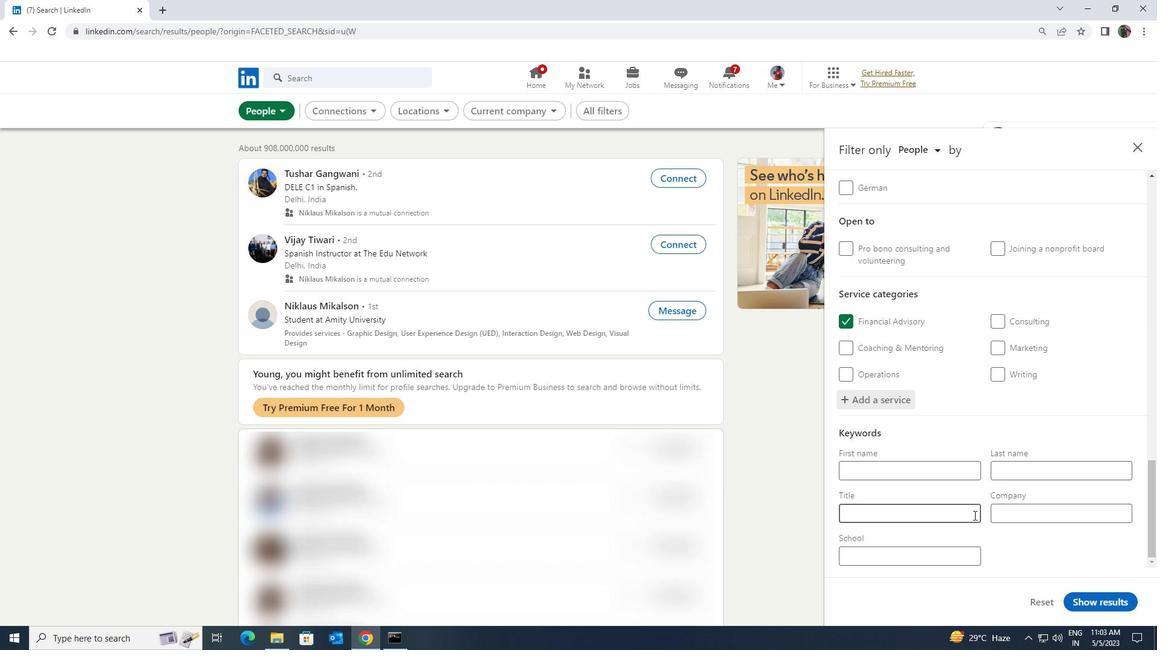 
Action: Key pressed <Key.shift><Key.shift><Key.shift><Key.shift><Key.shift><Key.shift><Key.shift><Key.shift><Key.shift>DATA<Key.space><Key.shift>ANALYST
Screenshot: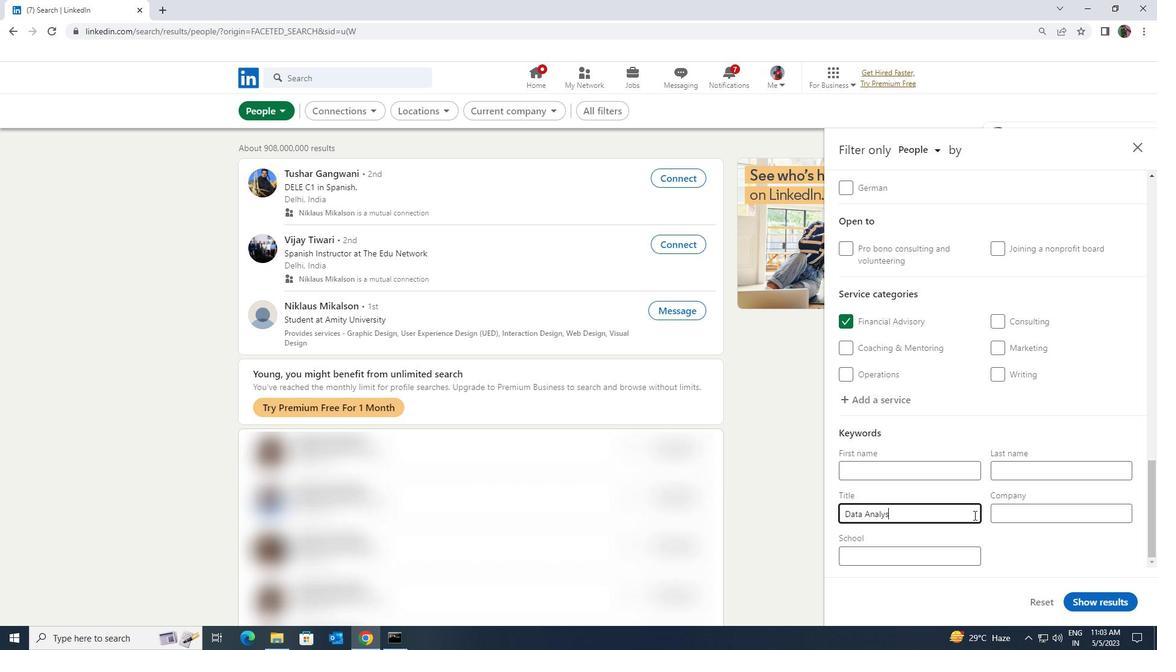 
Action: Mouse moved to (1079, 600)
Screenshot: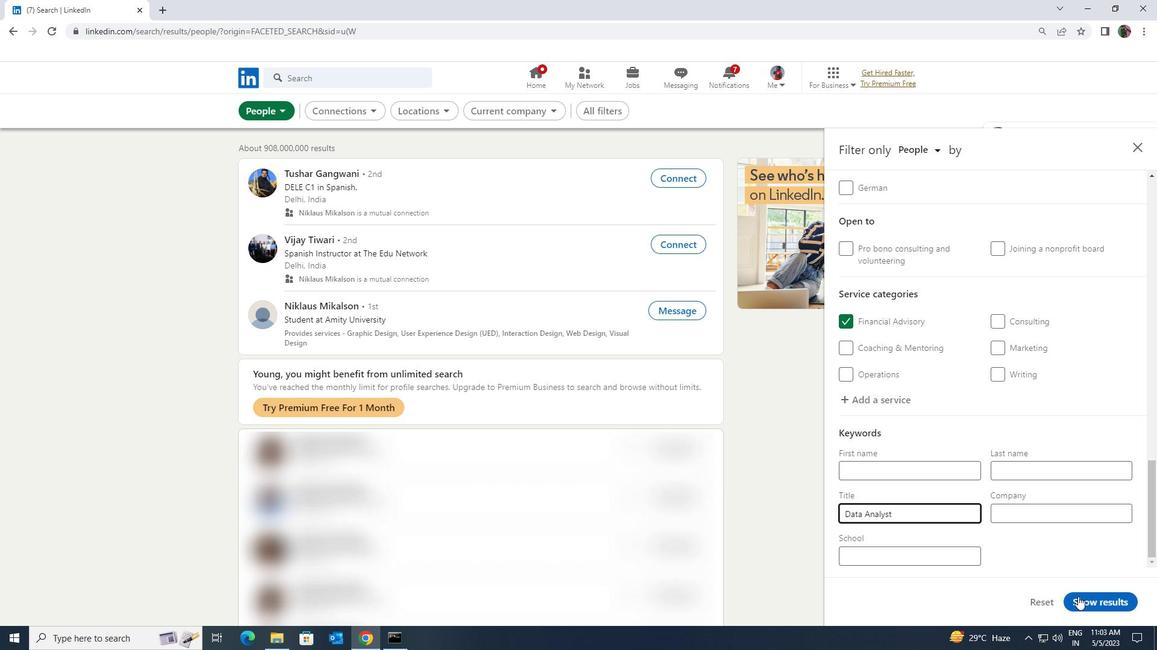 
Action: Mouse pressed left at (1079, 600)
Screenshot: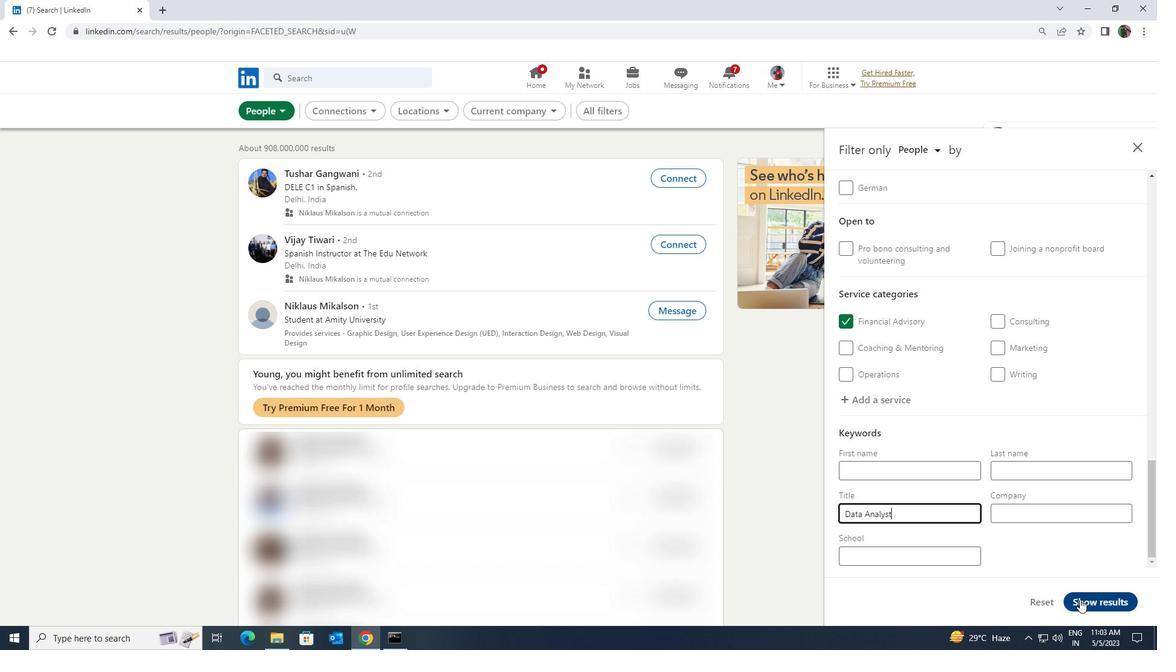 
Action: Mouse moved to (1078, 599)
Screenshot: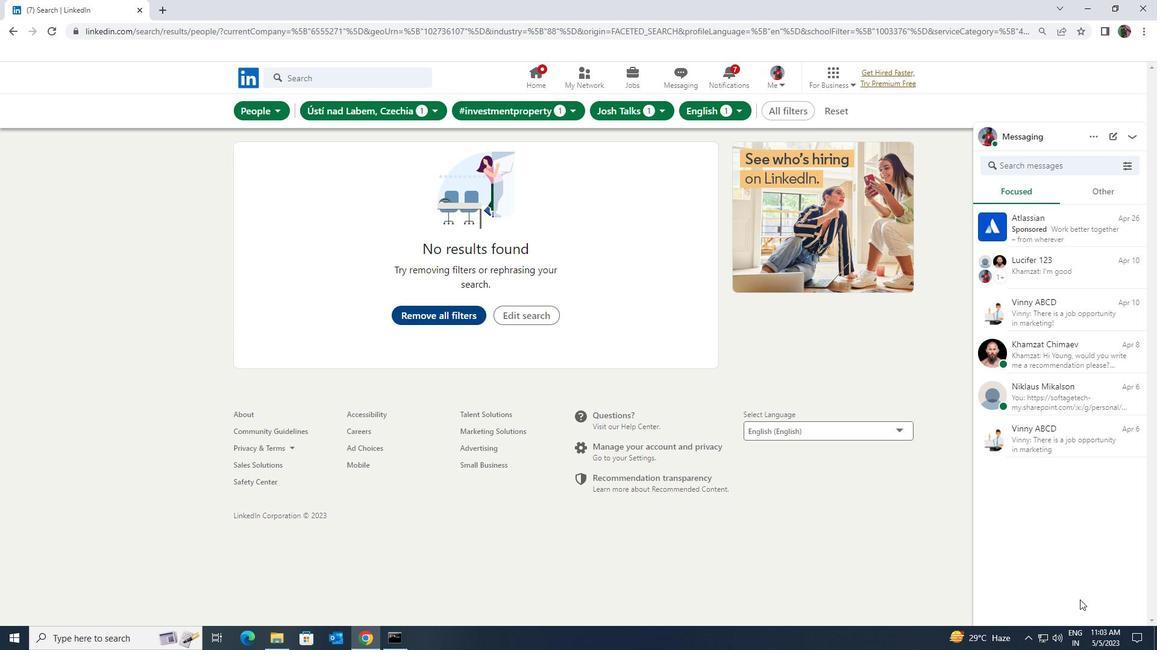 
